 Task: Look for space in Savona, Italy from 6th September, 2023 to 15th September, 2023 for 6 adults in price range Rs.8000 to Rs.12000. Place can be entire place or private room with 6 bedrooms having 6 beds and 6 bathrooms. Property type can be house, flat, guest house. Amenities needed are: wifi, TV, free parkinig on premises, gym, breakfast. Booking option can be shelf check-in. Required host language is English.
Action: Mouse moved to (508, 124)
Screenshot: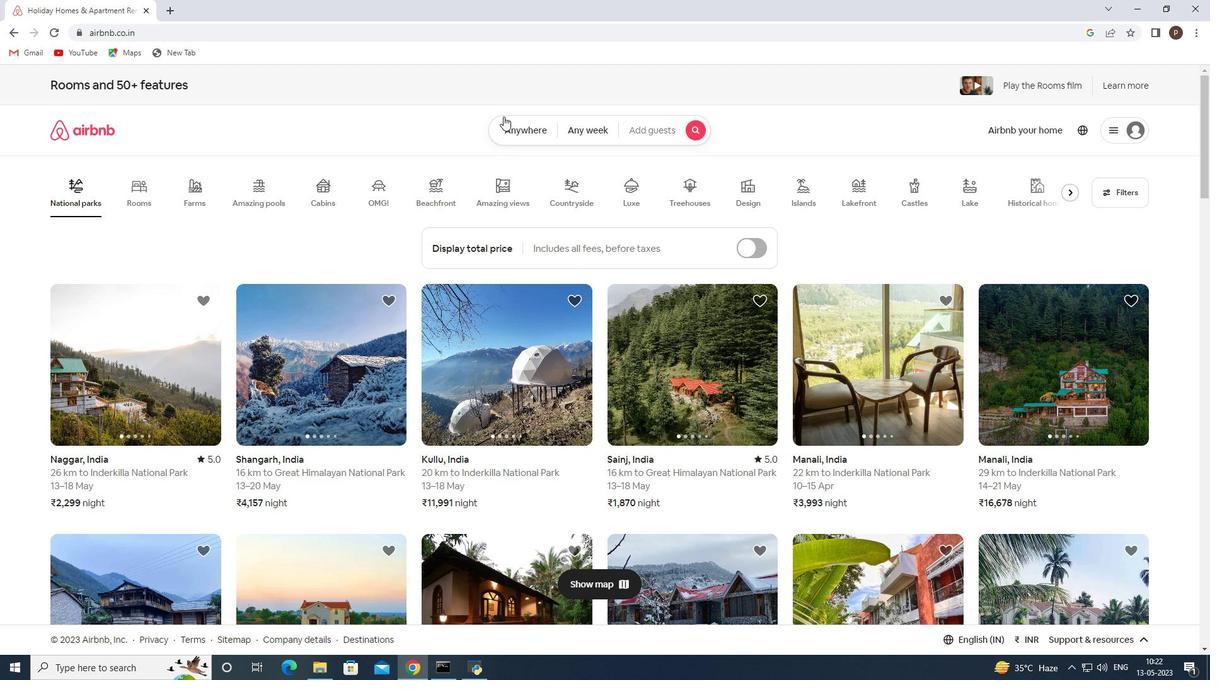 
Action: Mouse pressed left at (508, 124)
Screenshot: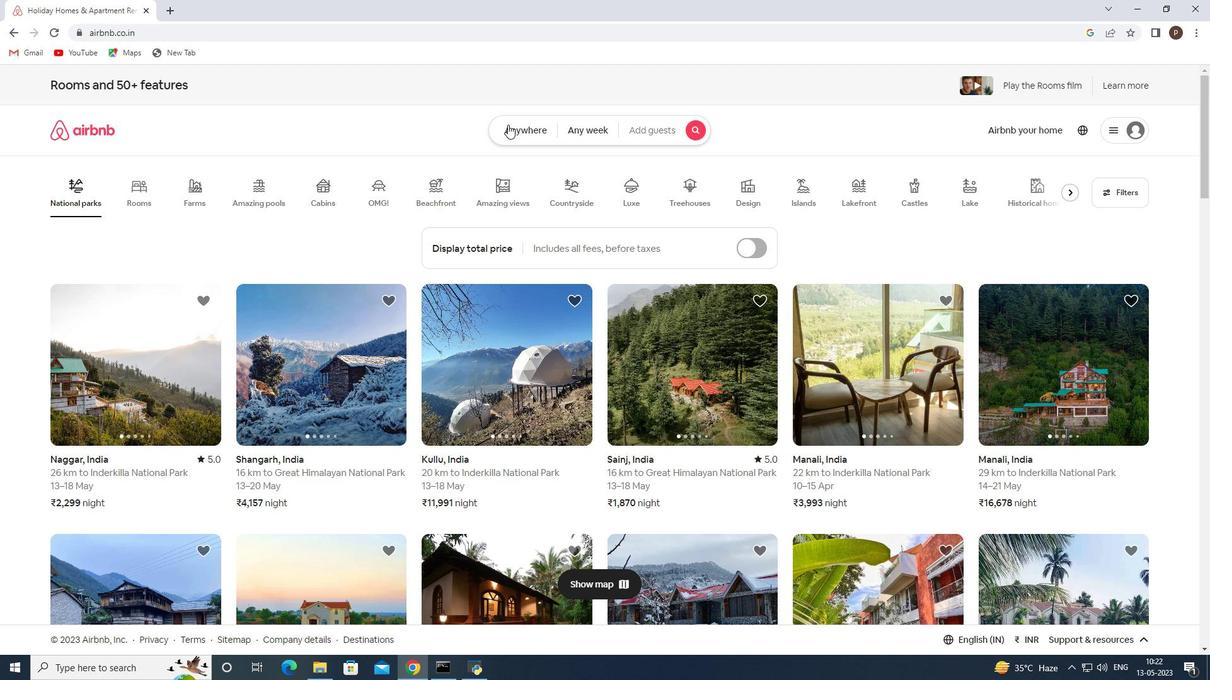 
Action: Mouse moved to (407, 179)
Screenshot: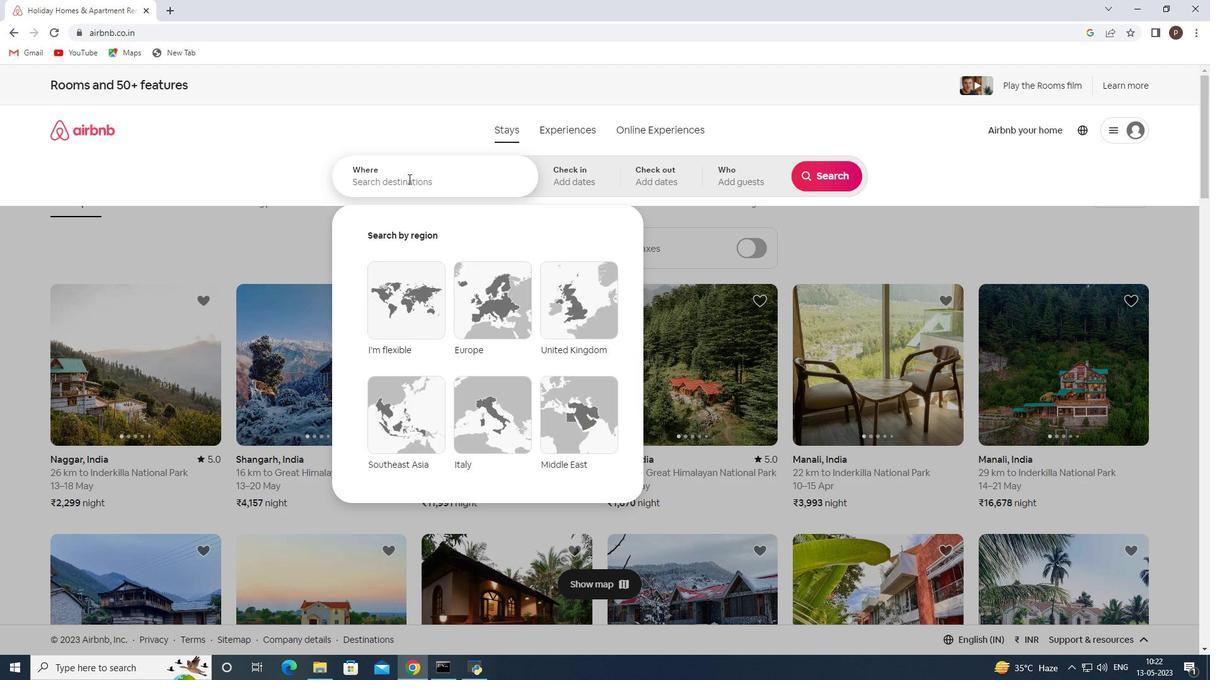 
Action: Mouse pressed left at (407, 179)
Screenshot: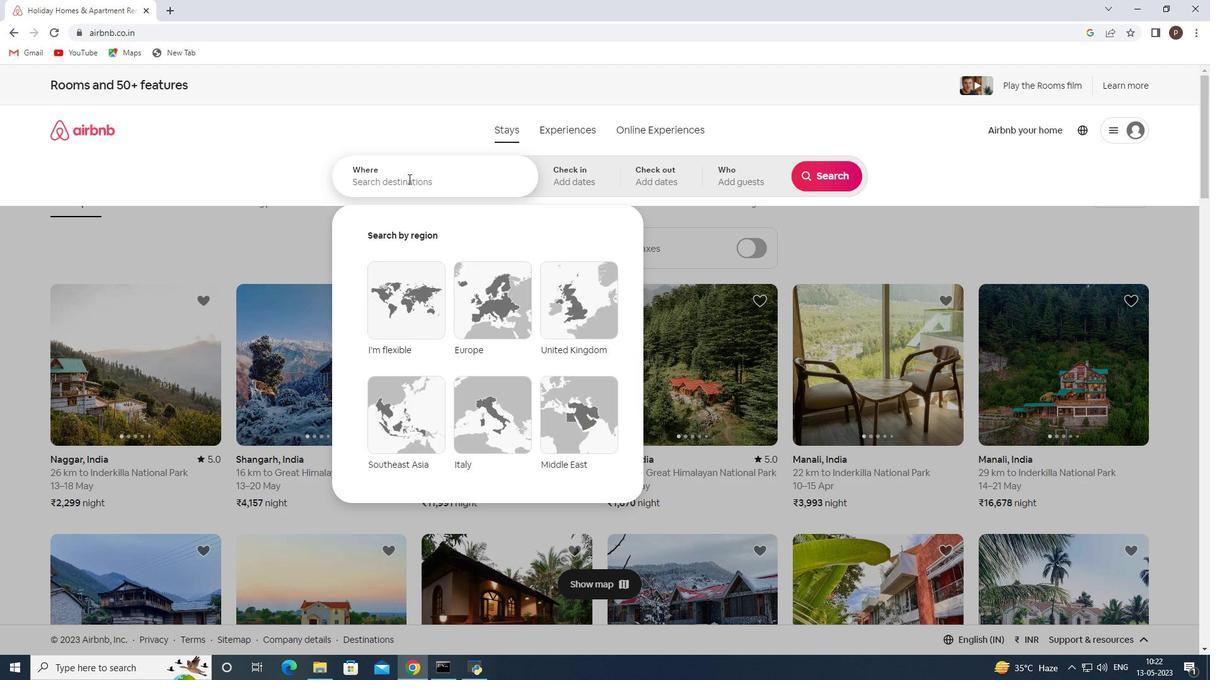 
Action: Key pressed <Key.caps_lock>S<Key.caps_lock>avona,<Key.space><Key.caps_lock>I<Key.caps_lock>taly
Screenshot: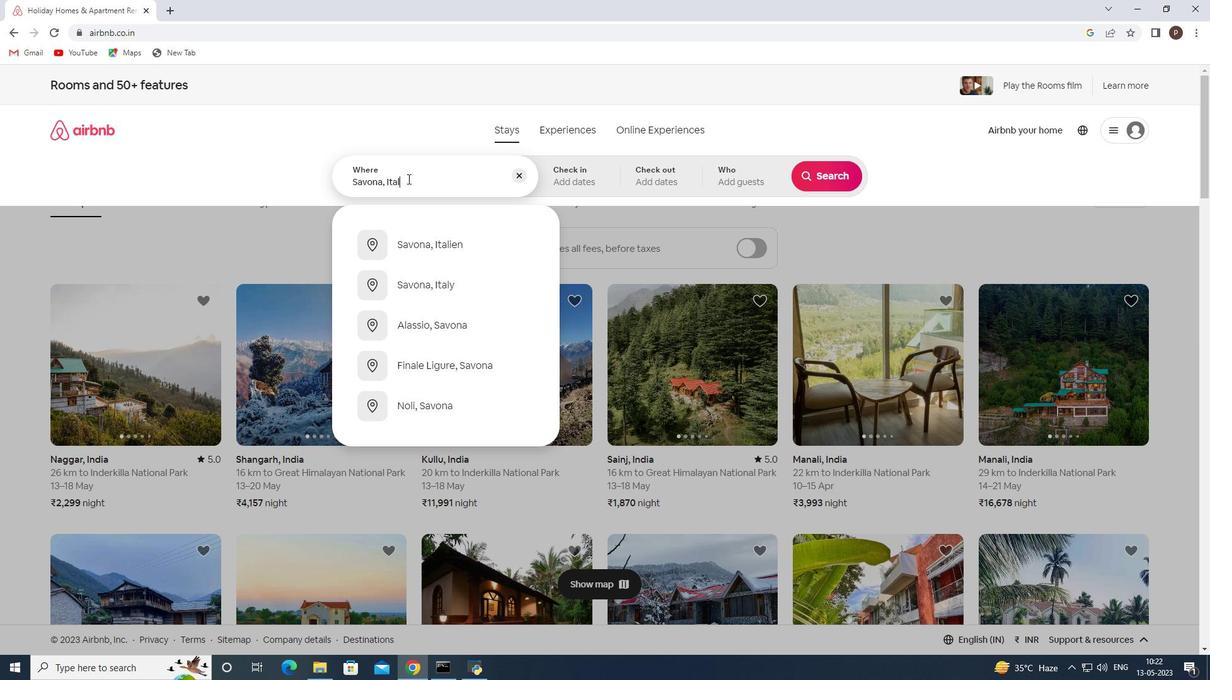 
Action: Mouse moved to (430, 242)
Screenshot: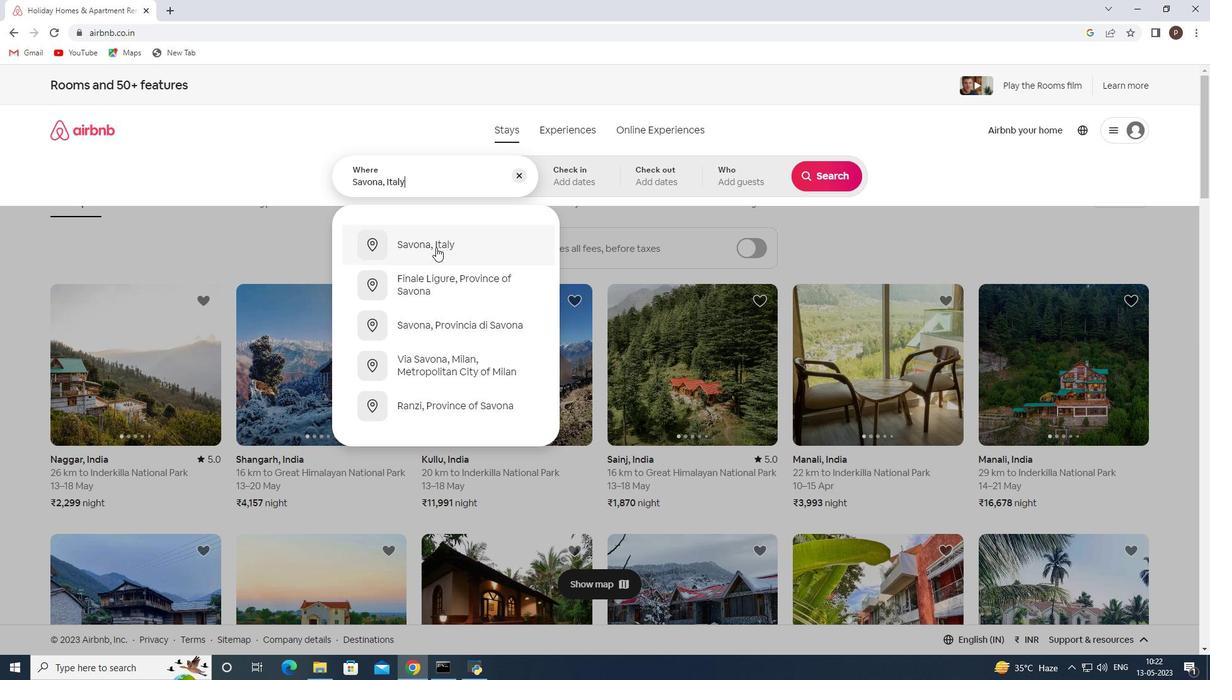 
Action: Mouse pressed left at (430, 242)
Screenshot: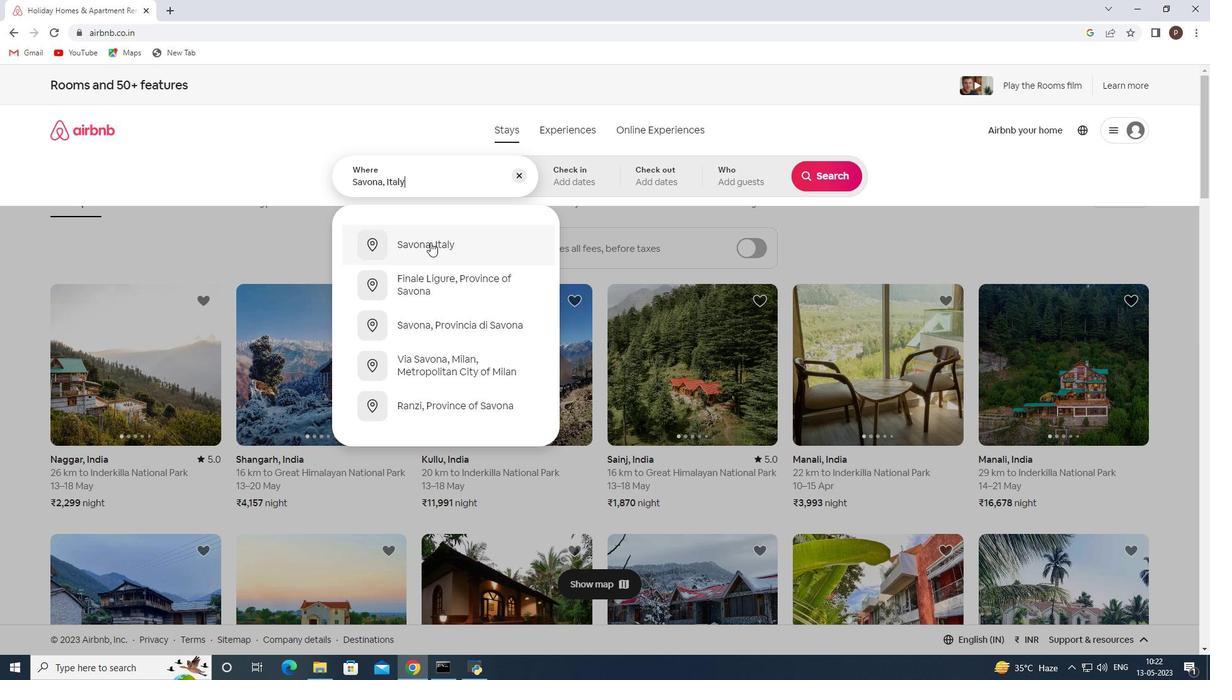 
Action: Mouse moved to (818, 273)
Screenshot: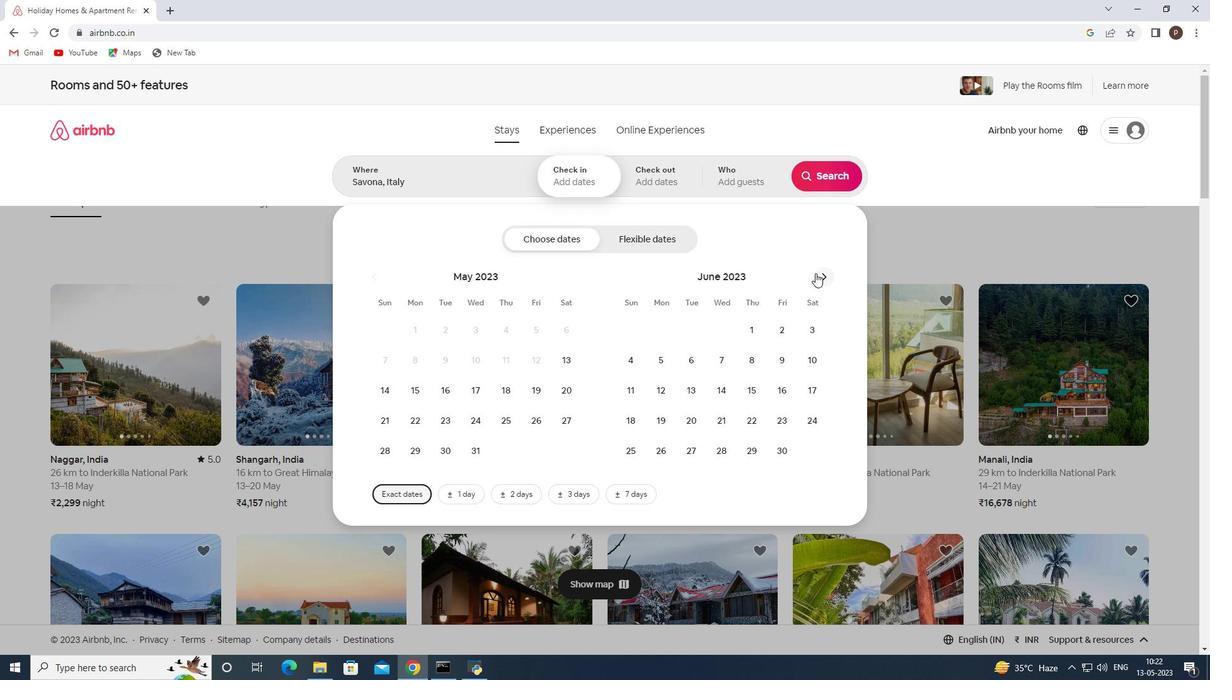 
Action: Mouse pressed left at (818, 273)
Screenshot: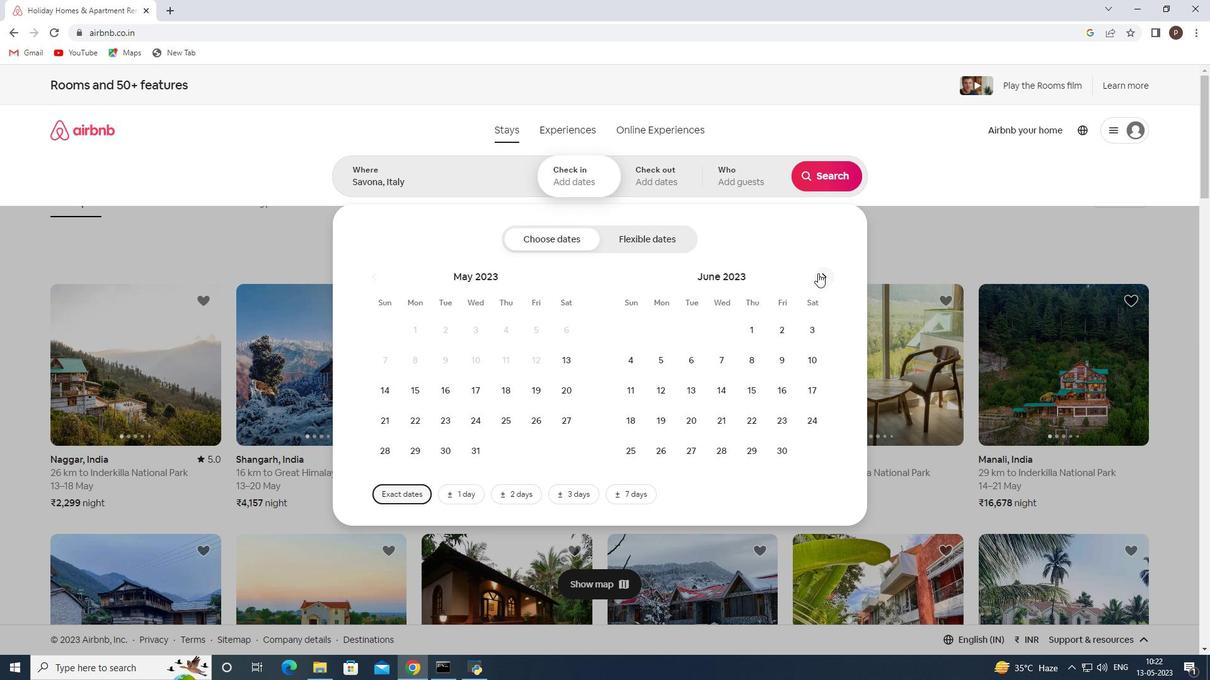 
Action: Mouse pressed left at (818, 273)
Screenshot: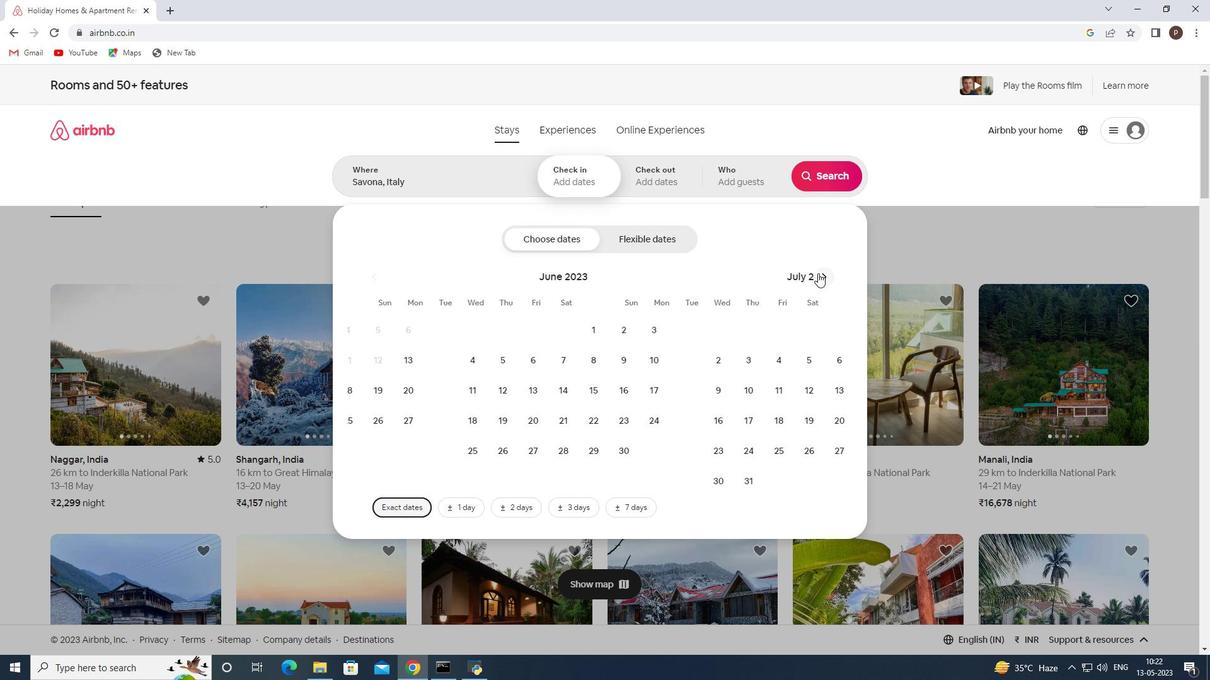 
Action: Mouse pressed left at (818, 273)
Screenshot: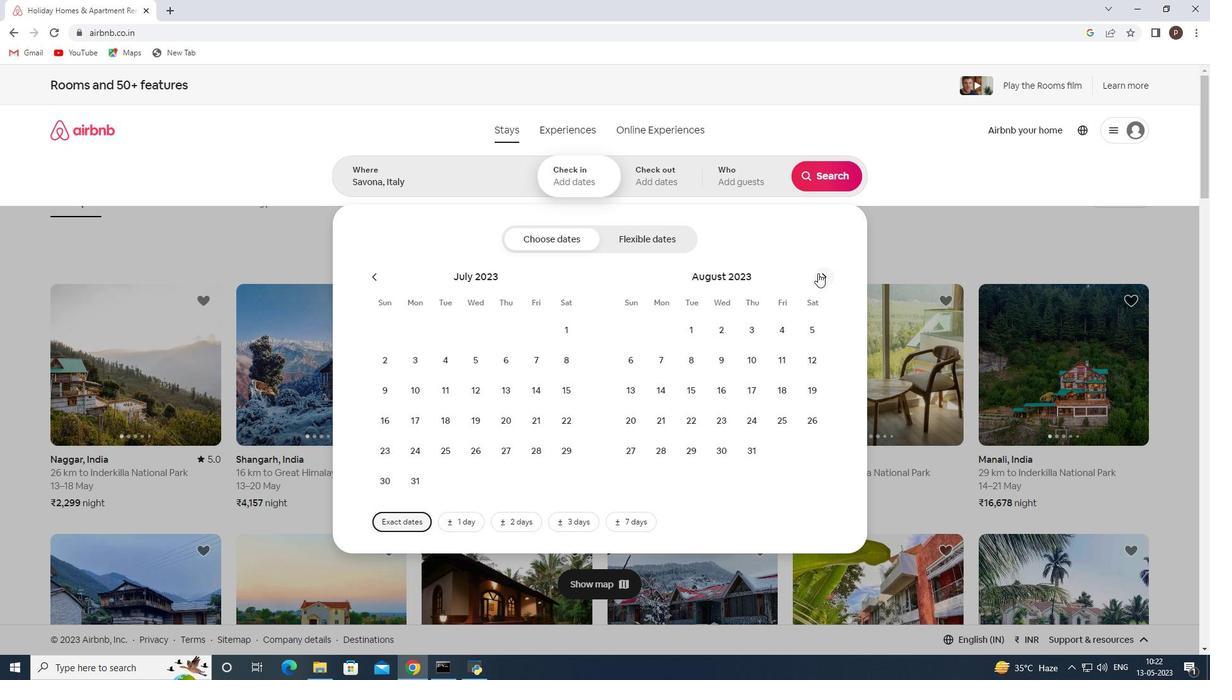 
Action: Mouse moved to (729, 358)
Screenshot: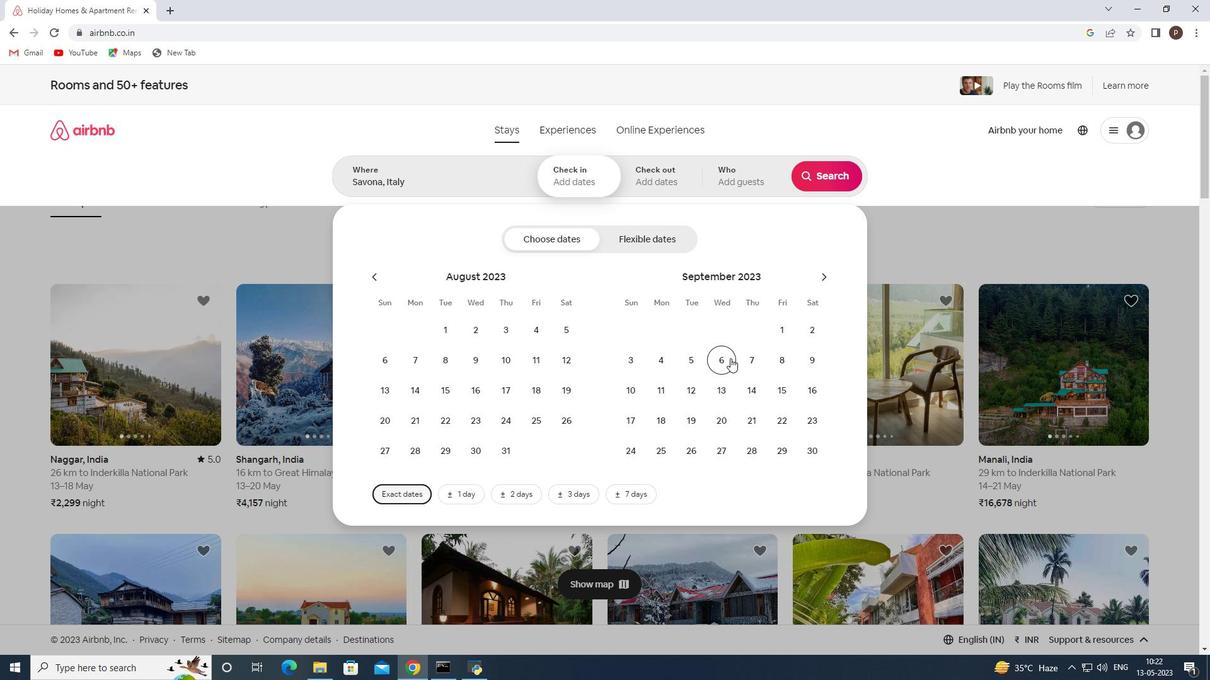 
Action: Mouse pressed left at (729, 358)
Screenshot: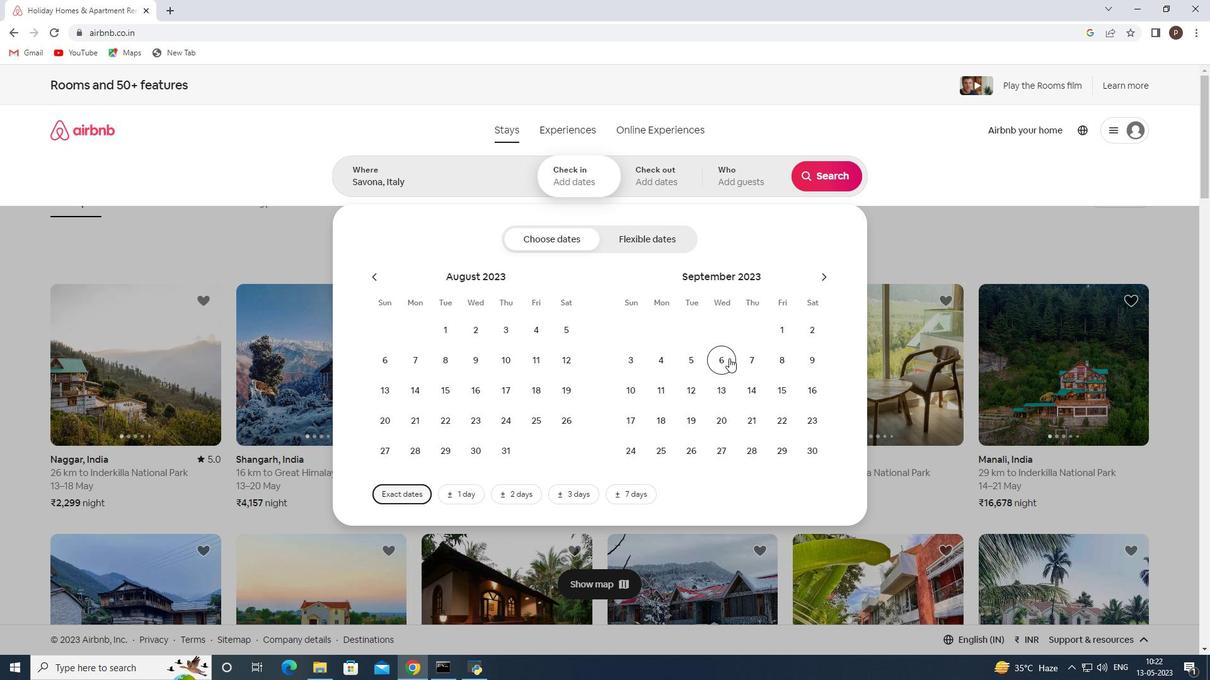
Action: Mouse moved to (787, 390)
Screenshot: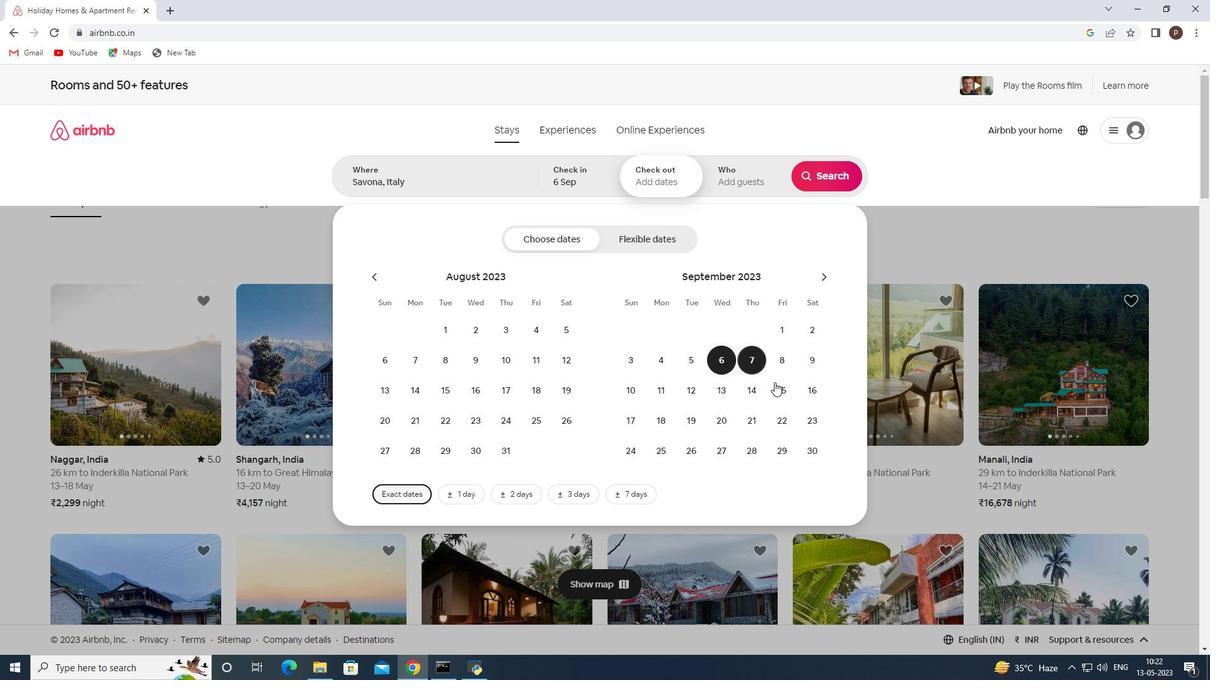 
Action: Mouse pressed left at (787, 390)
Screenshot: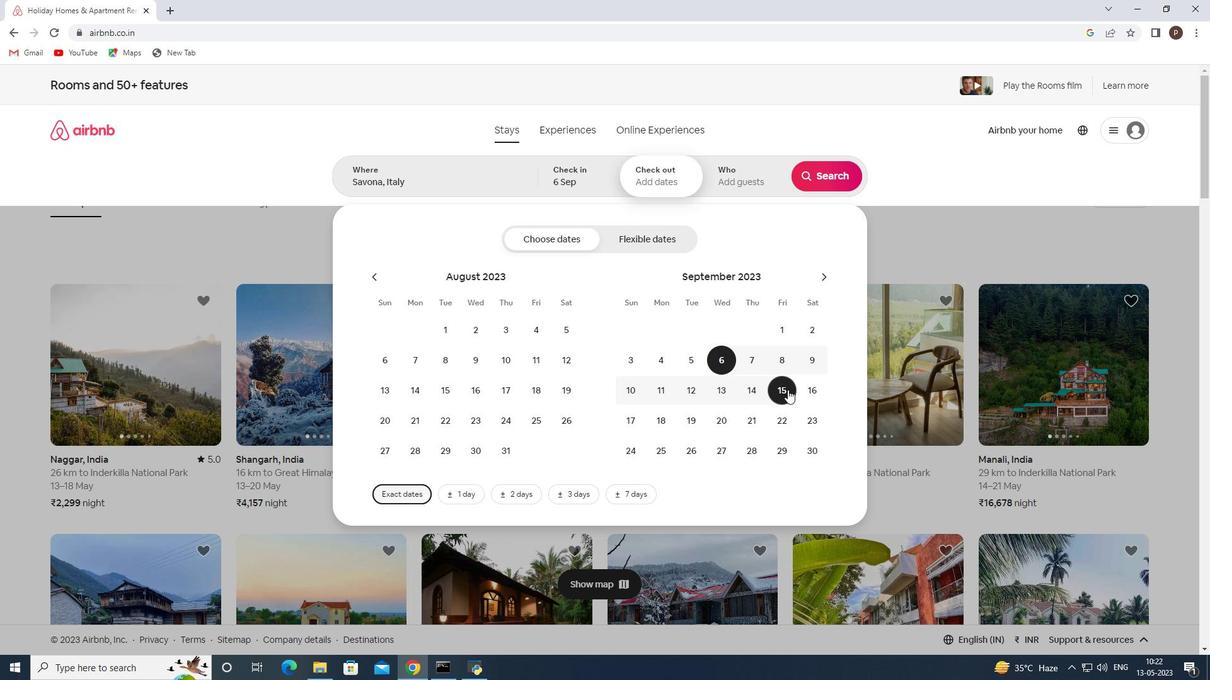 
Action: Mouse moved to (739, 180)
Screenshot: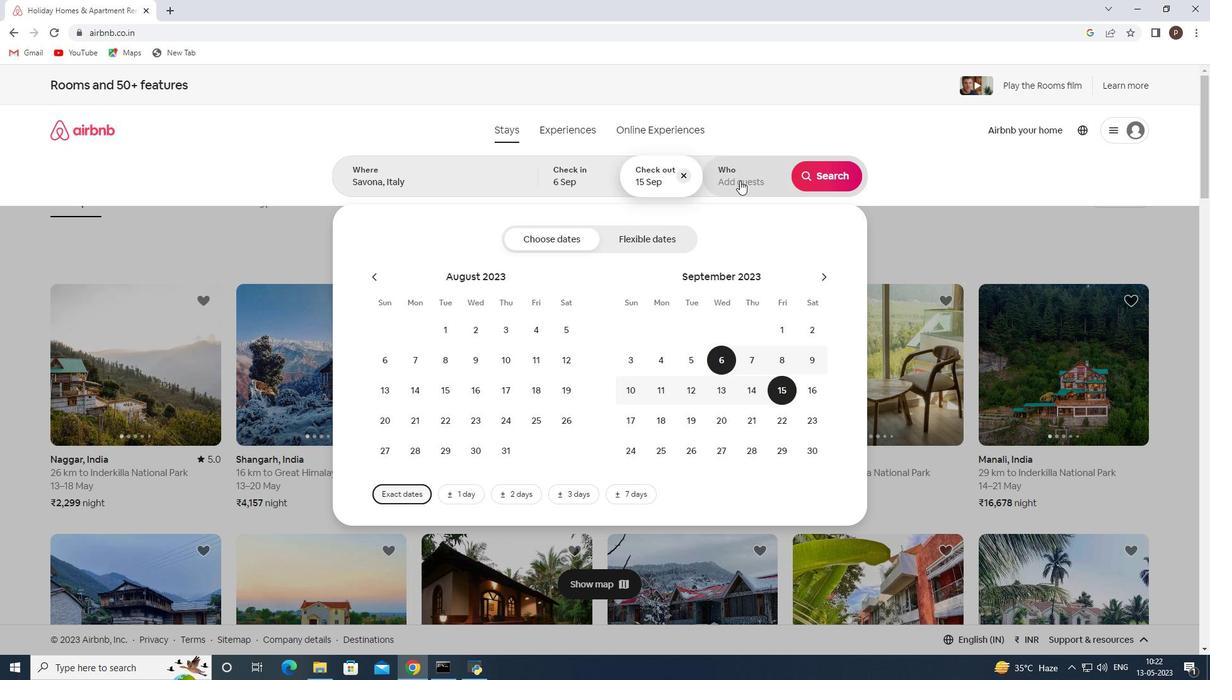 
Action: Mouse pressed left at (739, 180)
Screenshot: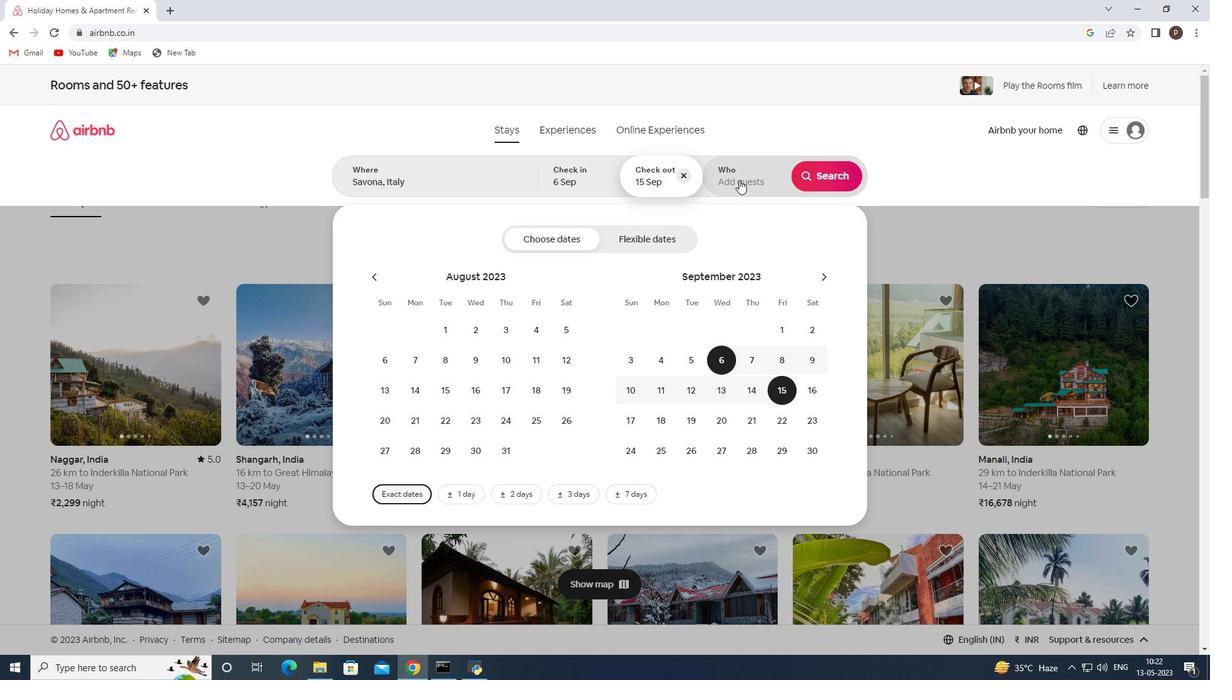 
Action: Mouse moved to (826, 248)
Screenshot: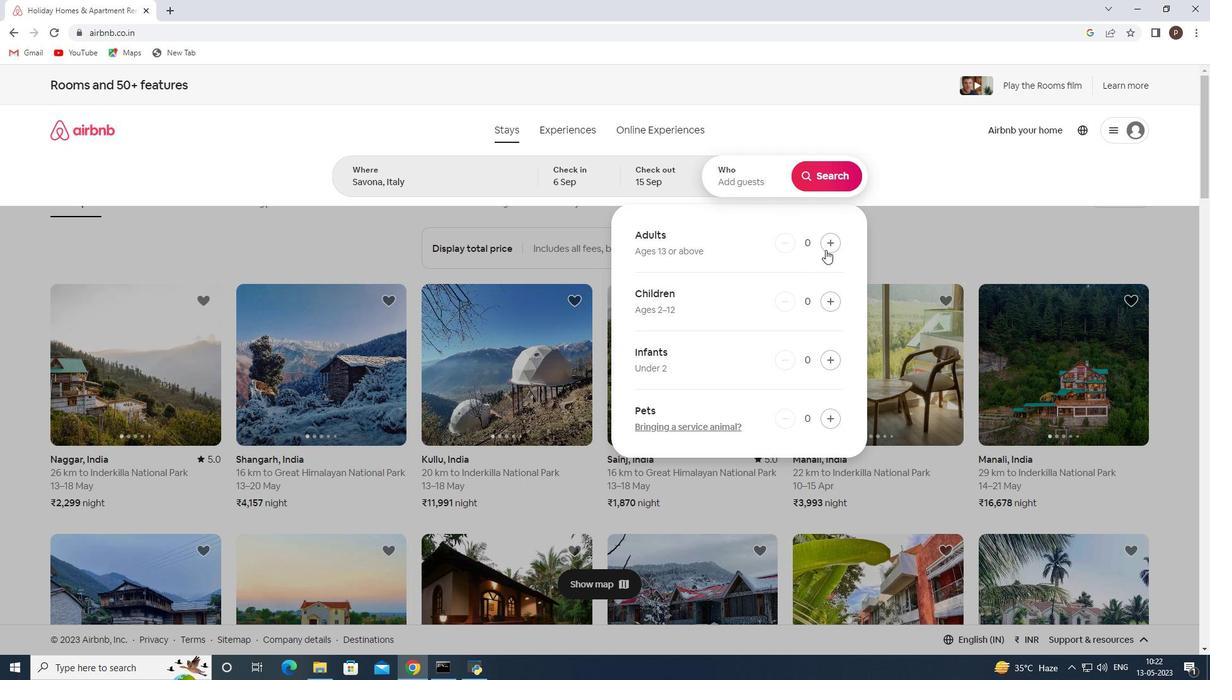 
Action: Mouse pressed left at (826, 248)
Screenshot: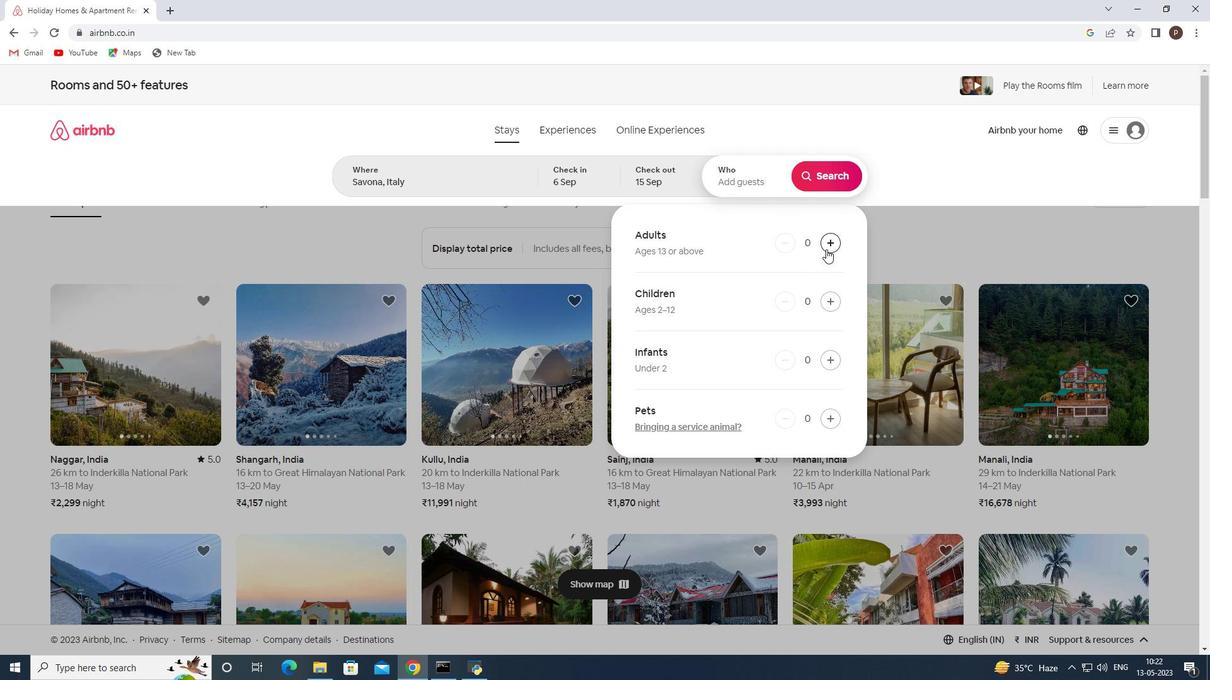 
Action: Mouse pressed left at (826, 248)
Screenshot: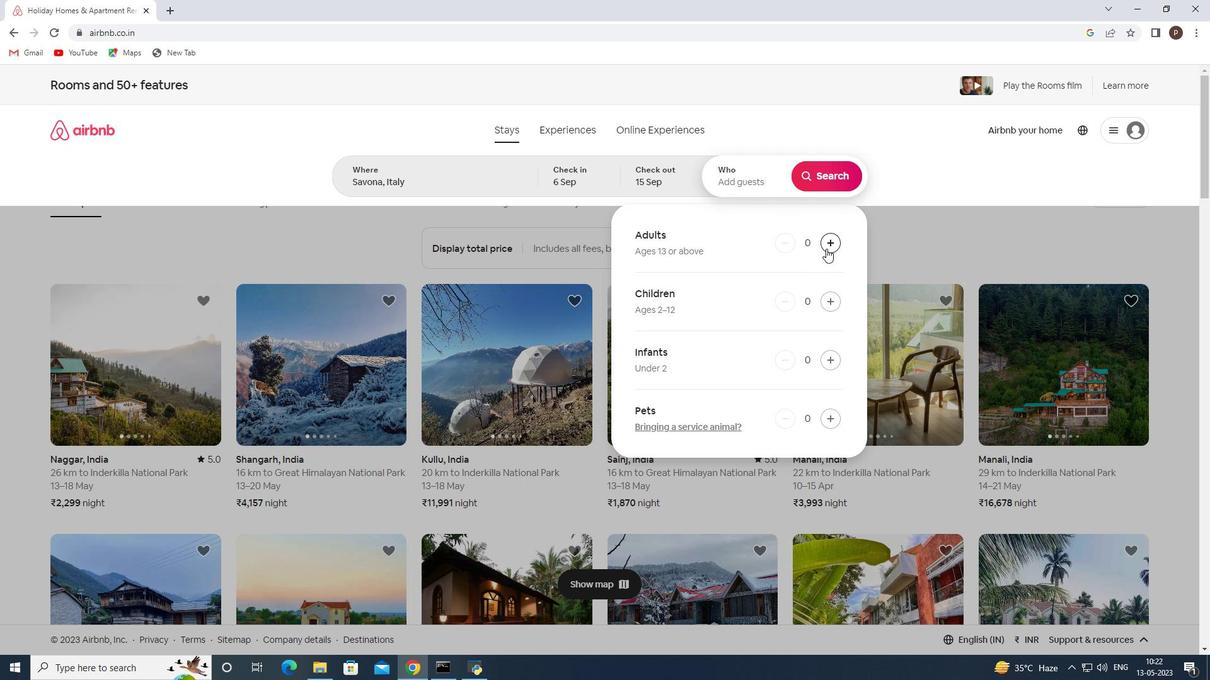 
Action: Mouse pressed left at (826, 248)
Screenshot: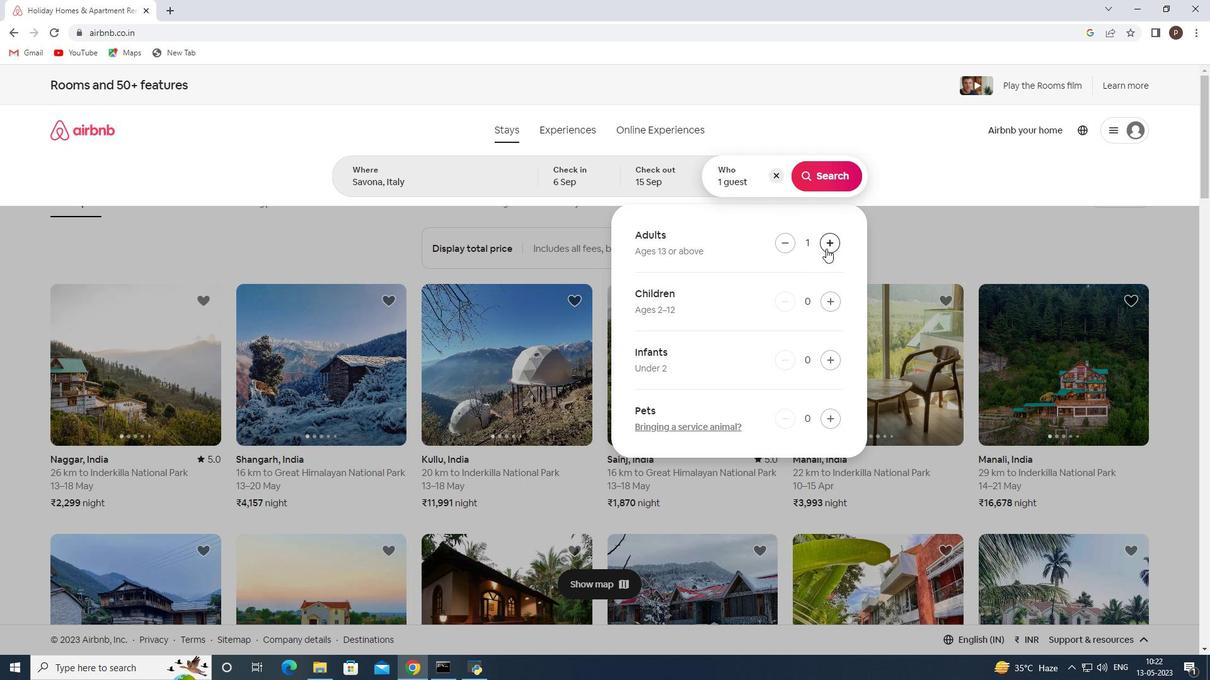 
Action: Mouse pressed left at (826, 248)
Screenshot: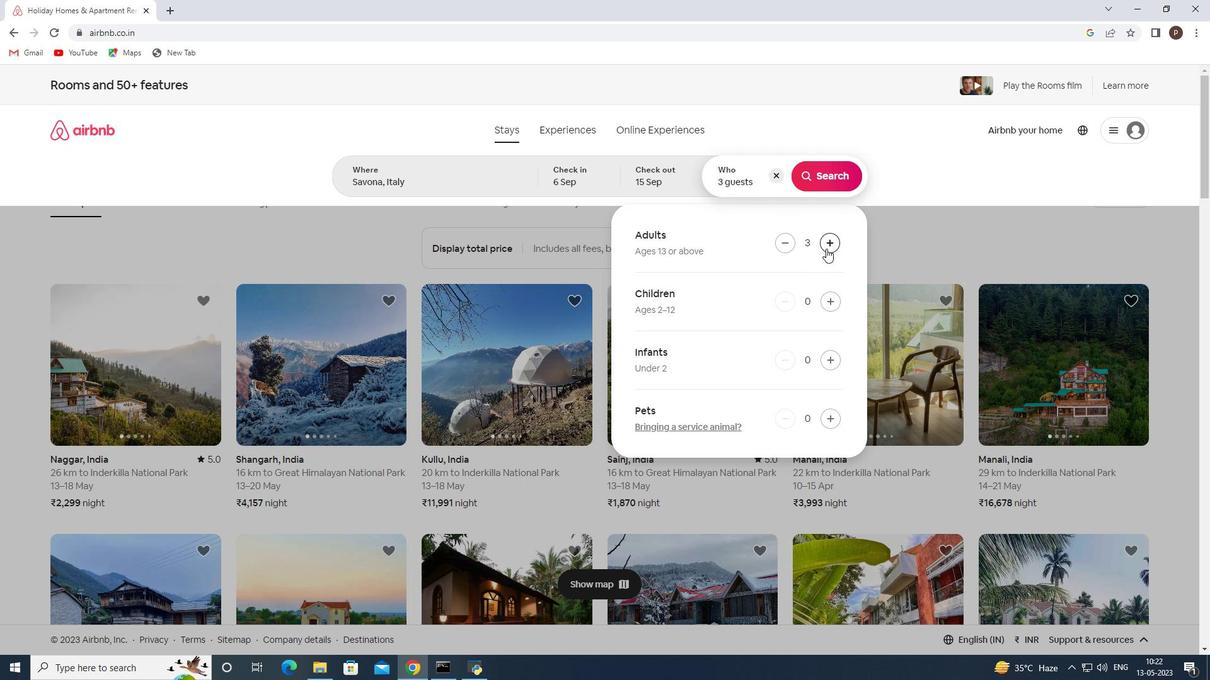 
Action: Mouse pressed left at (826, 248)
Screenshot: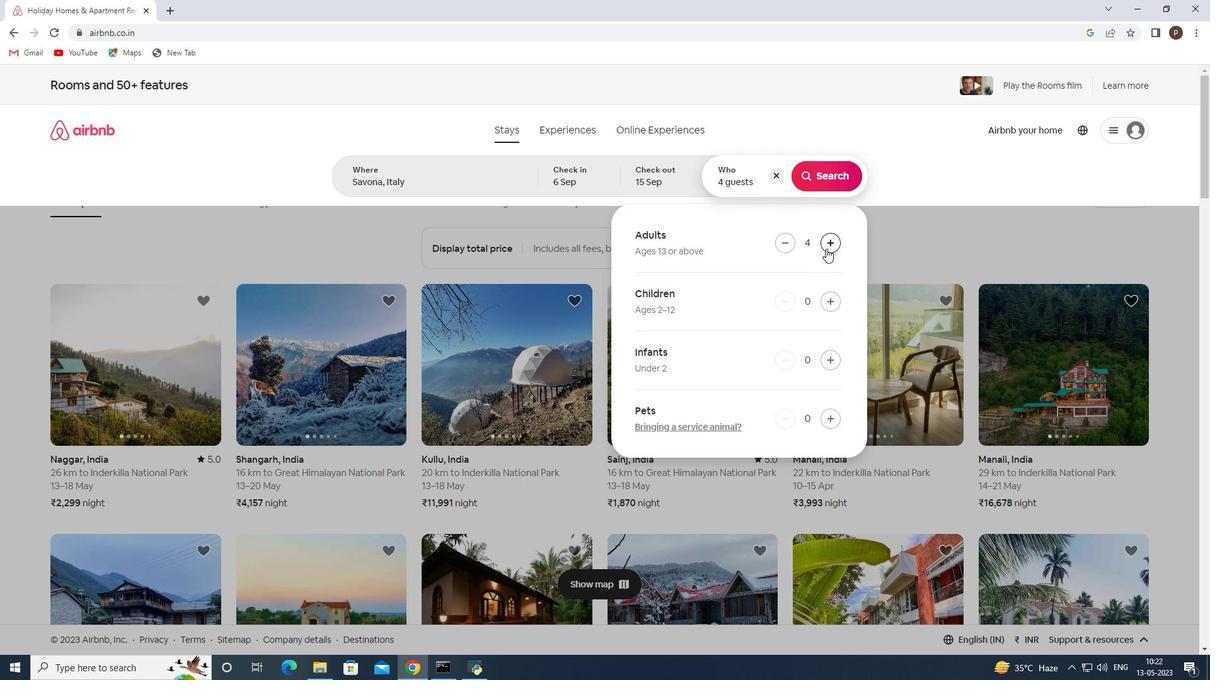 
Action: Mouse pressed left at (826, 248)
Screenshot: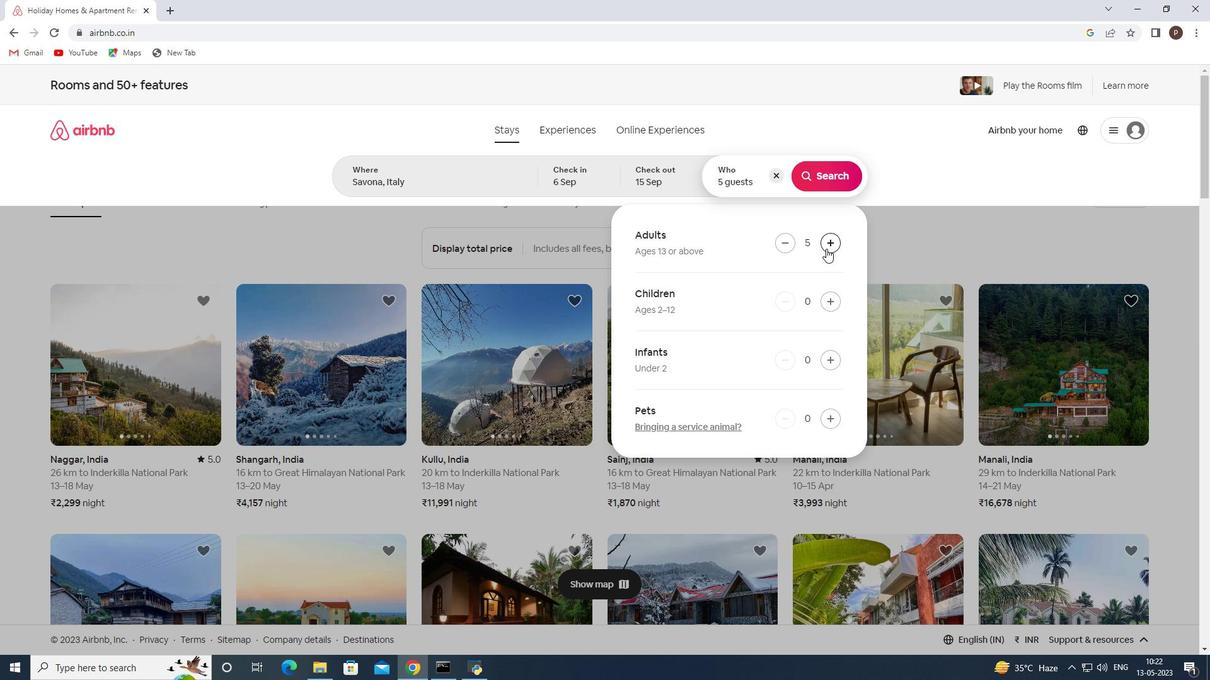 
Action: Mouse moved to (827, 174)
Screenshot: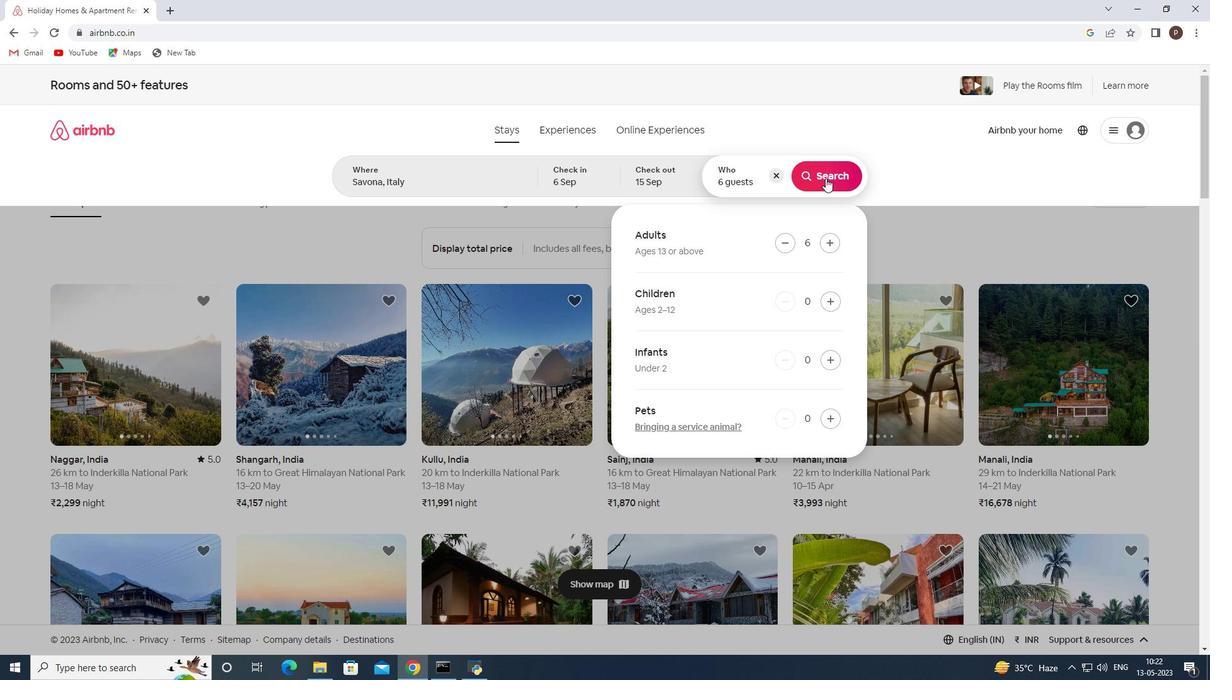 
Action: Mouse pressed left at (827, 174)
Screenshot: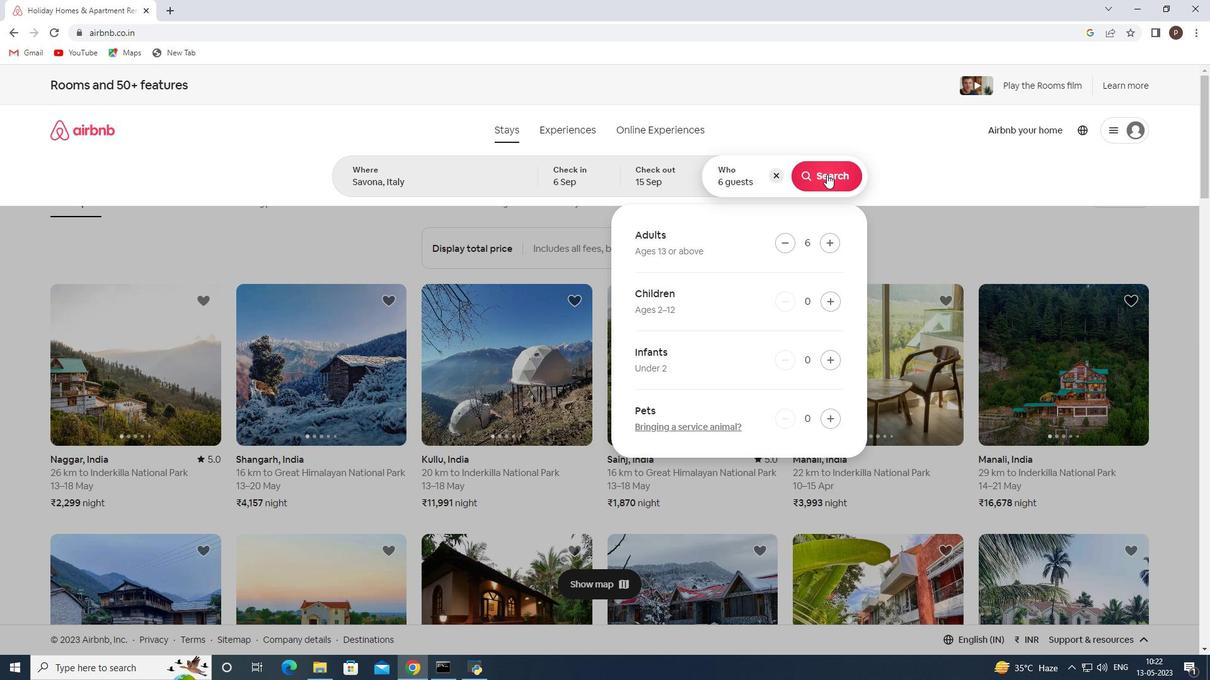
Action: Mouse moved to (1140, 139)
Screenshot: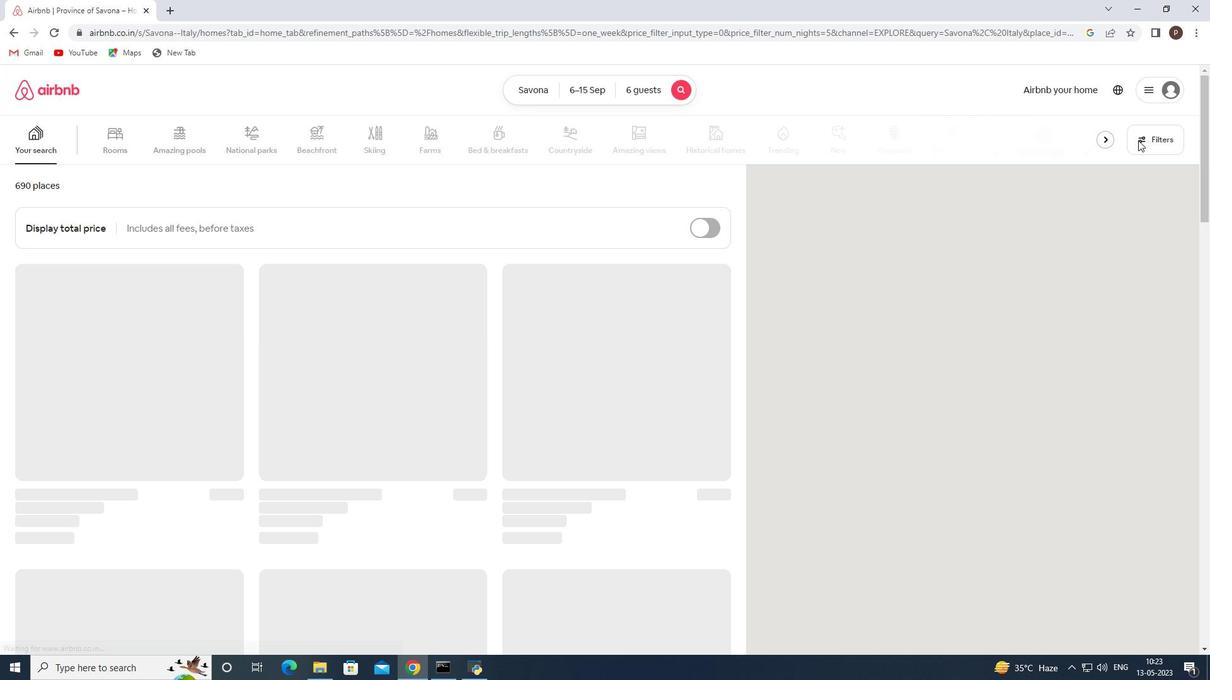 
Action: Mouse pressed left at (1140, 139)
Screenshot: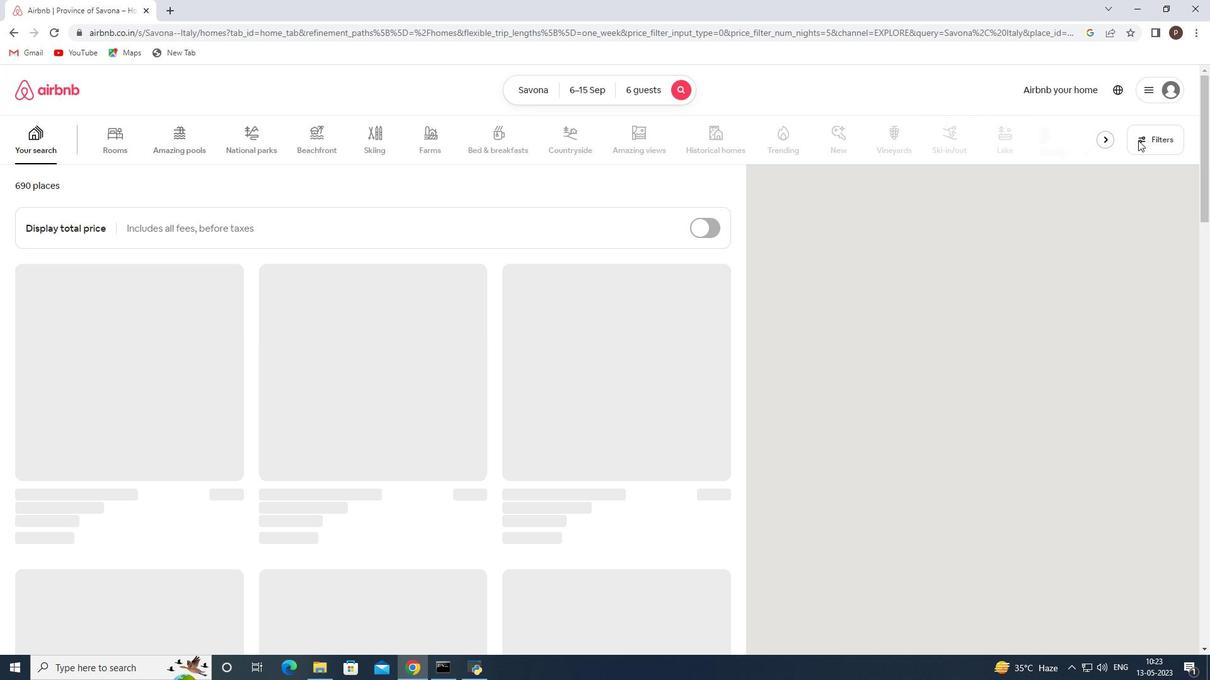 
Action: Mouse moved to (421, 446)
Screenshot: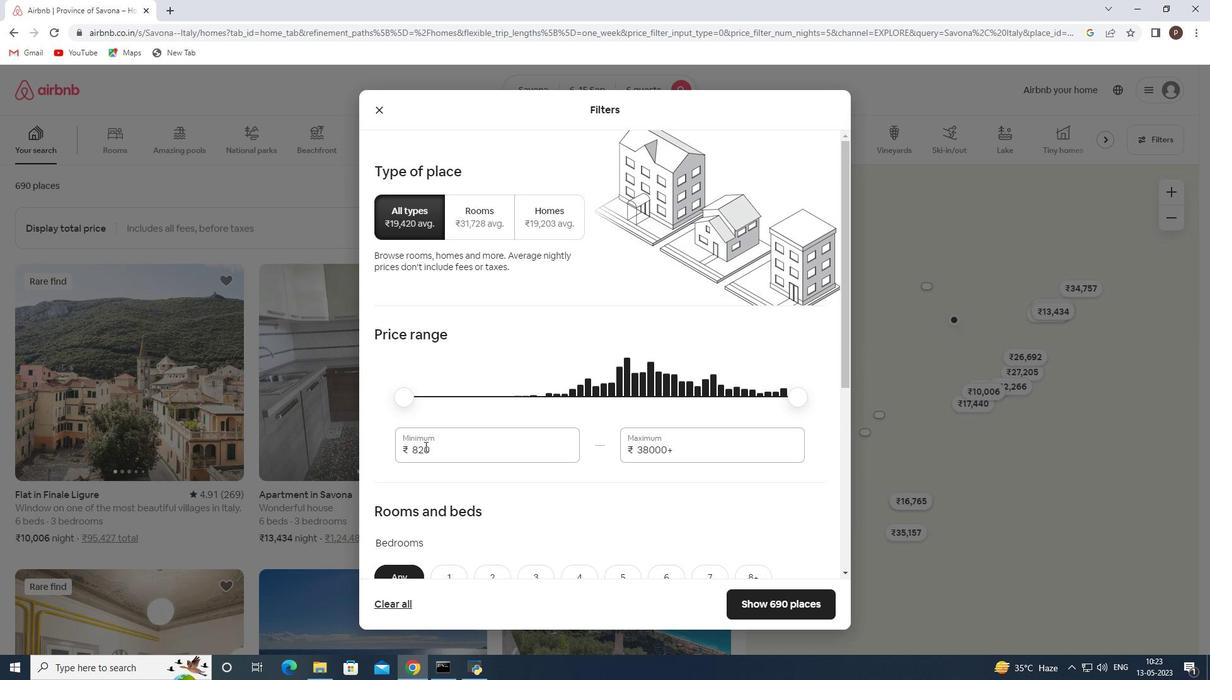 
Action: Mouse pressed left at (421, 446)
Screenshot: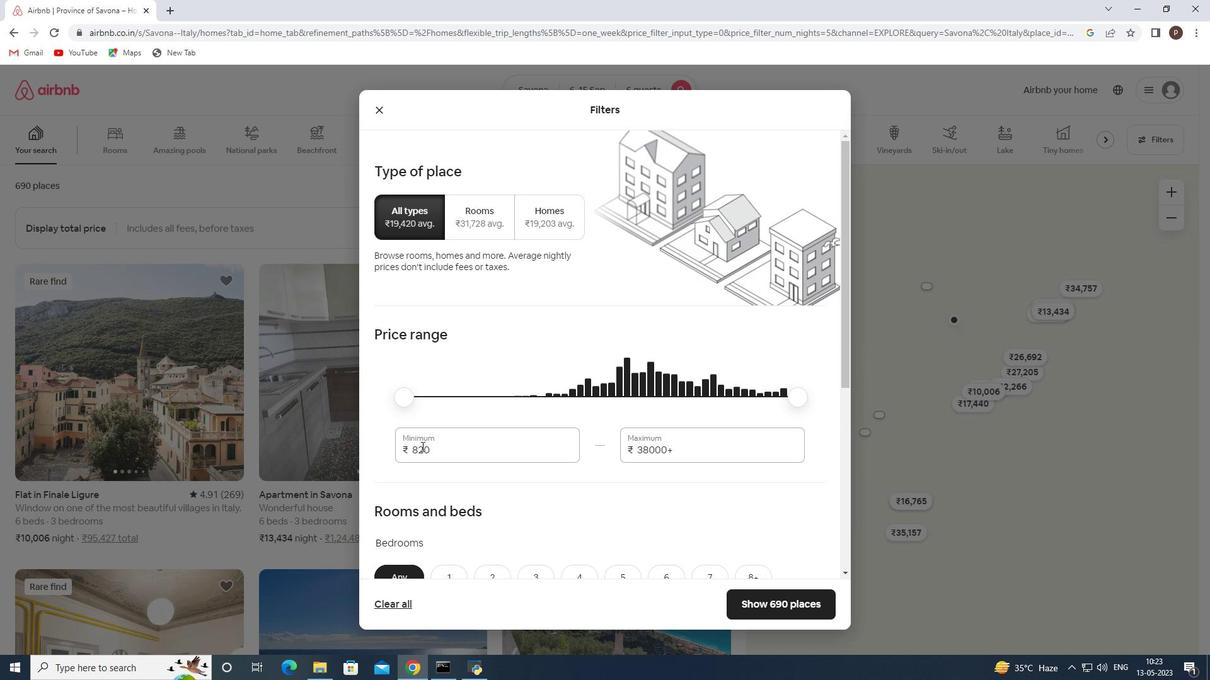 
Action: Mouse pressed left at (421, 446)
Screenshot: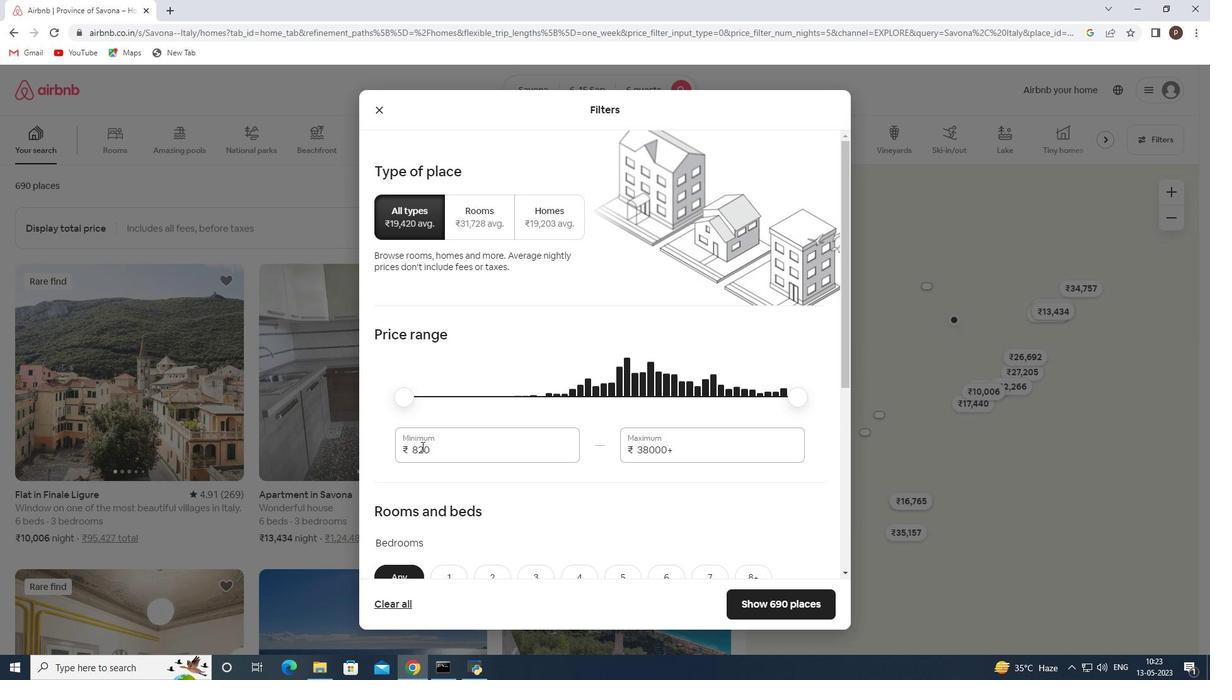 
Action: Key pressed 8000<Key.tab>12000
Screenshot: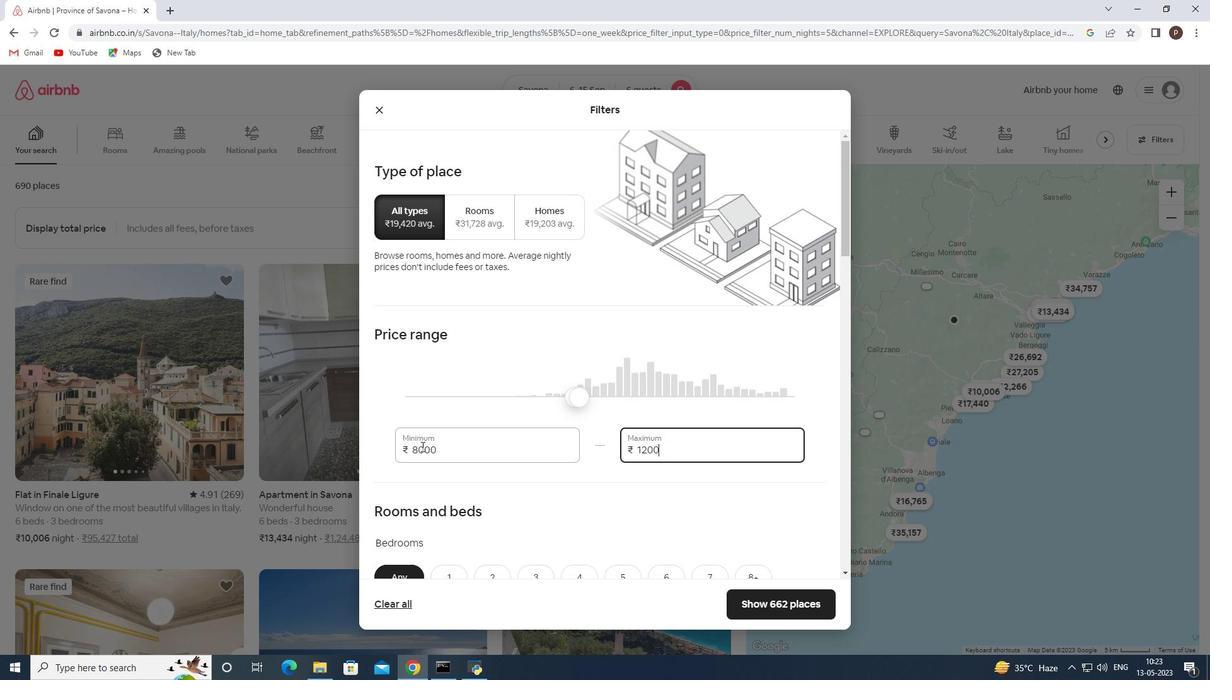 
Action: Mouse scrolled (421, 446) with delta (0, 0)
Screenshot: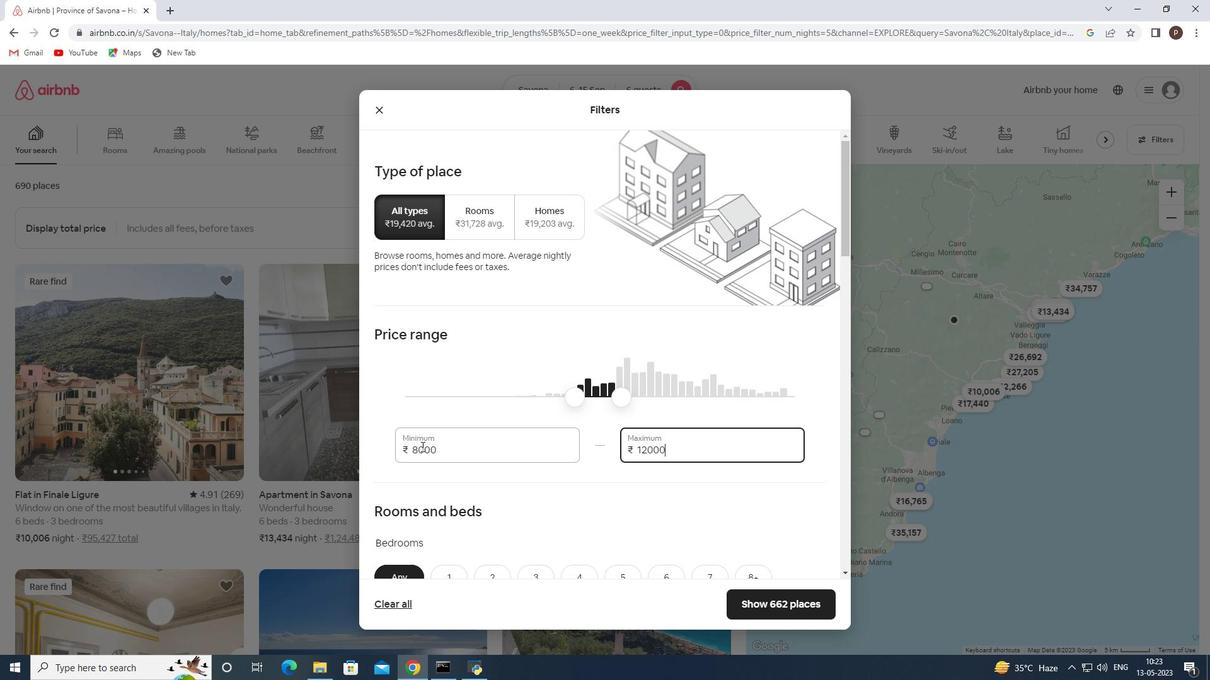 
Action: Mouse scrolled (421, 446) with delta (0, 0)
Screenshot: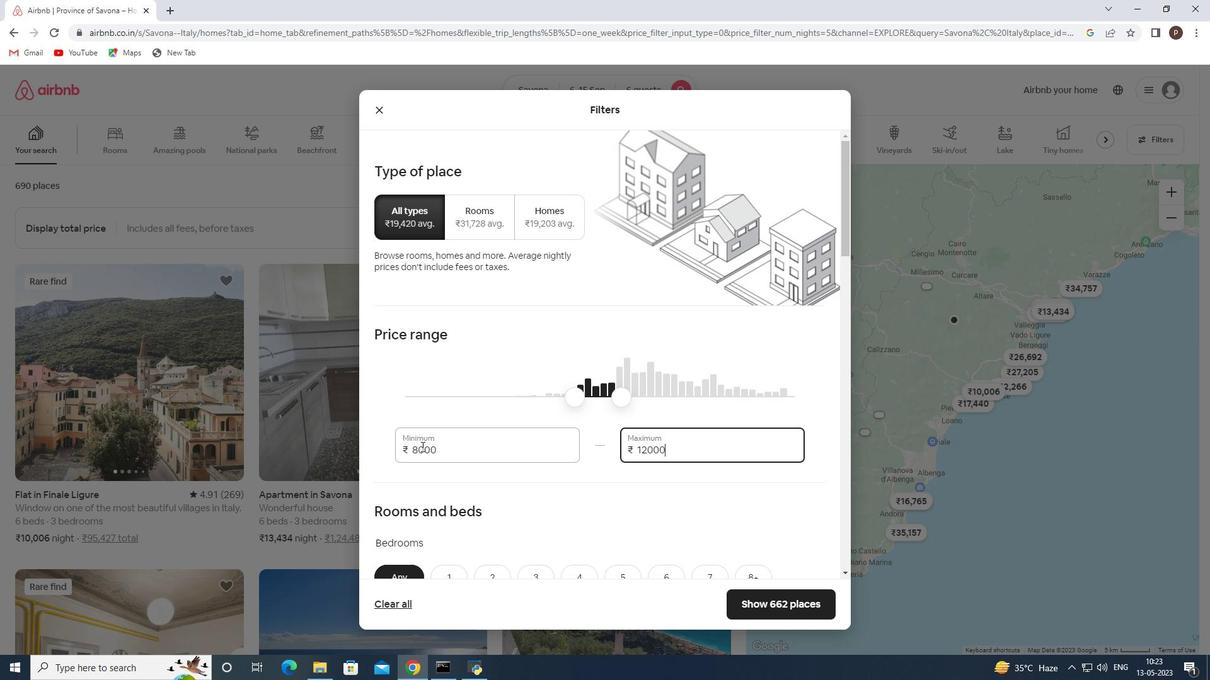 
Action: Mouse moved to (459, 395)
Screenshot: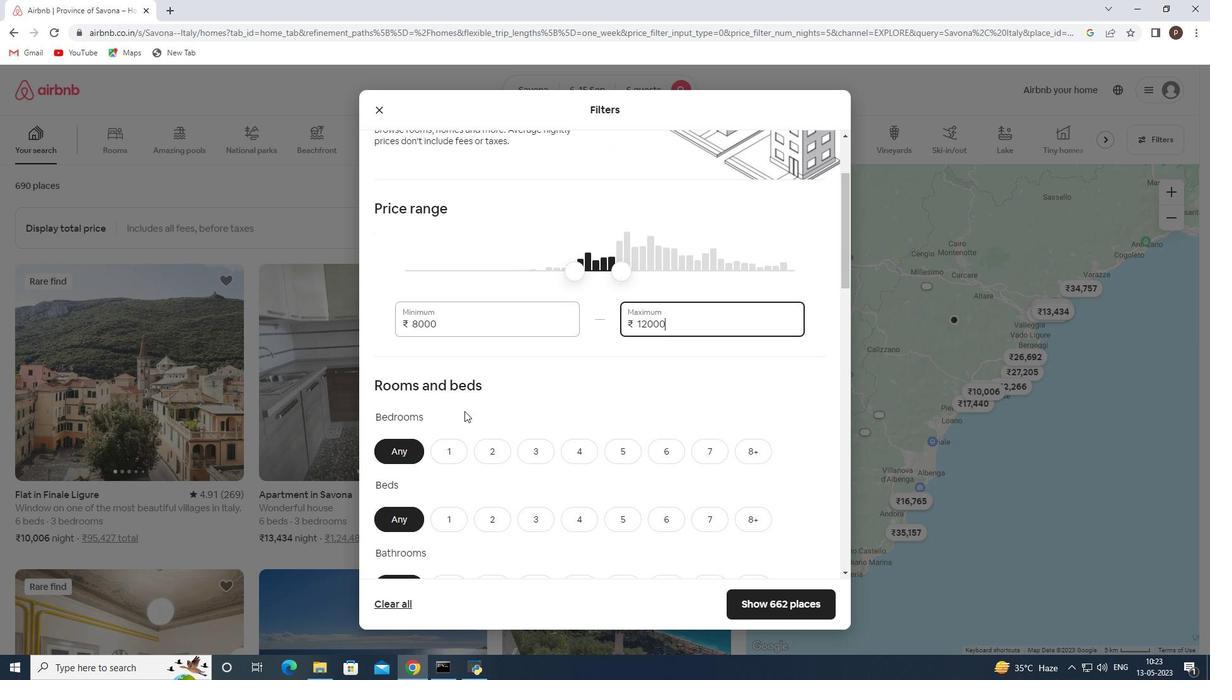 
Action: Mouse scrolled (459, 394) with delta (0, 0)
Screenshot: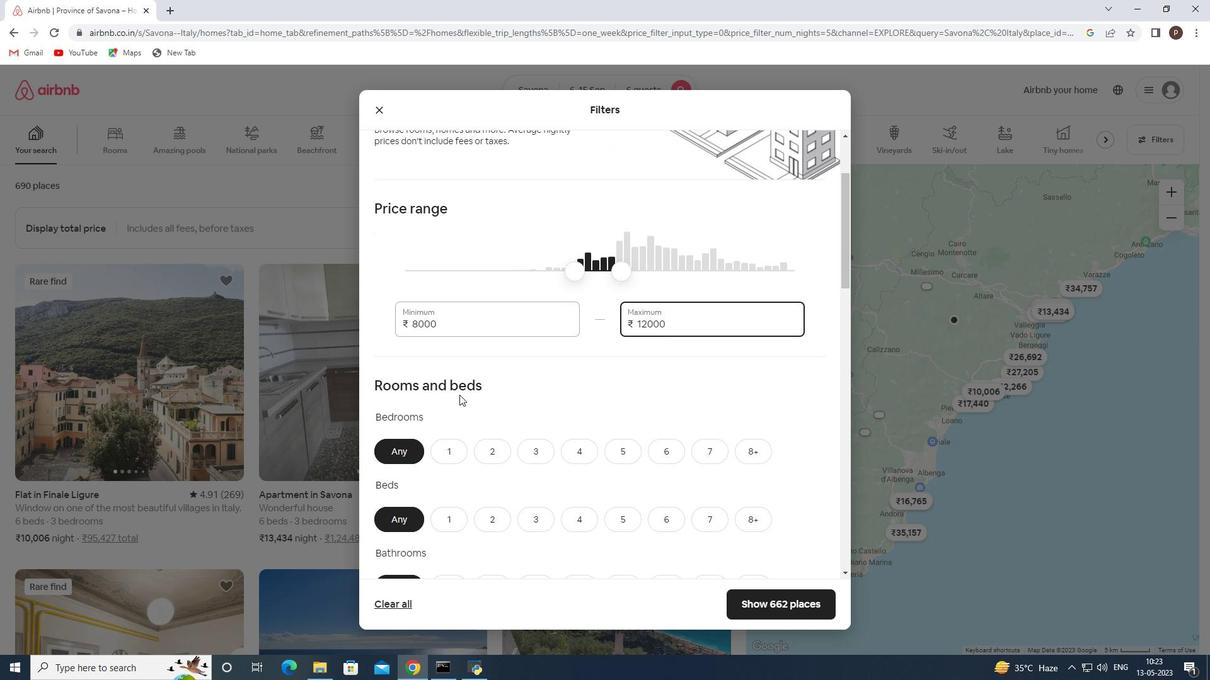 
Action: Mouse moved to (675, 385)
Screenshot: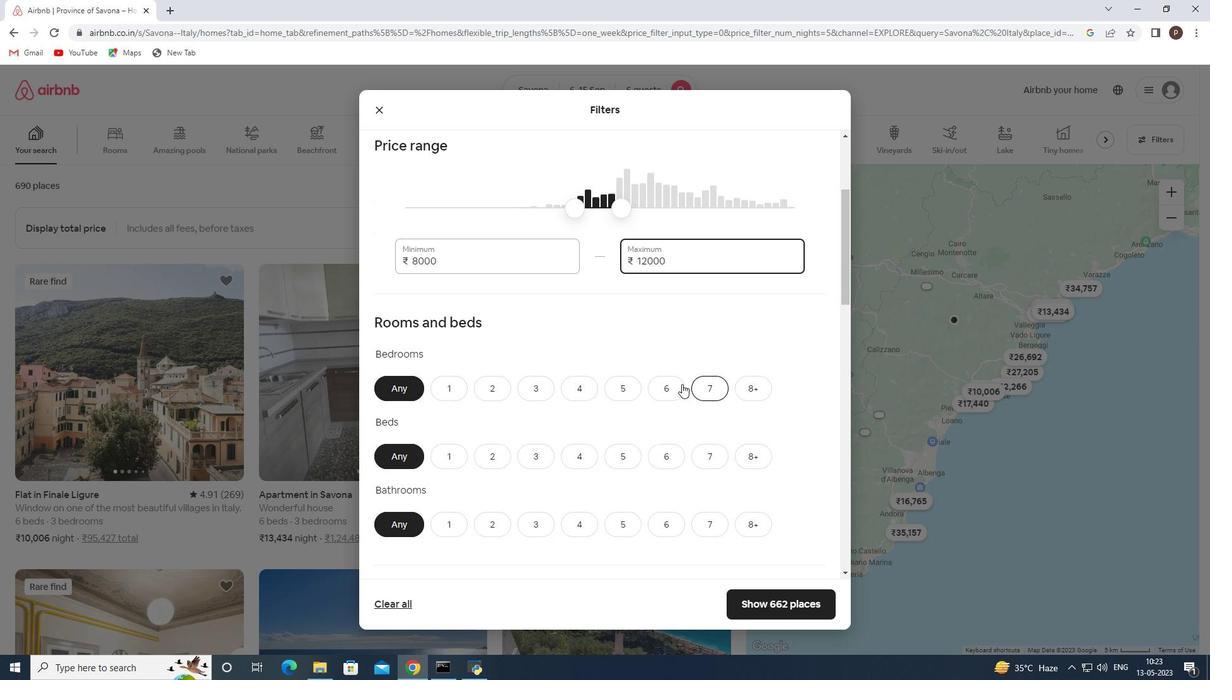 
Action: Mouse pressed left at (675, 385)
Screenshot: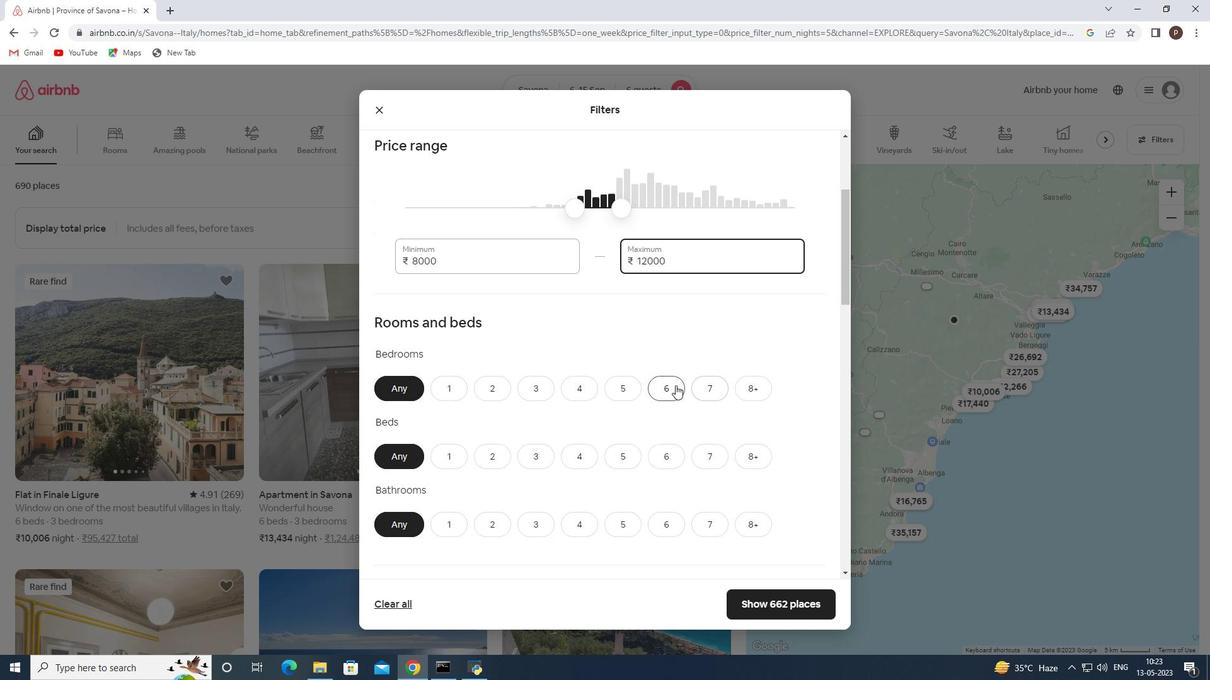 
Action: Mouse moved to (665, 454)
Screenshot: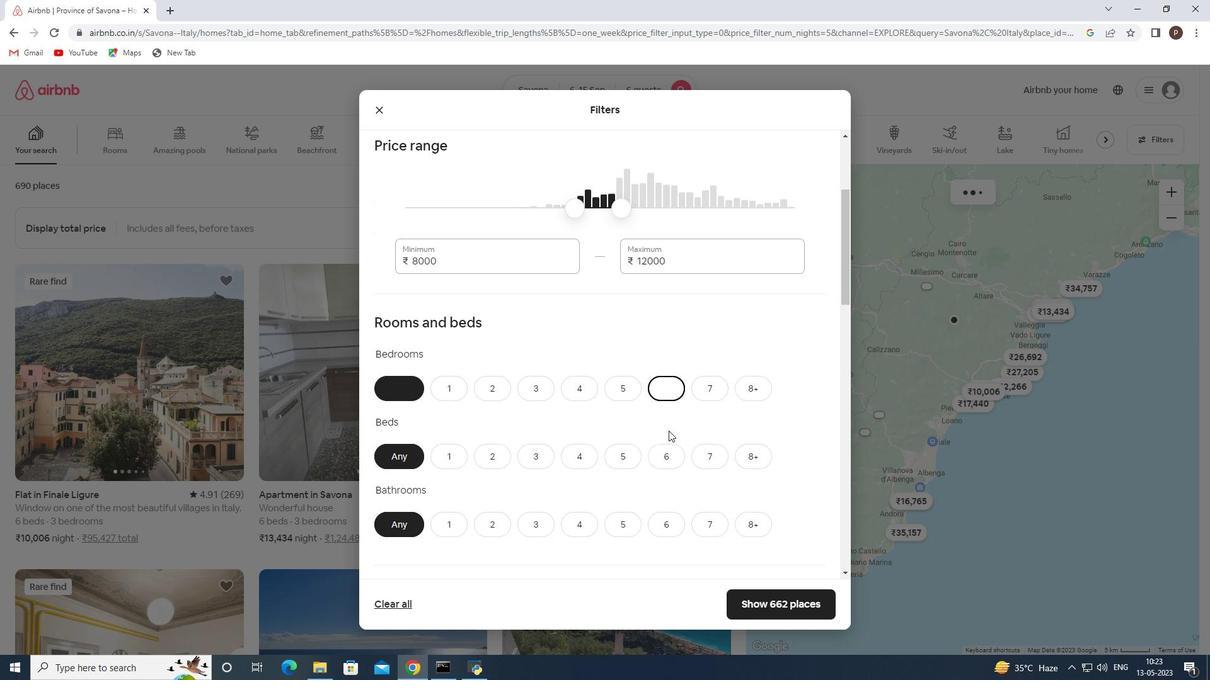 
Action: Mouse pressed left at (665, 454)
Screenshot: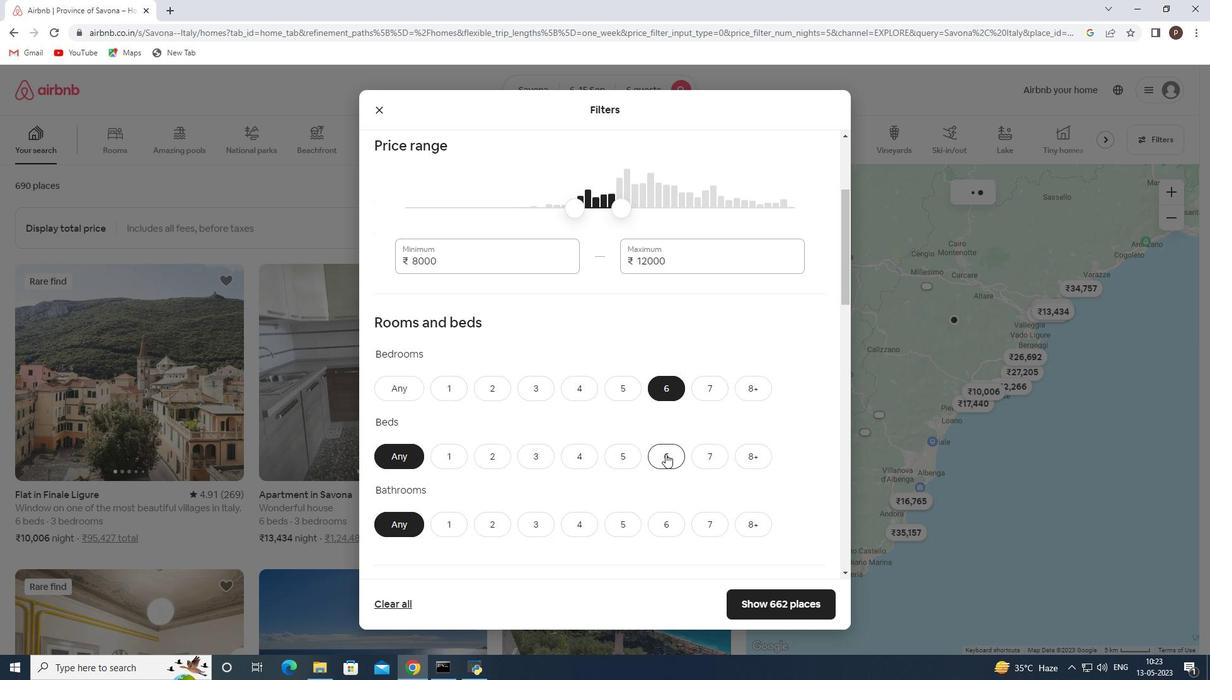 
Action: Mouse moved to (661, 516)
Screenshot: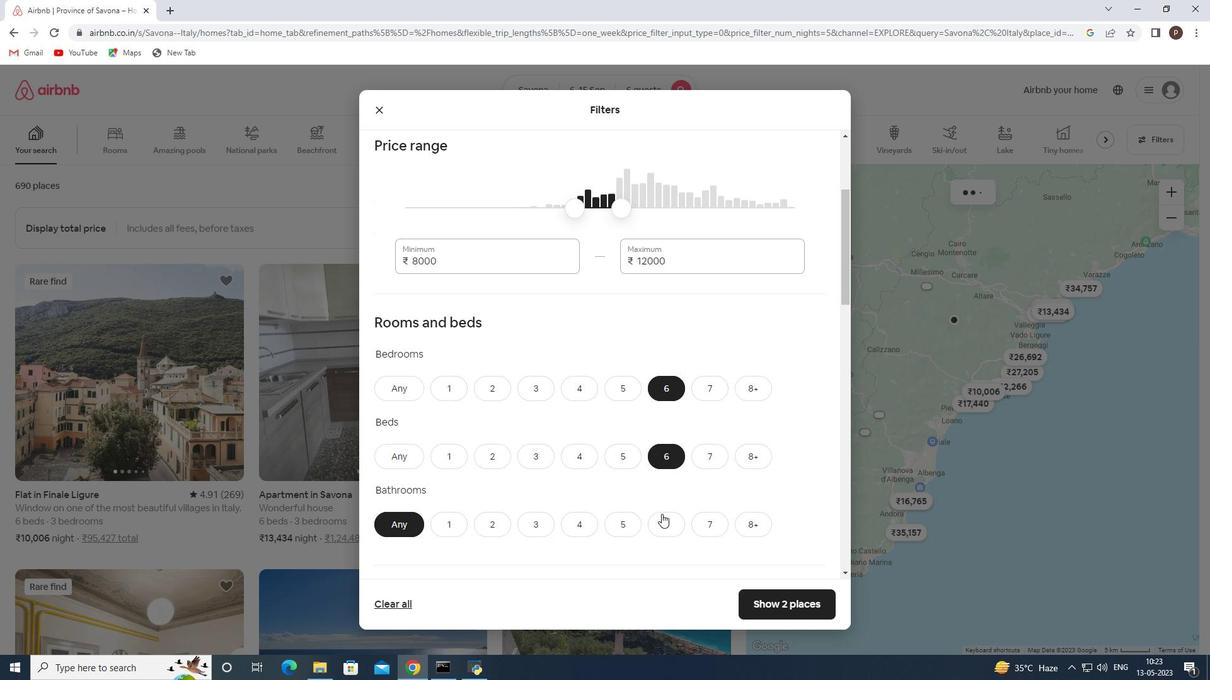 
Action: Mouse pressed left at (661, 516)
Screenshot: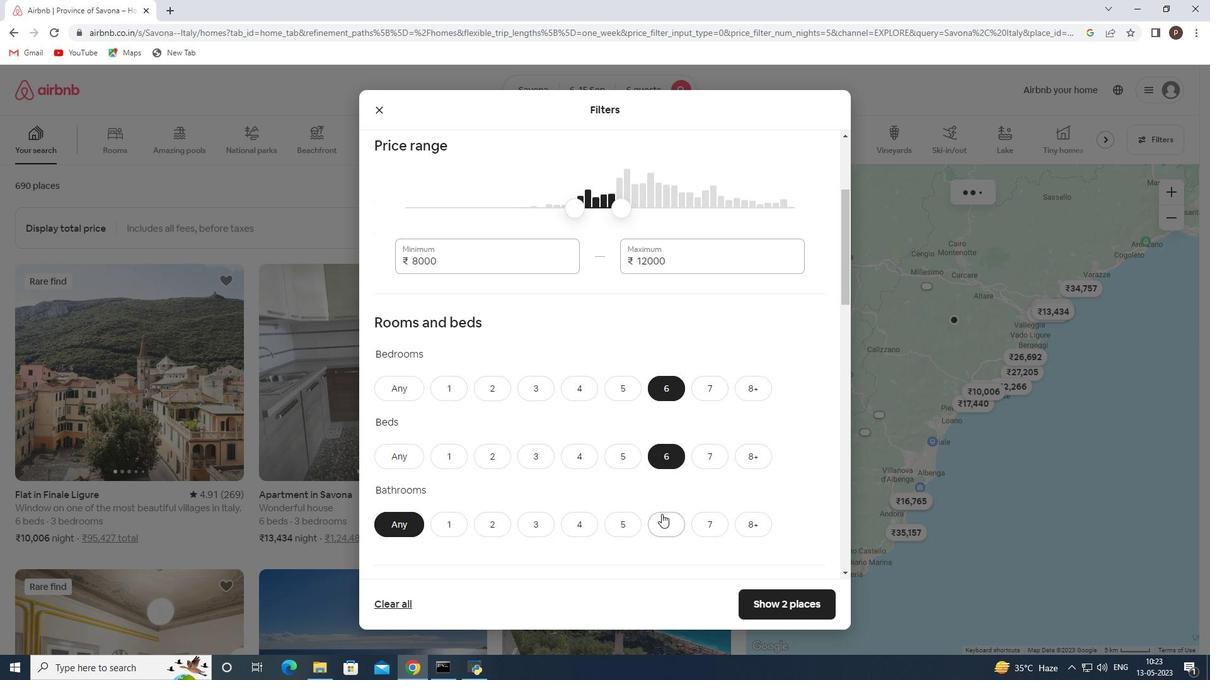 
Action: Mouse scrolled (661, 515) with delta (0, 0)
Screenshot: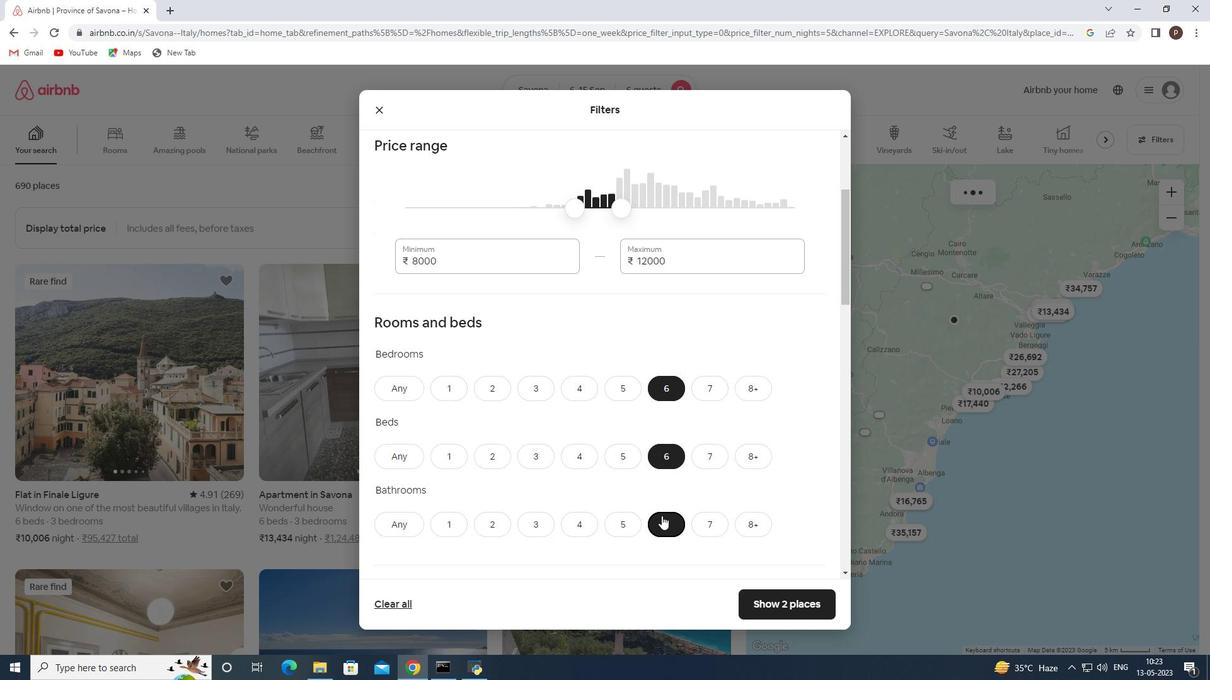 
Action: Mouse scrolled (661, 515) with delta (0, 0)
Screenshot: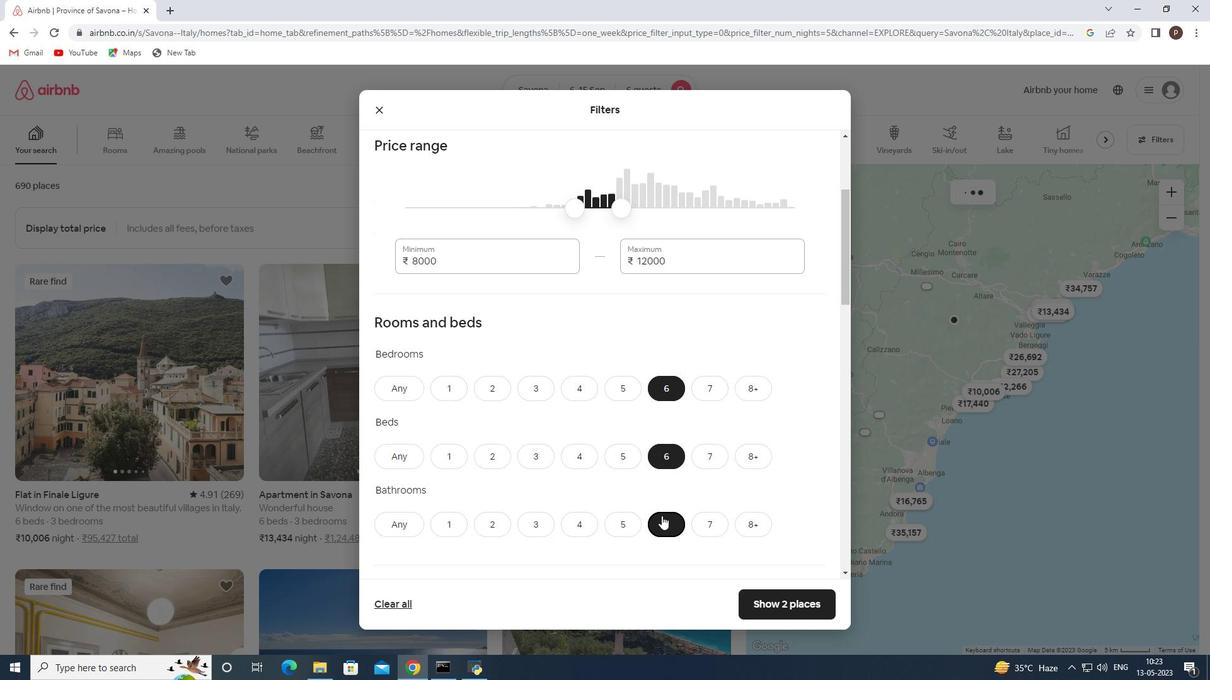 
Action: Mouse scrolled (661, 515) with delta (0, 0)
Screenshot: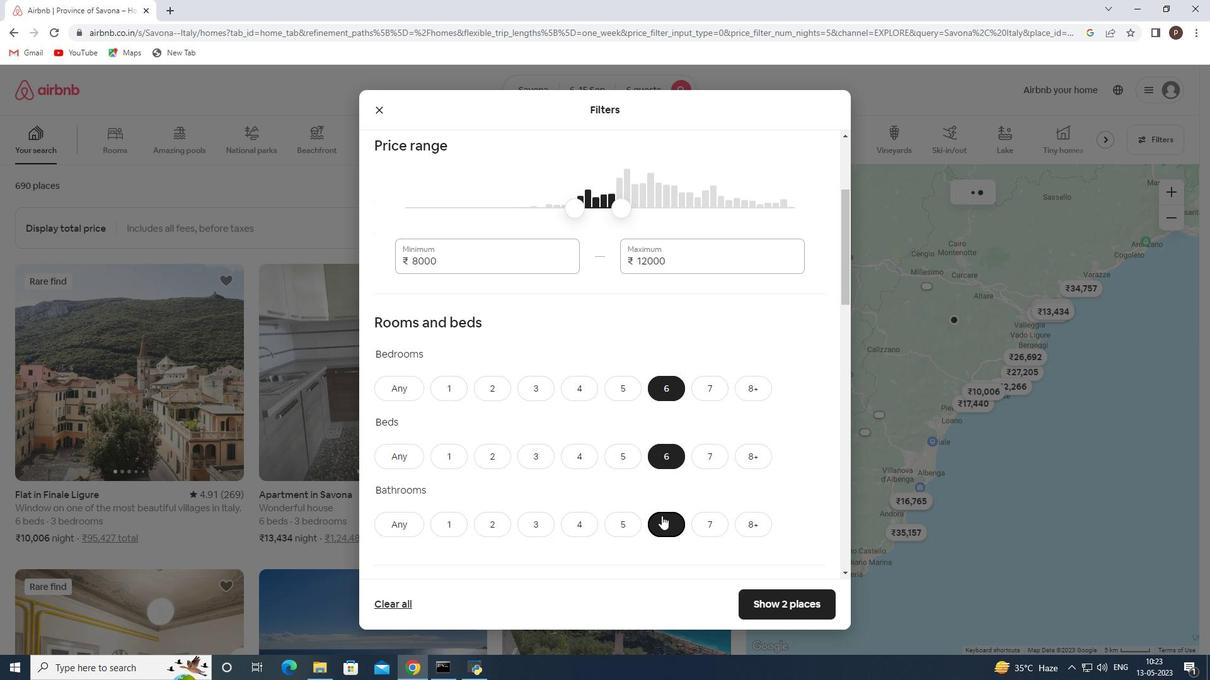 
Action: Mouse moved to (516, 390)
Screenshot: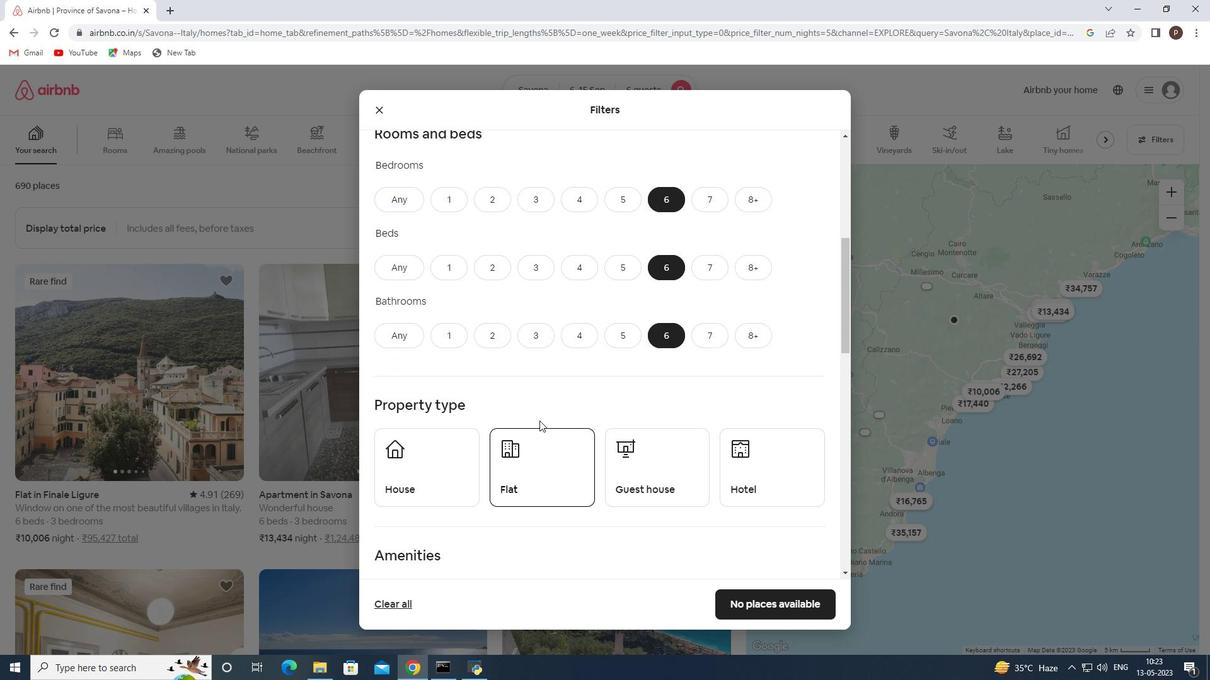 
Action: Mouse scrolled (516, 390) with delta (0, 0)
Screenshot: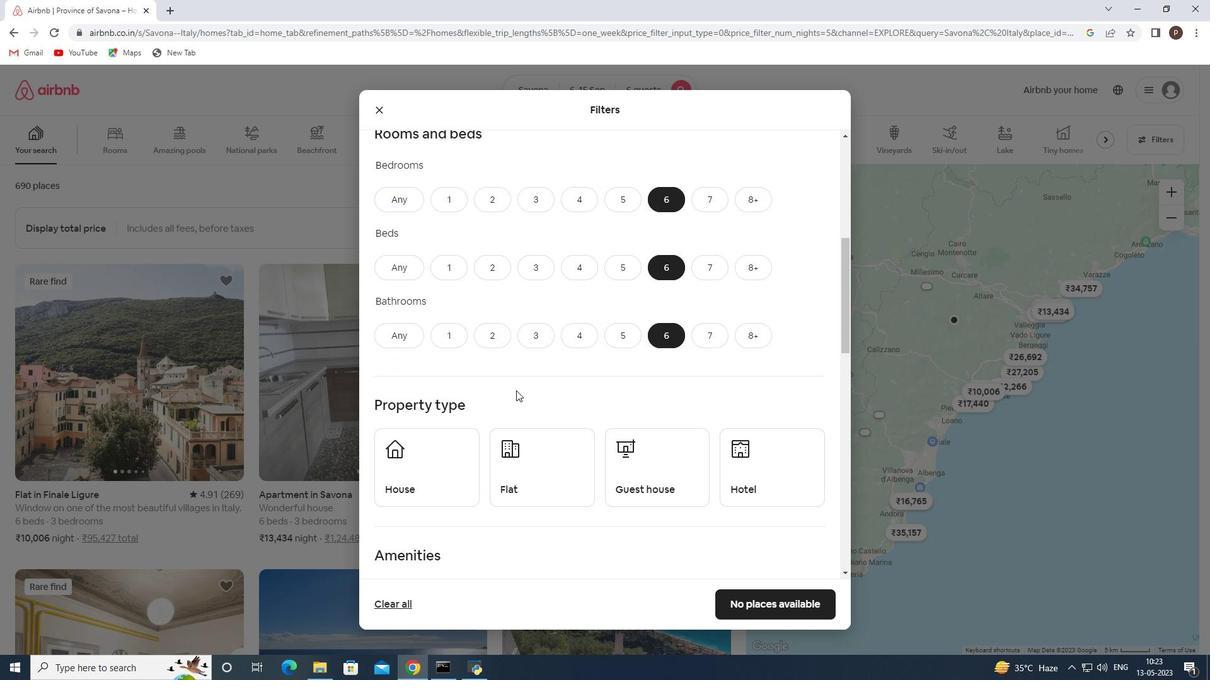 
Action: Mouse moved to (428, 406)
Screenshot: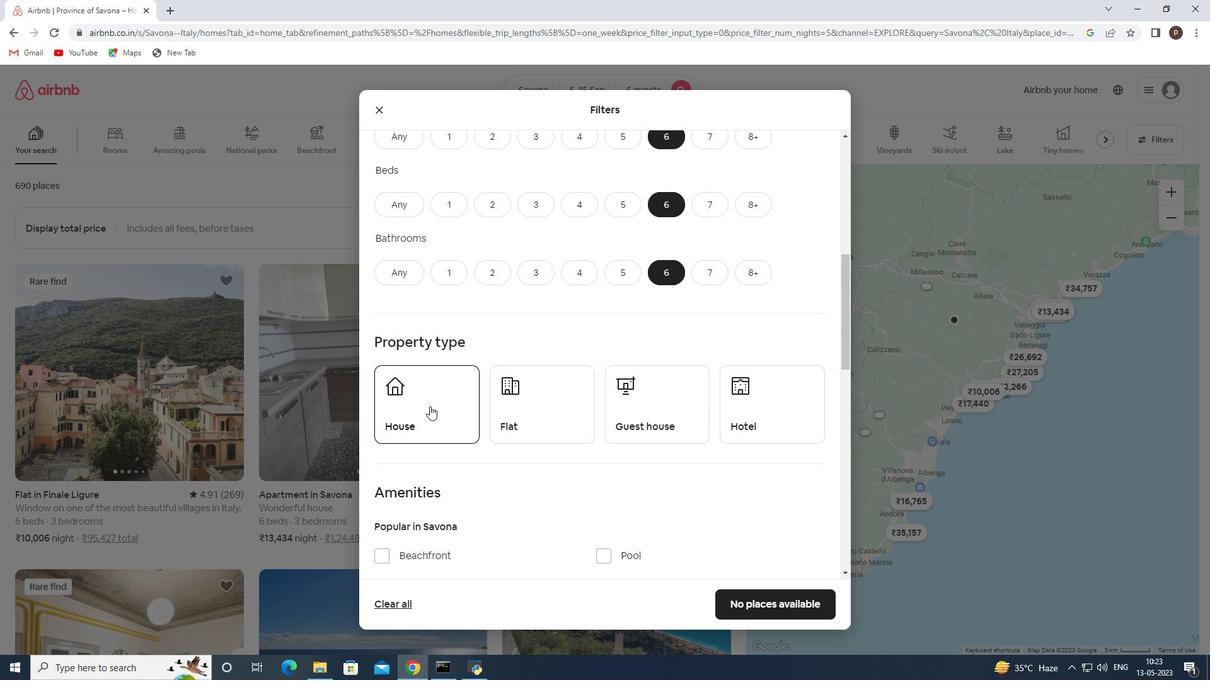 
Action: Mouse pressed left at (428, 406)
Screenshot: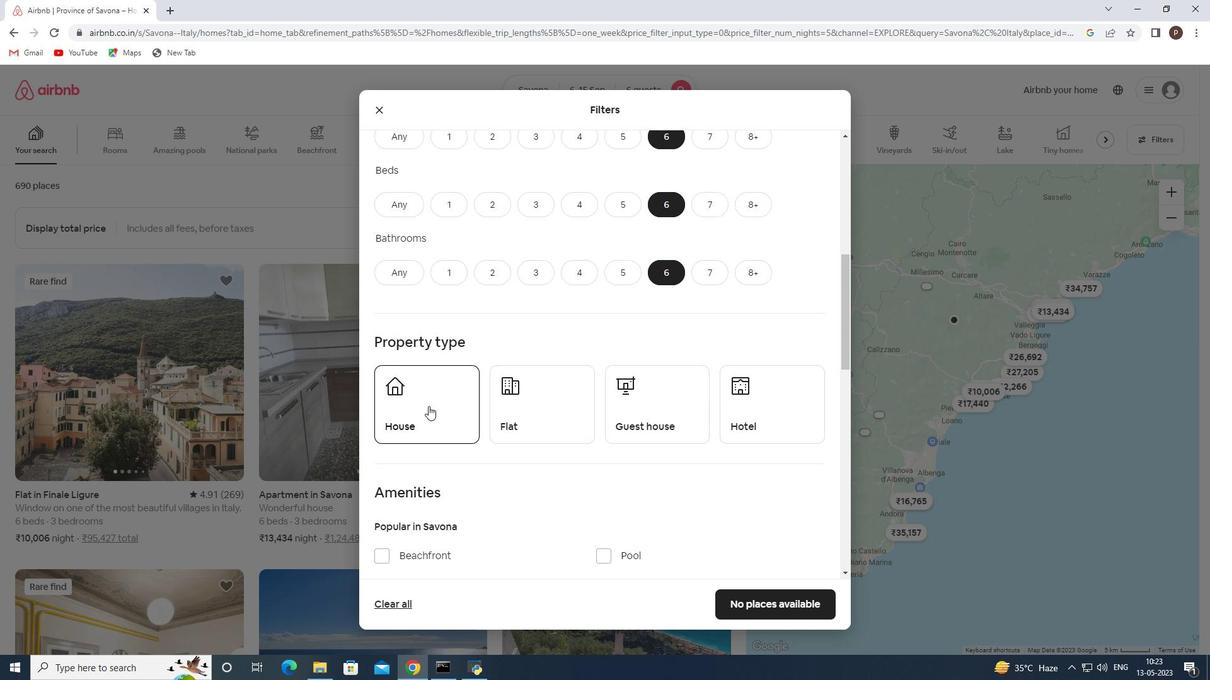 
Action: Mouse moved to (543, 422)
Screenshot: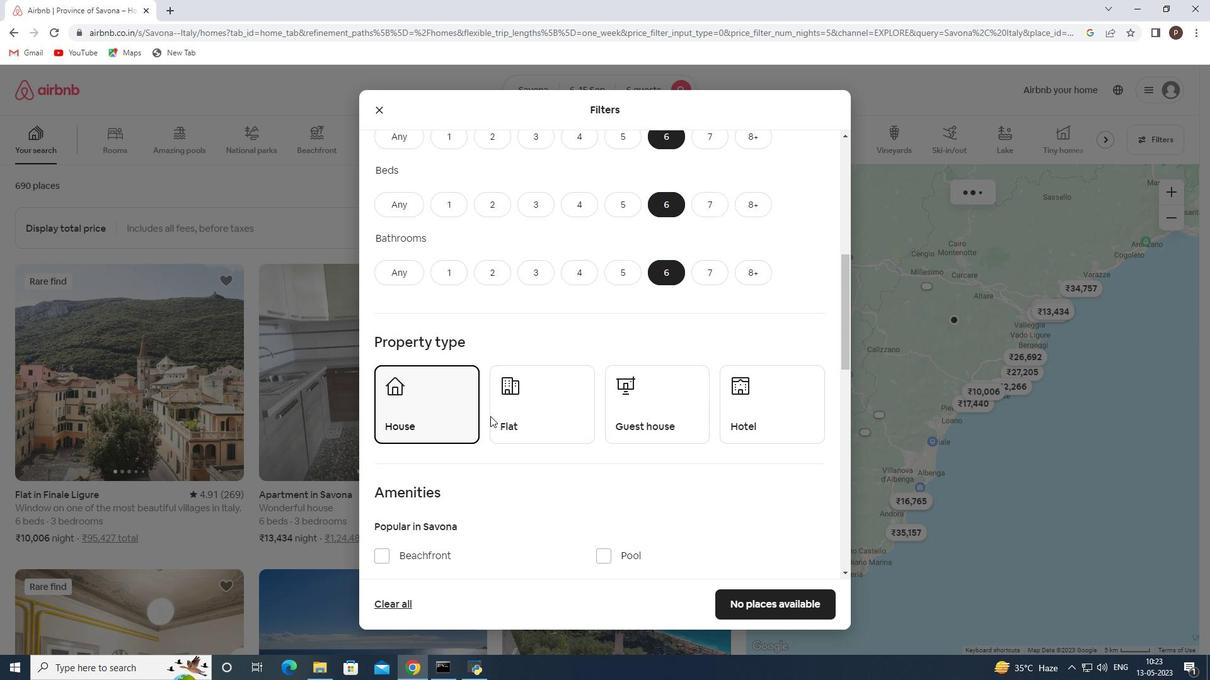 
Action: Mouse pressed left at (543, 422)
Screenshot: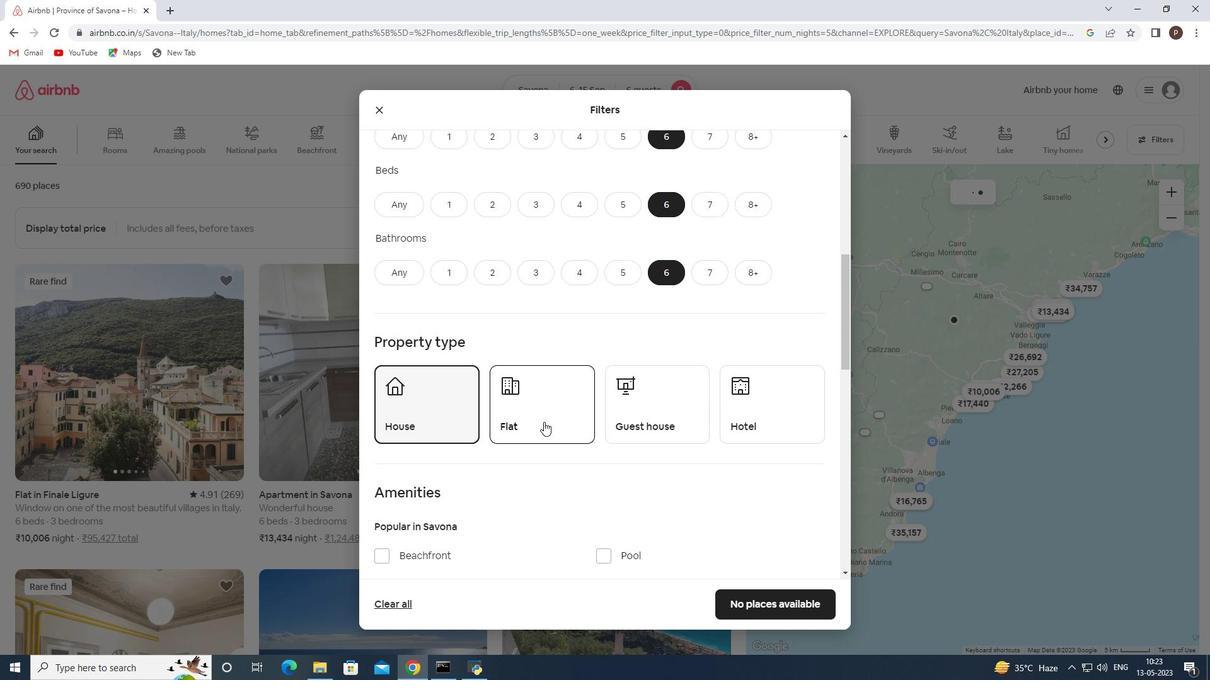 
Action: Mouse moved to (649, 416)
Screenshot: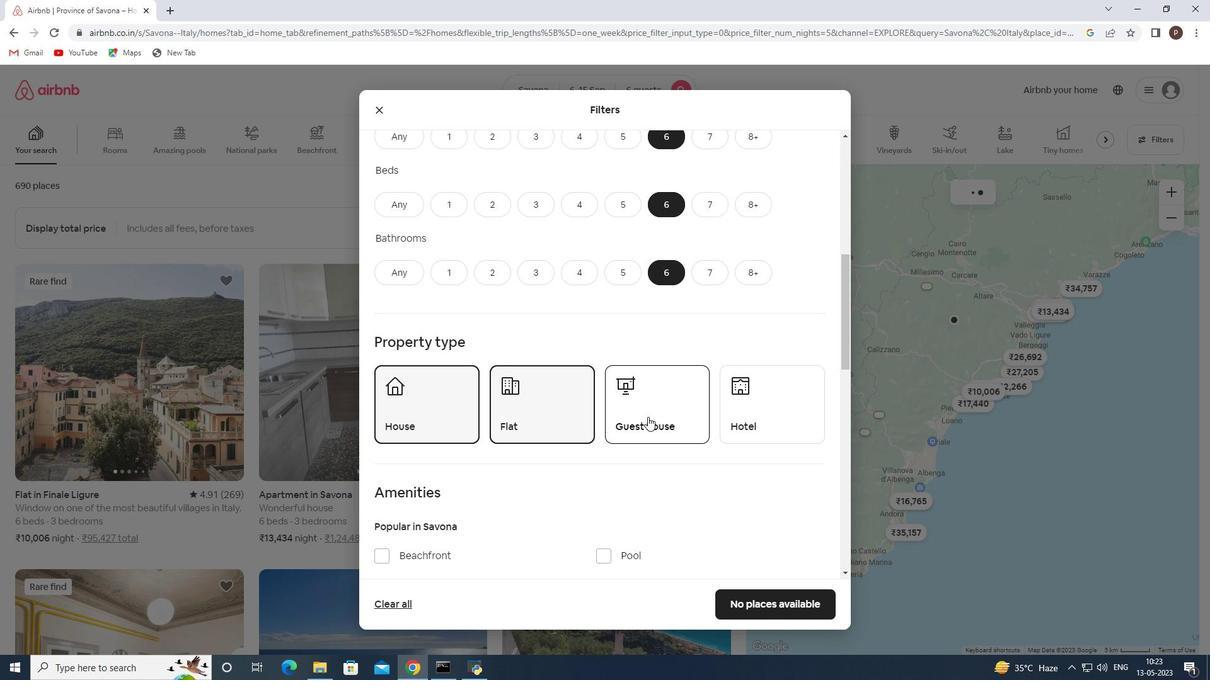 
Action: Mouse pressed left at (649, 416)
Screenshot: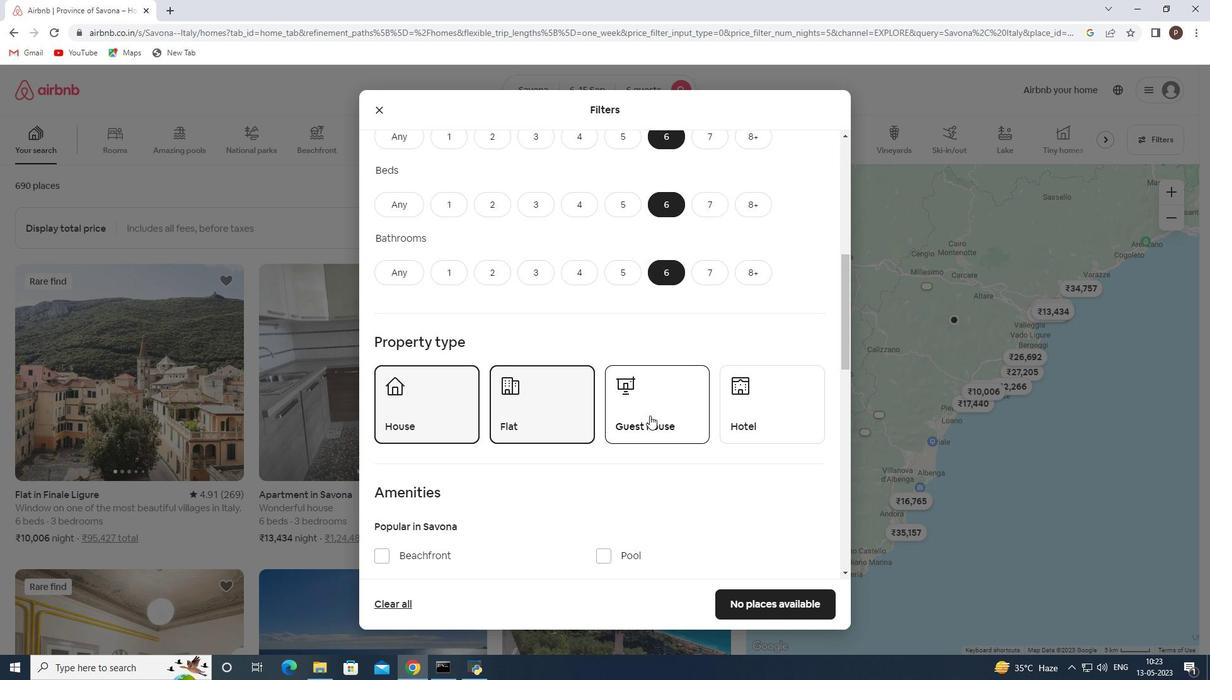 
Action: Mouse scrolled (649, 415) with delta (0, 0)
Screenshot: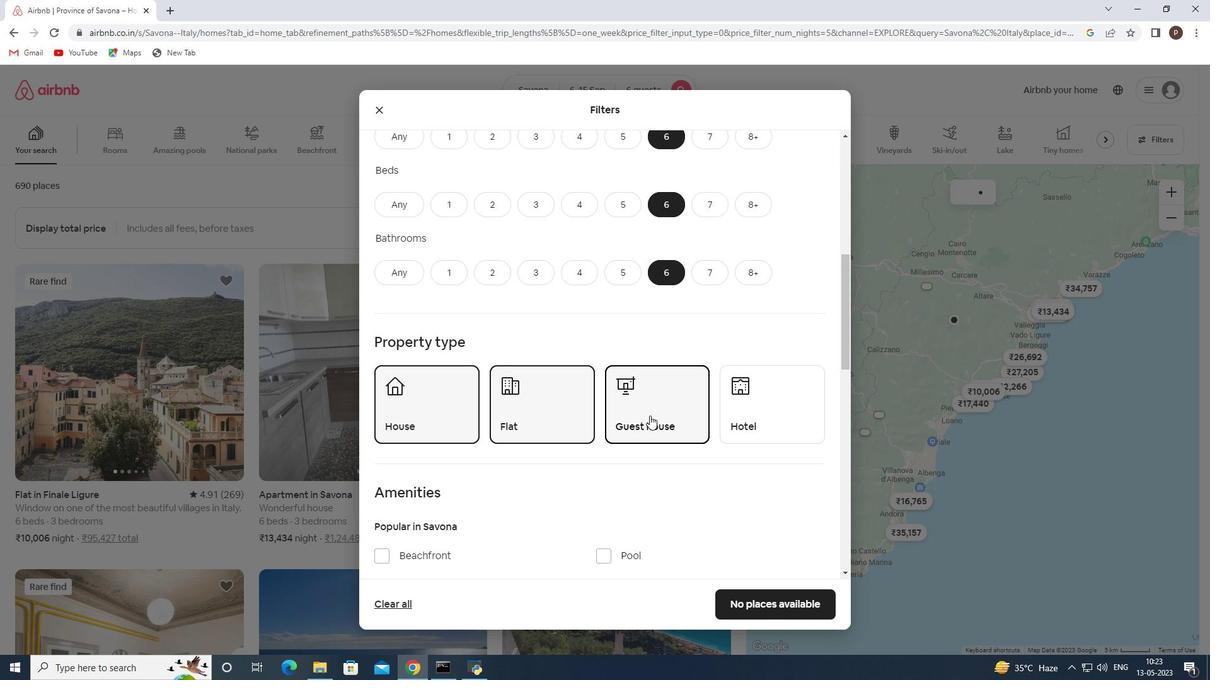 
Action: Mouse scrolled (649, 415) with delta (0, 0)
Screenshot: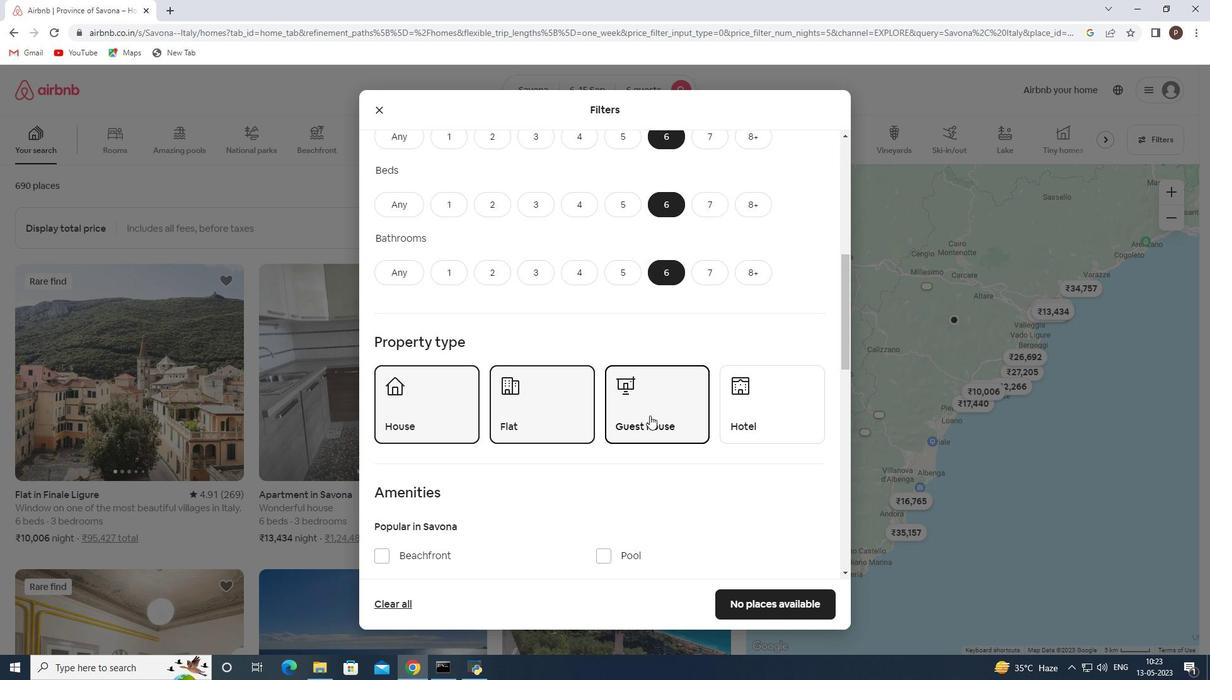 
Action: Mouse moved to (602, 422)
Screenshot: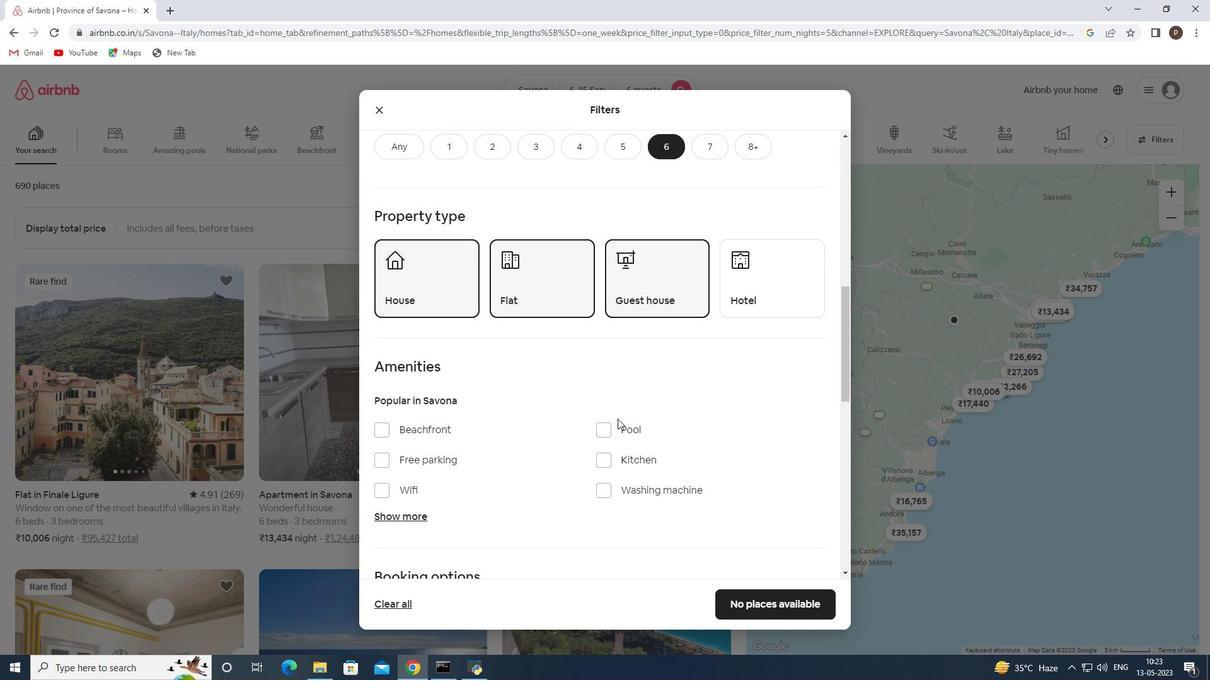 
Action: Mouse scrolled (602, 422) with delta (0, 0)
Screenshot: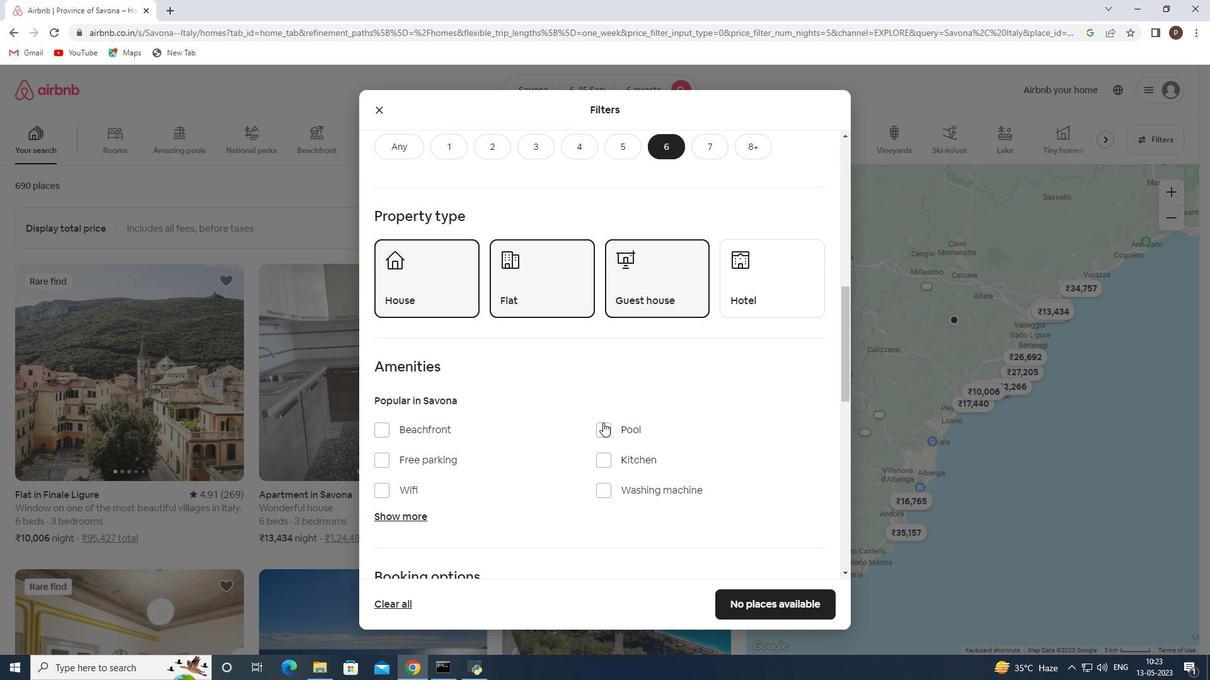 
Action: Mouse moved to (380, 428)
Screenshot: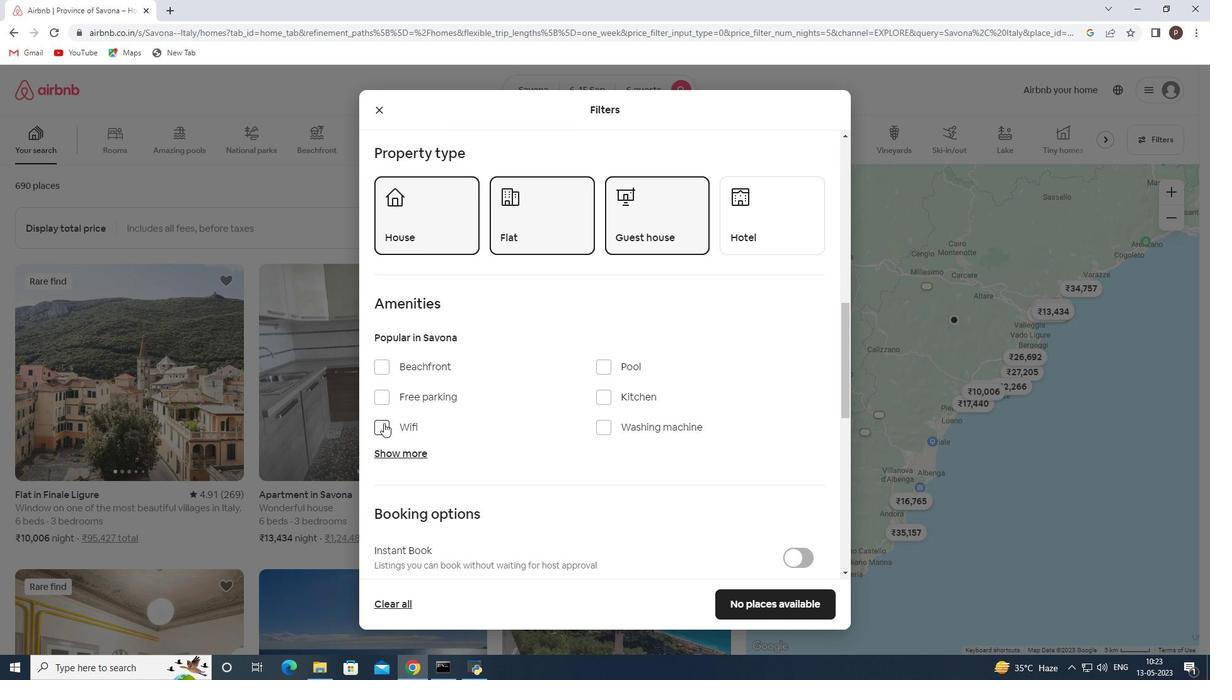 
Action: Mouse pressed left at (380, 428)
Screenshot: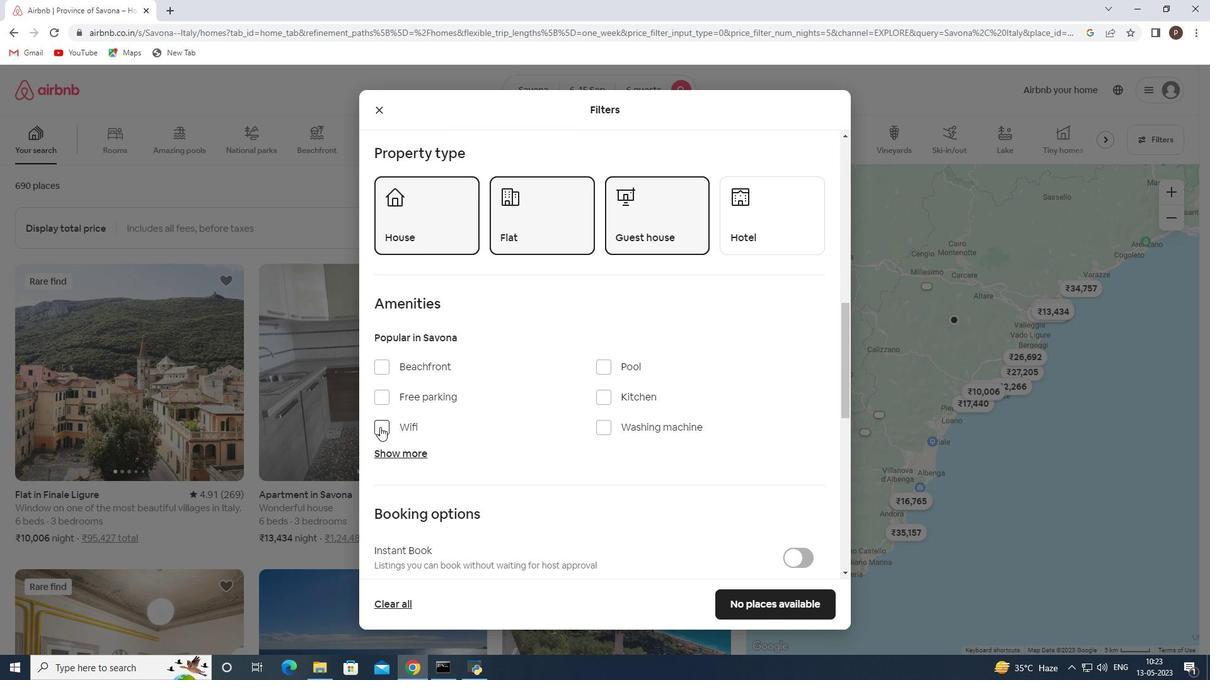 
Action: Mouse moved to (426, 450)
Screenshot: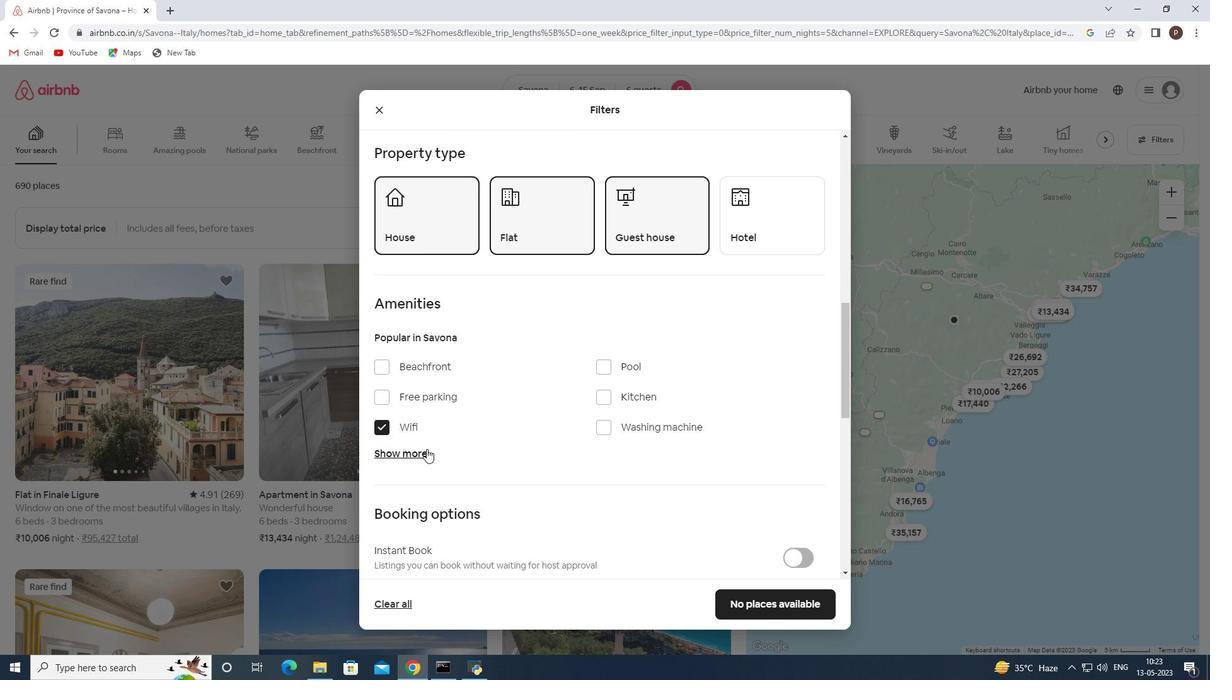 
Action: Mouse pressed left at (426, 450)
Screenshot: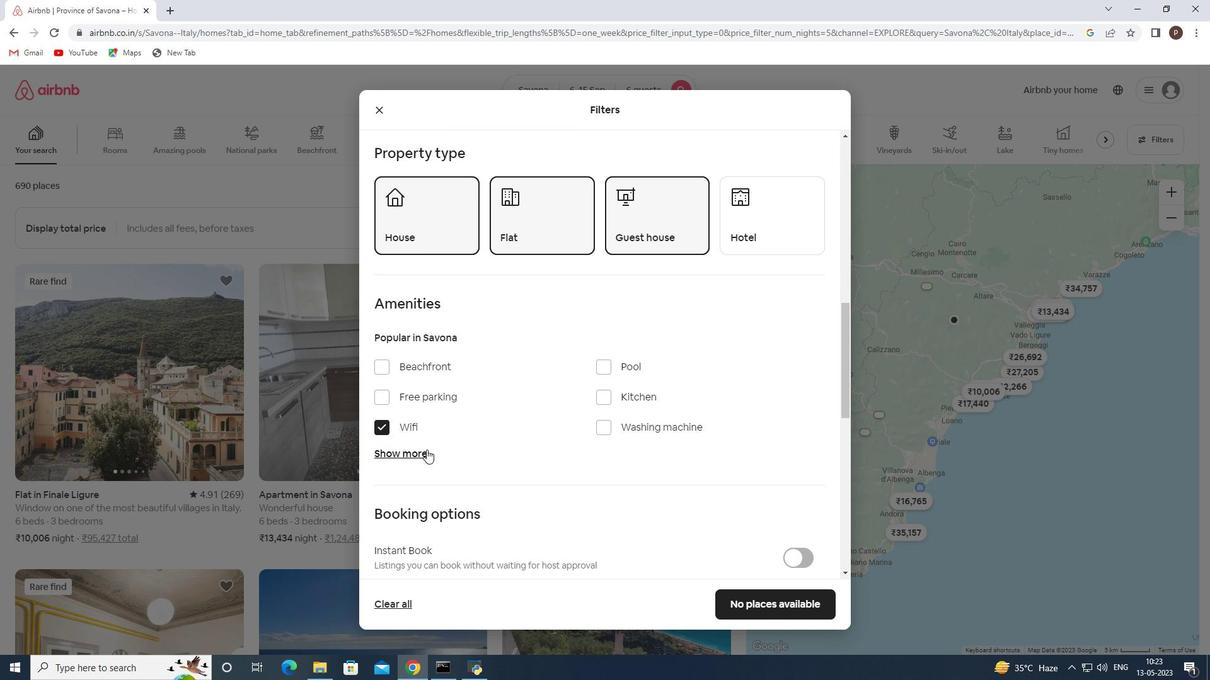 
Action: Mouse moved to (389, 399)
Screenshot: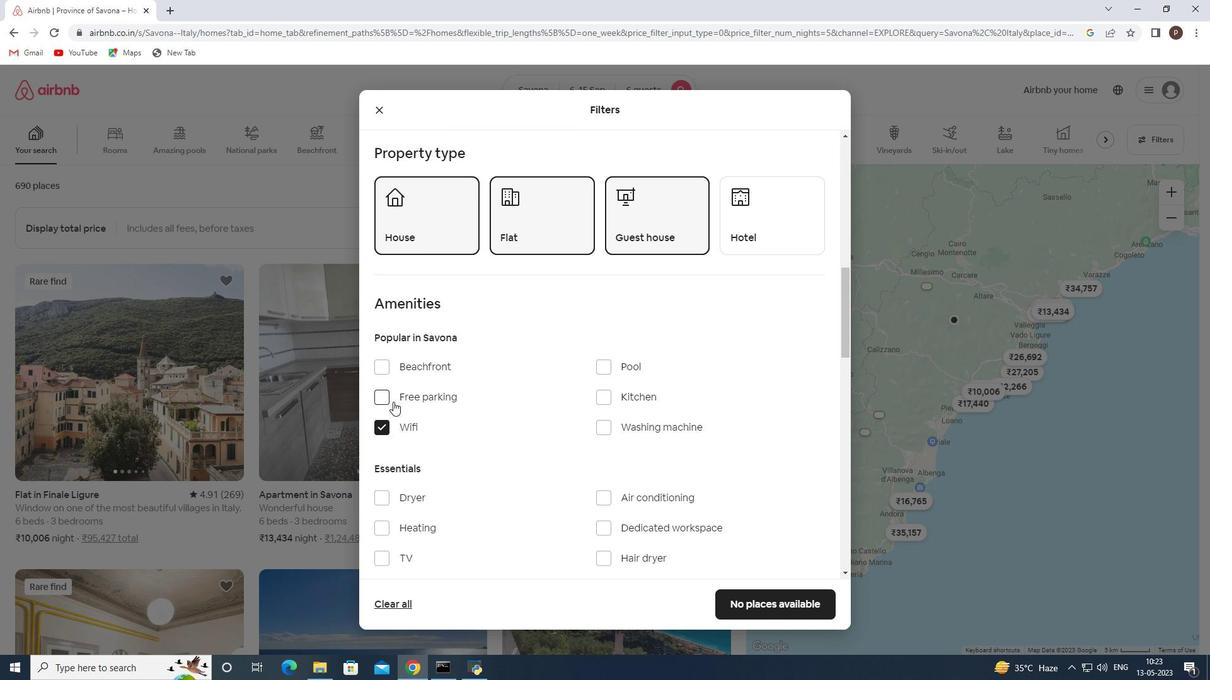 
Action: Mouse pressed left at (389, 399)
Screenshot: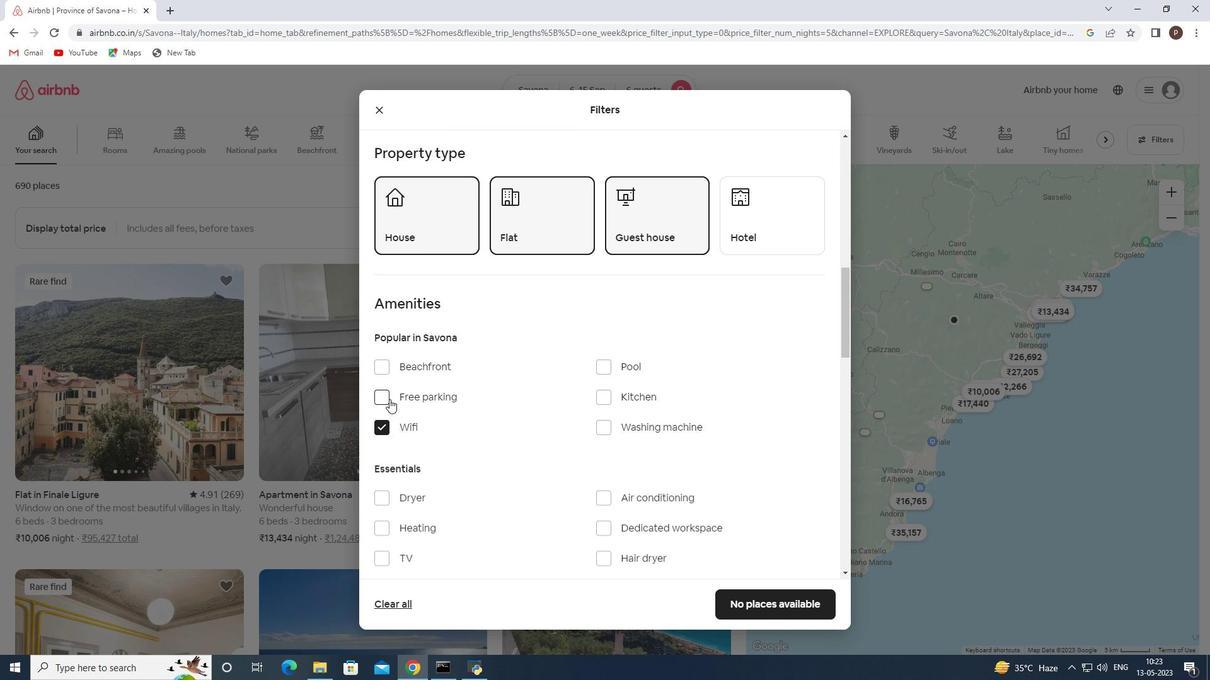
Action: Mouse moved to (425, 463)
Screenshot: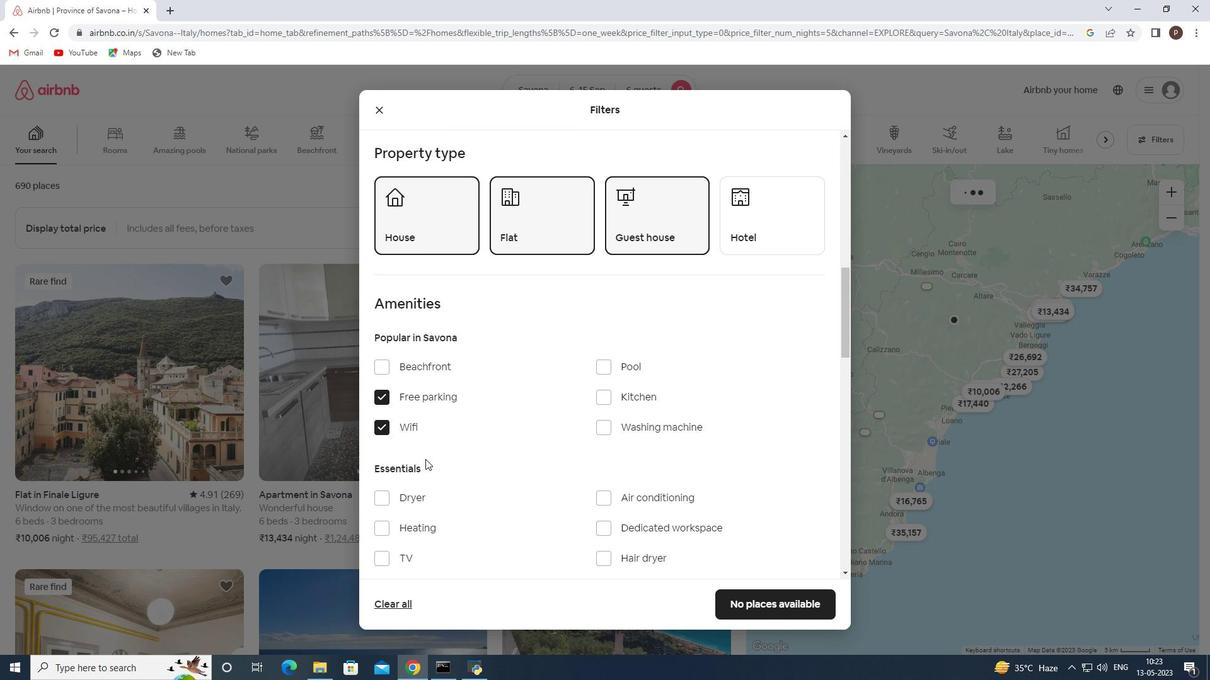 
Action: Mouse scrolled (425, 462) with delta (0, 0)
Screenshot: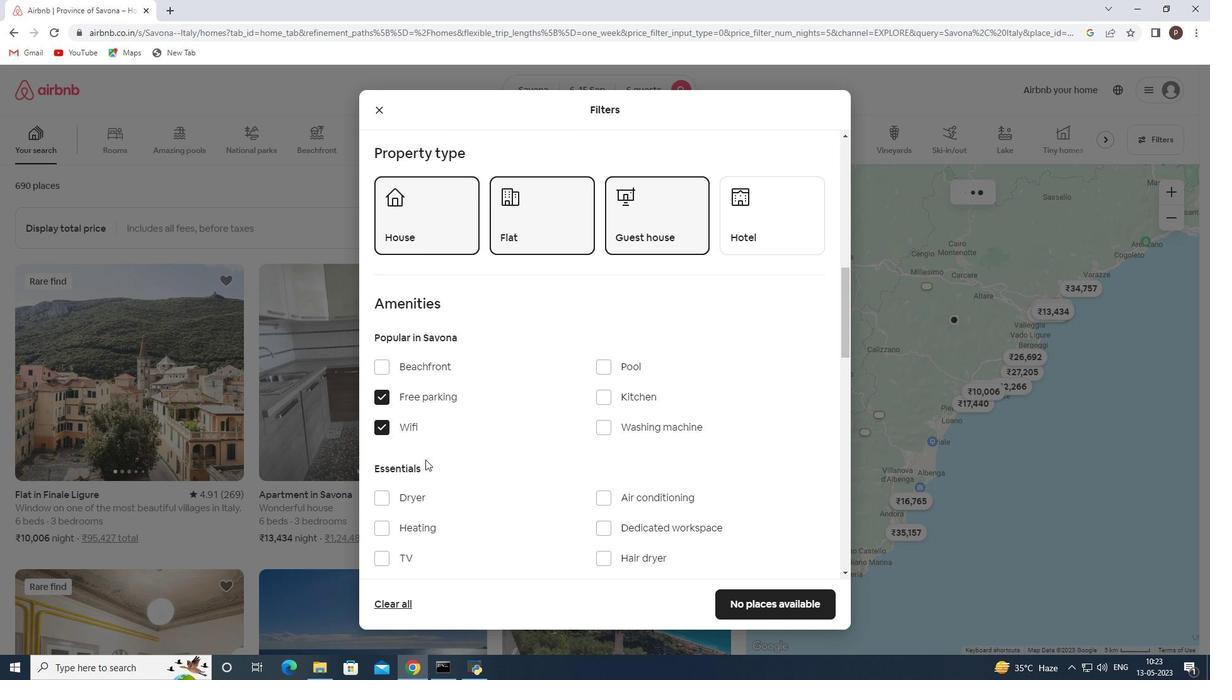 
Action: Mouse scrolled (425, 462) with delta (0, 0)
Screenshot: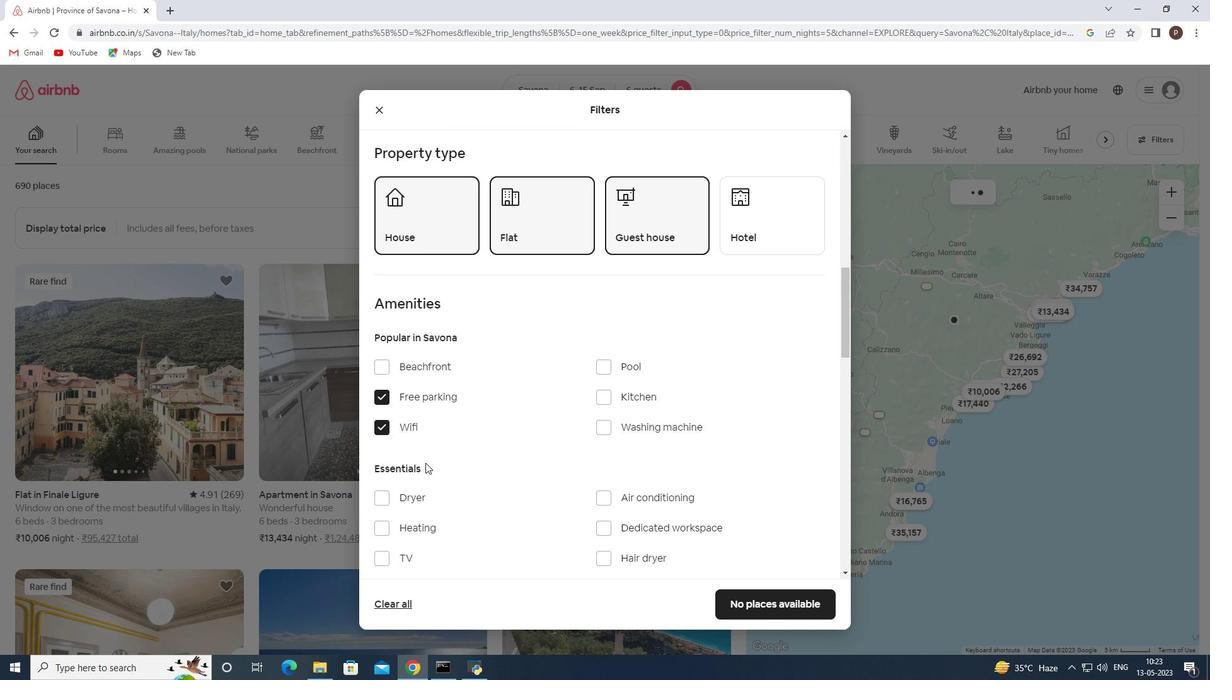 
Action: Mouse moved to (382, 434)
Screenshot: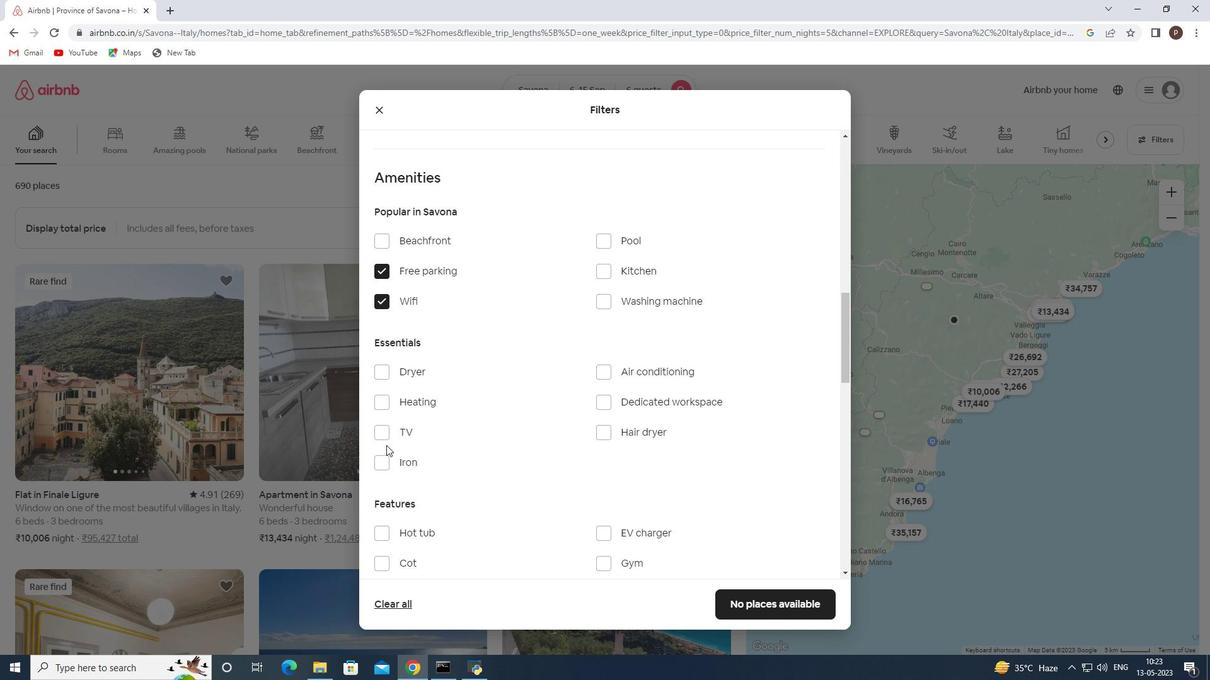 
Action: Mouse pressed left at (382, 434)
Screenshot: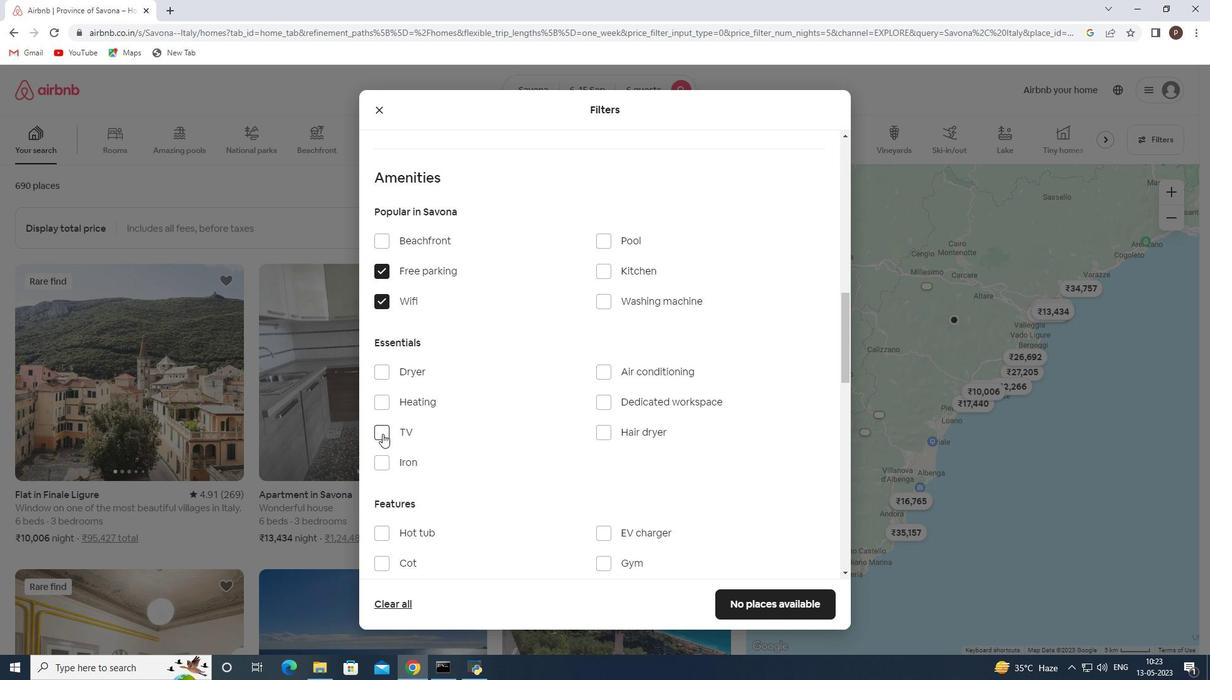
Action: Mouse moved to (452, 453)
Screenshot: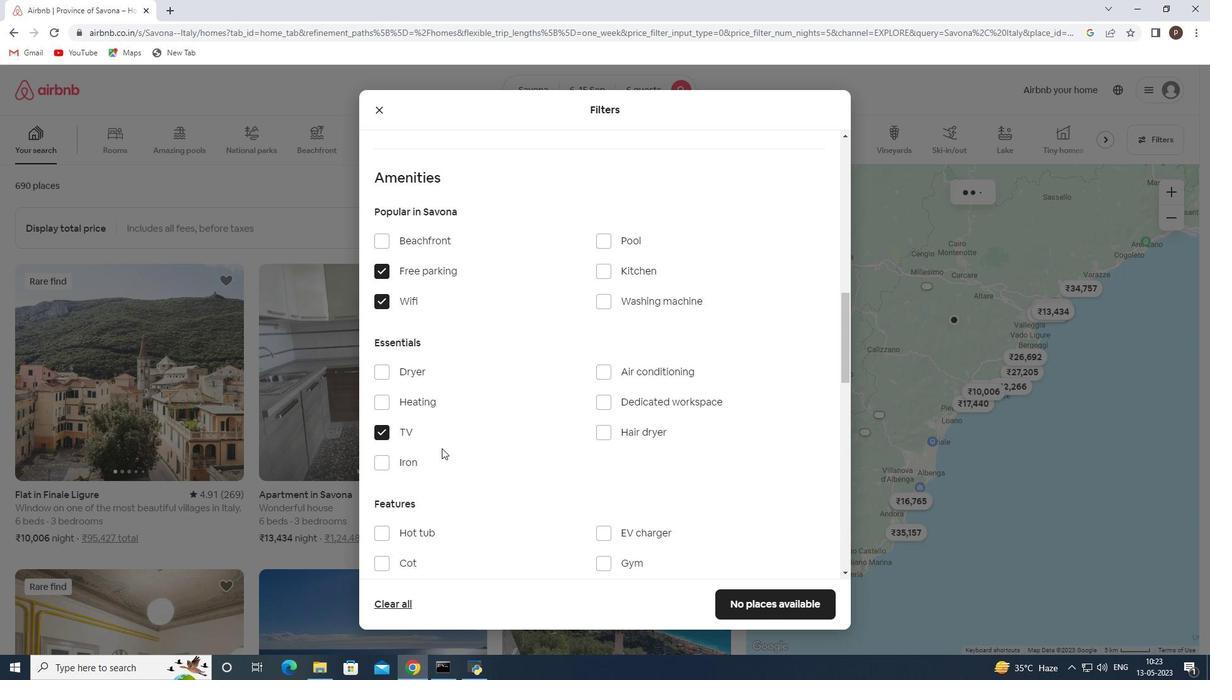 
Action: Mouse scrolled (452, 452) with delta (0, 0)
Screenshot: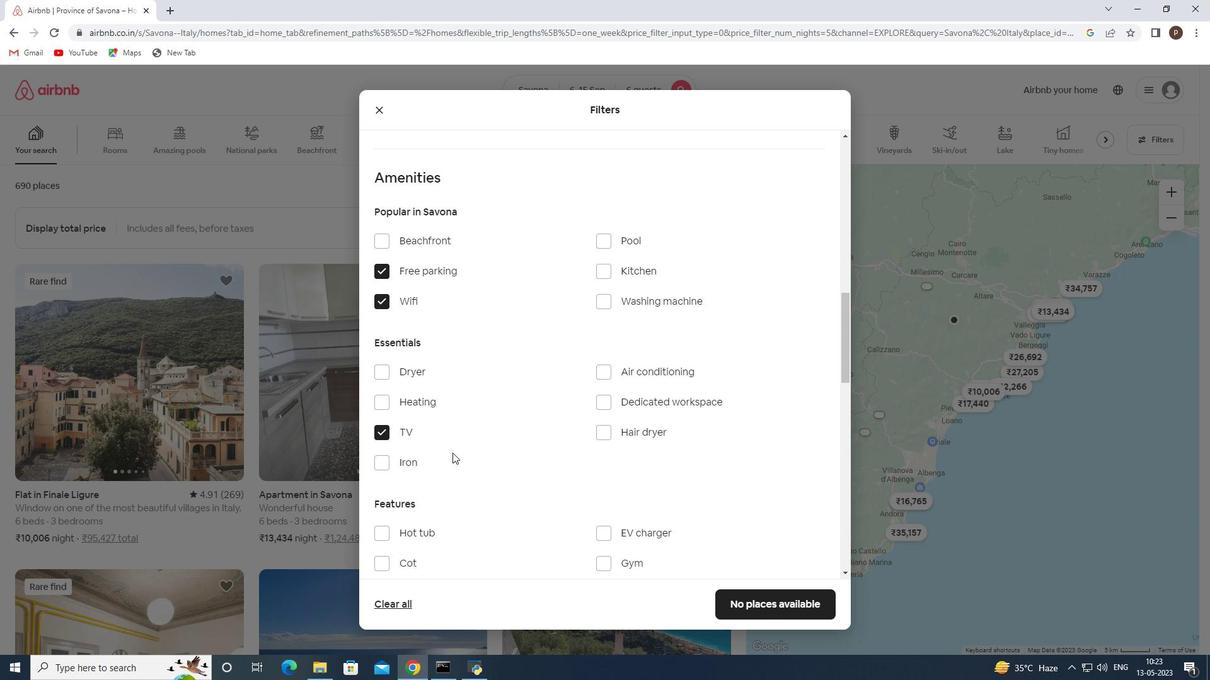 
Action: Mouse scrolled (452, 452) with delta (0, 0)
Screenshot: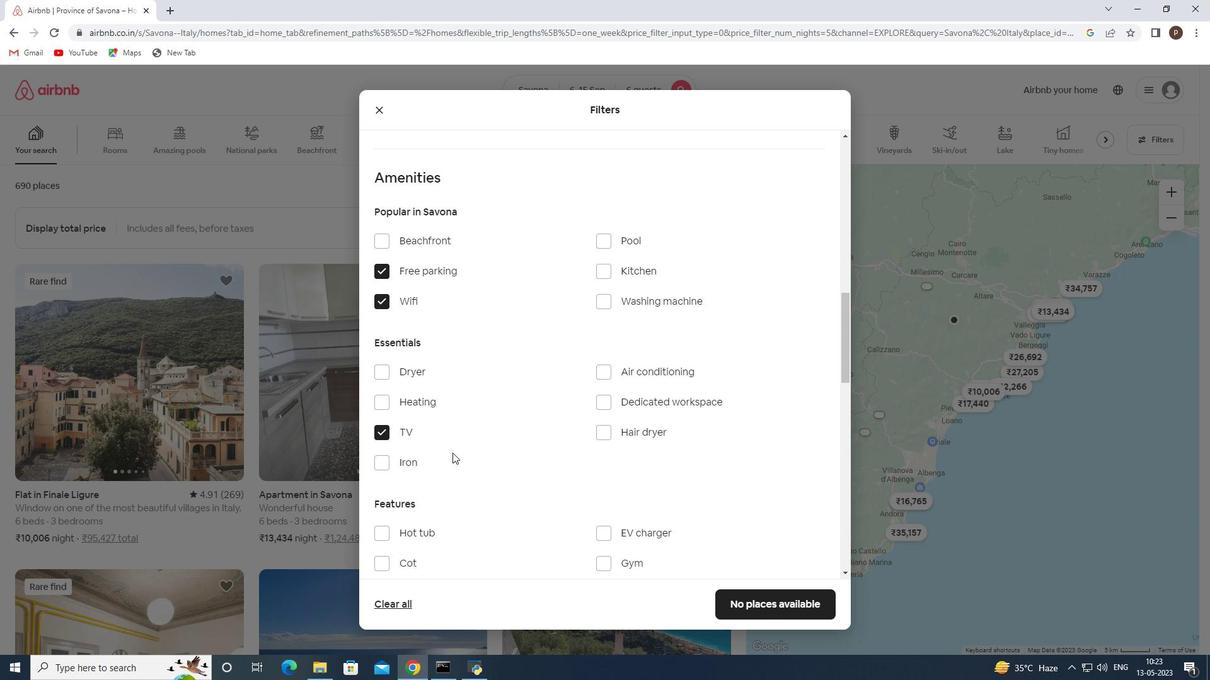 
Action: Mouse moved to (601, 441)
Screenshot: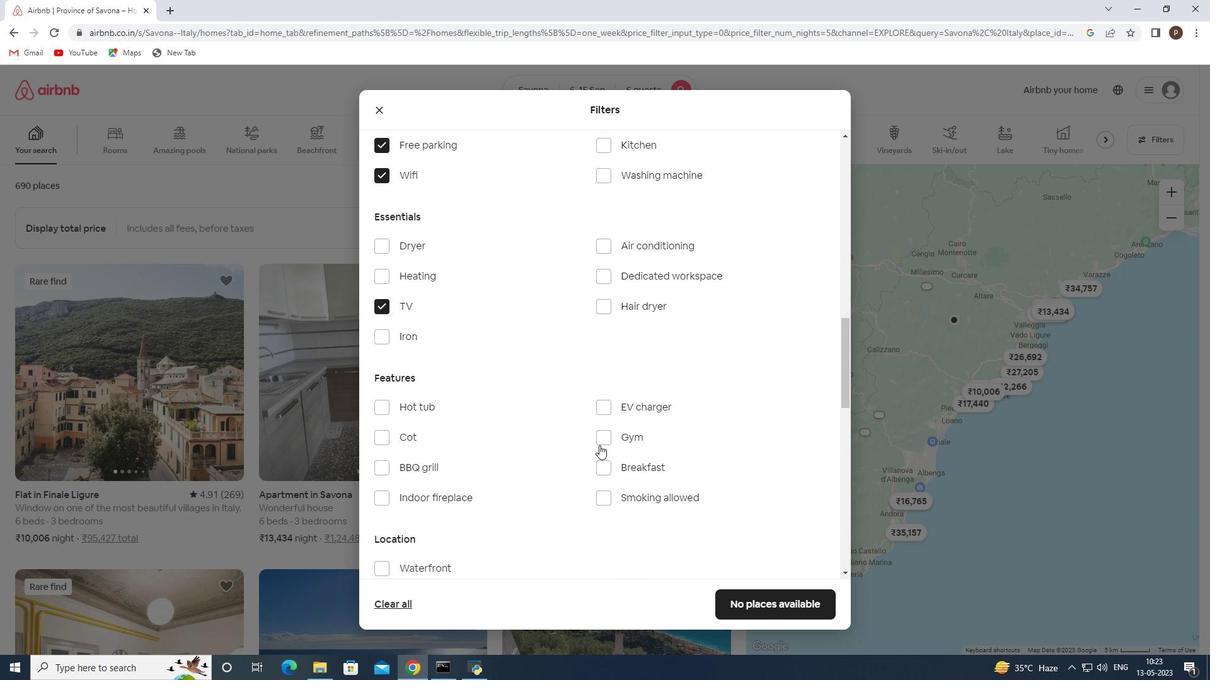 
Action: Mouse pressed left at (601, 441)
Screenshot: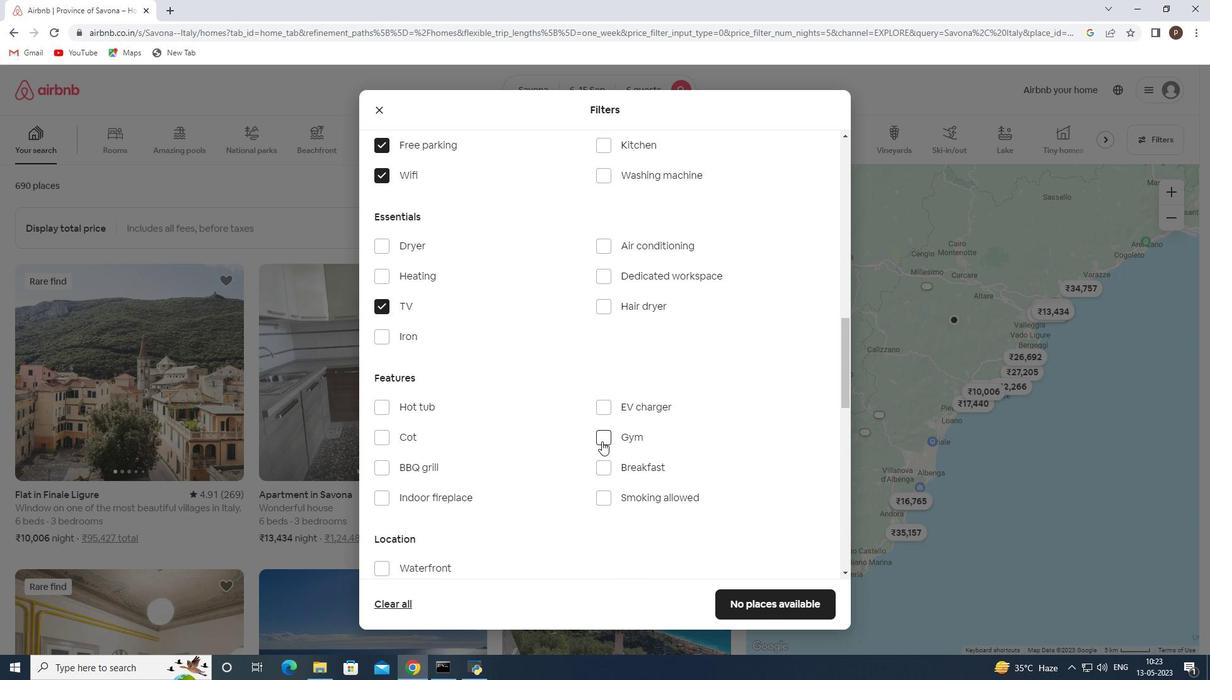 
Action: Mouse moved to (604, 465)
Screenshot: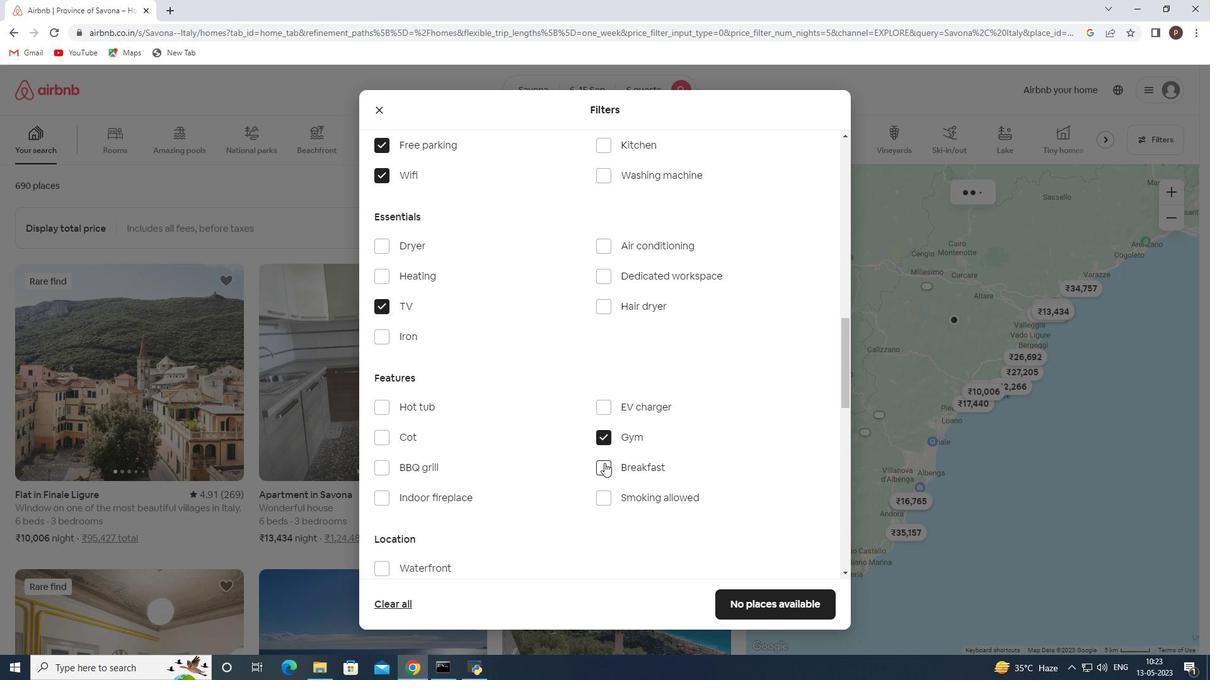 
Action: Mouse pressed left at (604, 465)
Screenshot: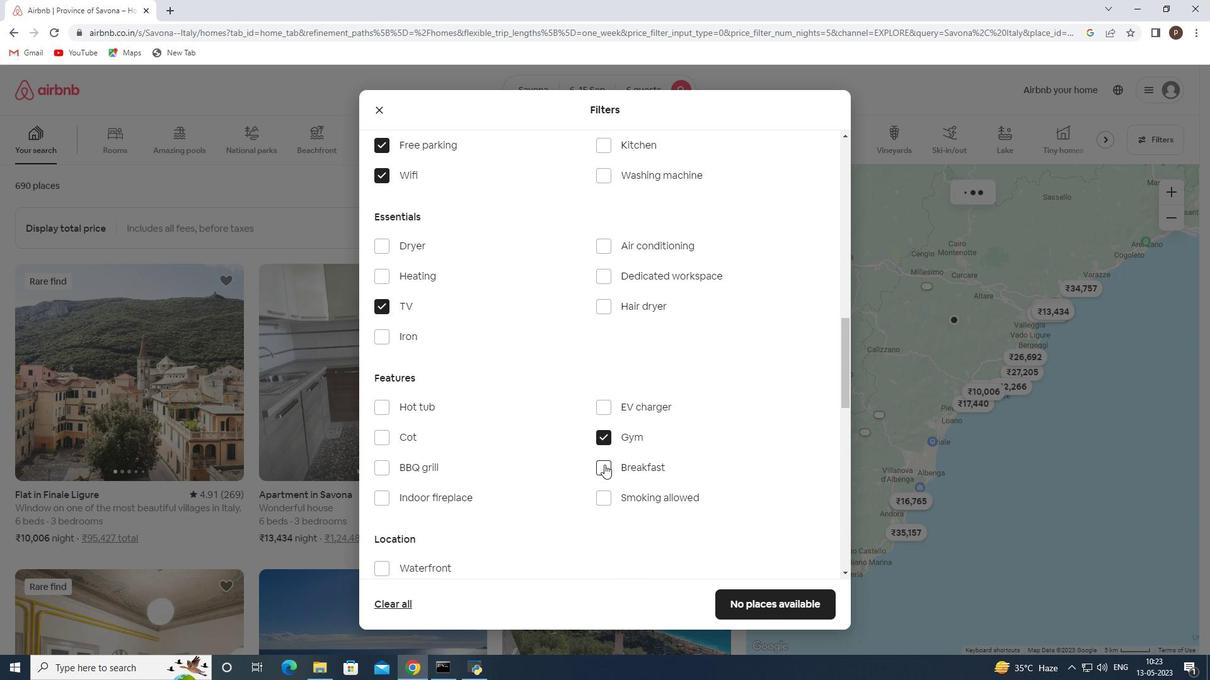 
Action: Mouse moved to (531, 464)
Screenshot: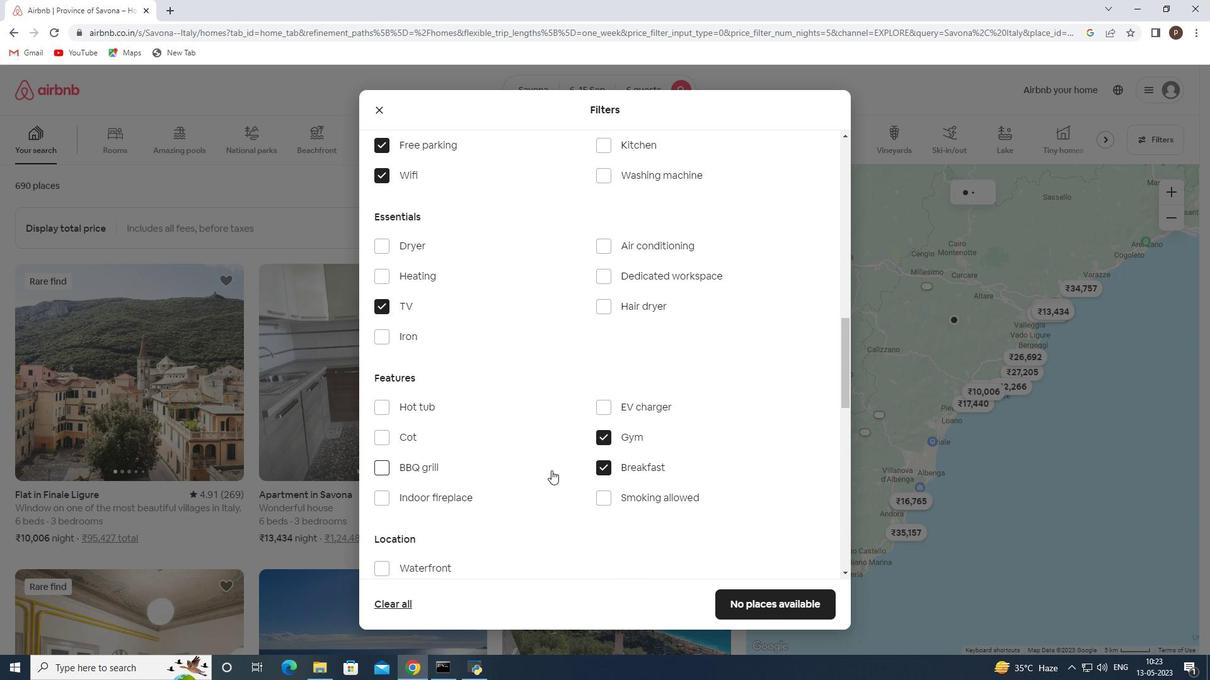 
Action: Mouse scrolled (531, 463) with delta (0, 0)
Screenshot: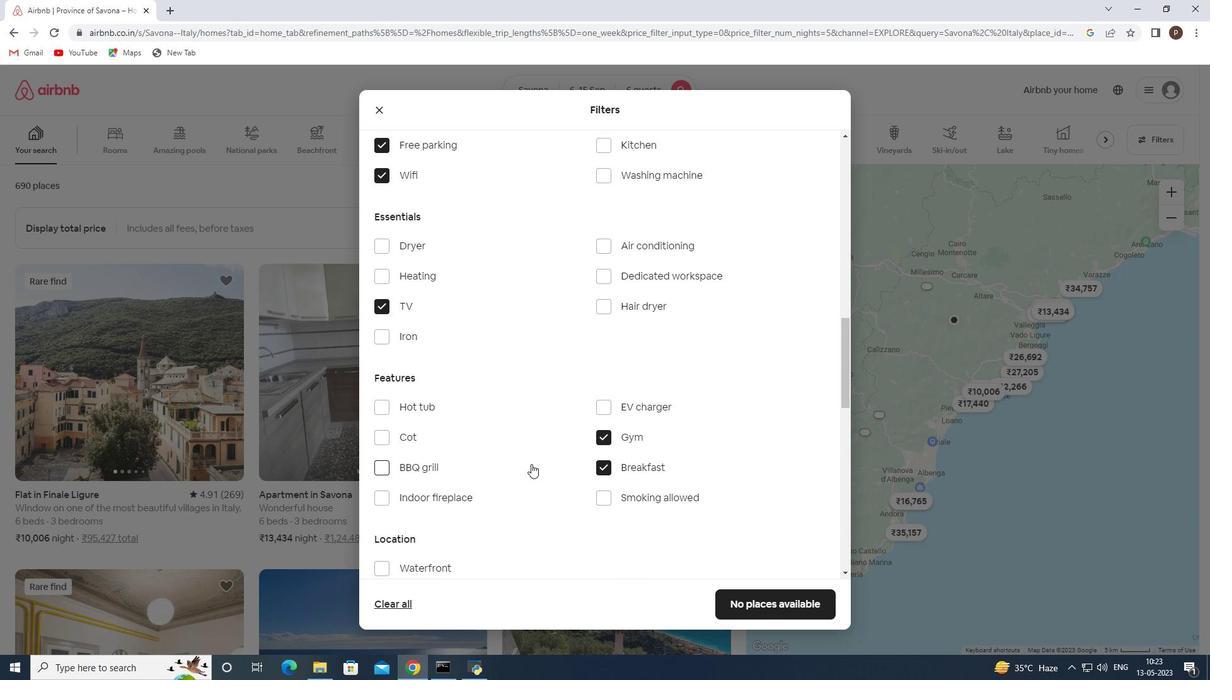 
Action: Mouse scrolled (531, 463) with delta (0, 0)
Screenshot: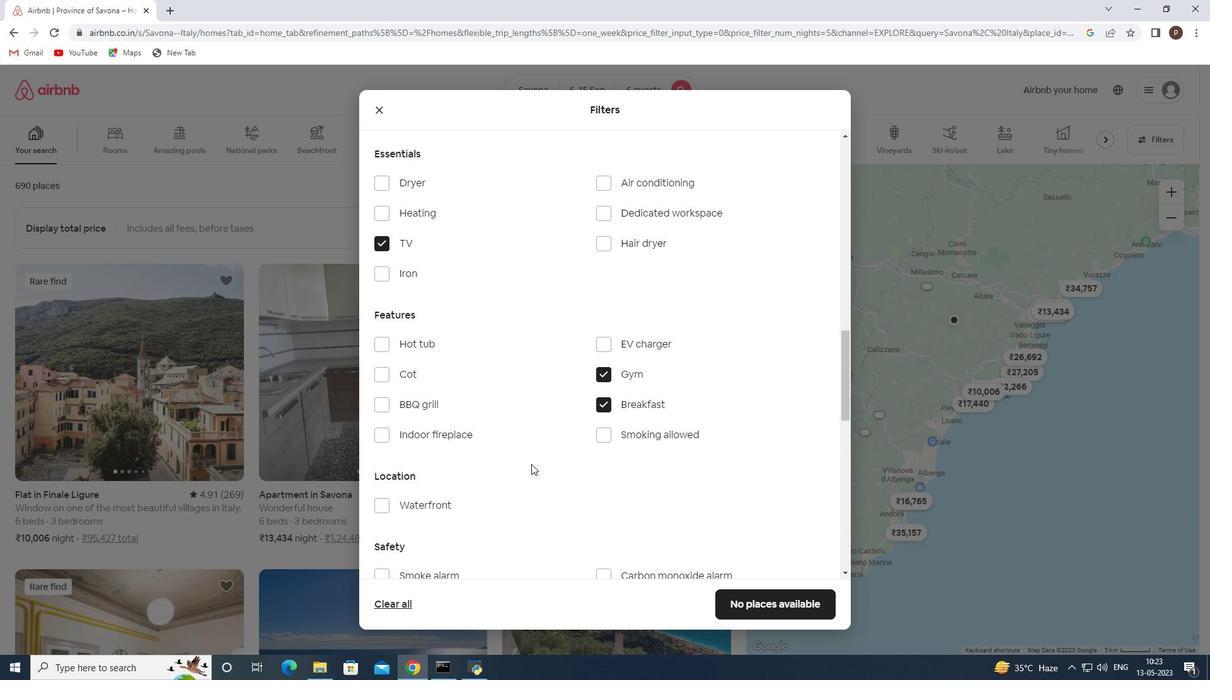 
Action: Mouse scrolled (531, 463) with delta (0, 0)
Screenshot: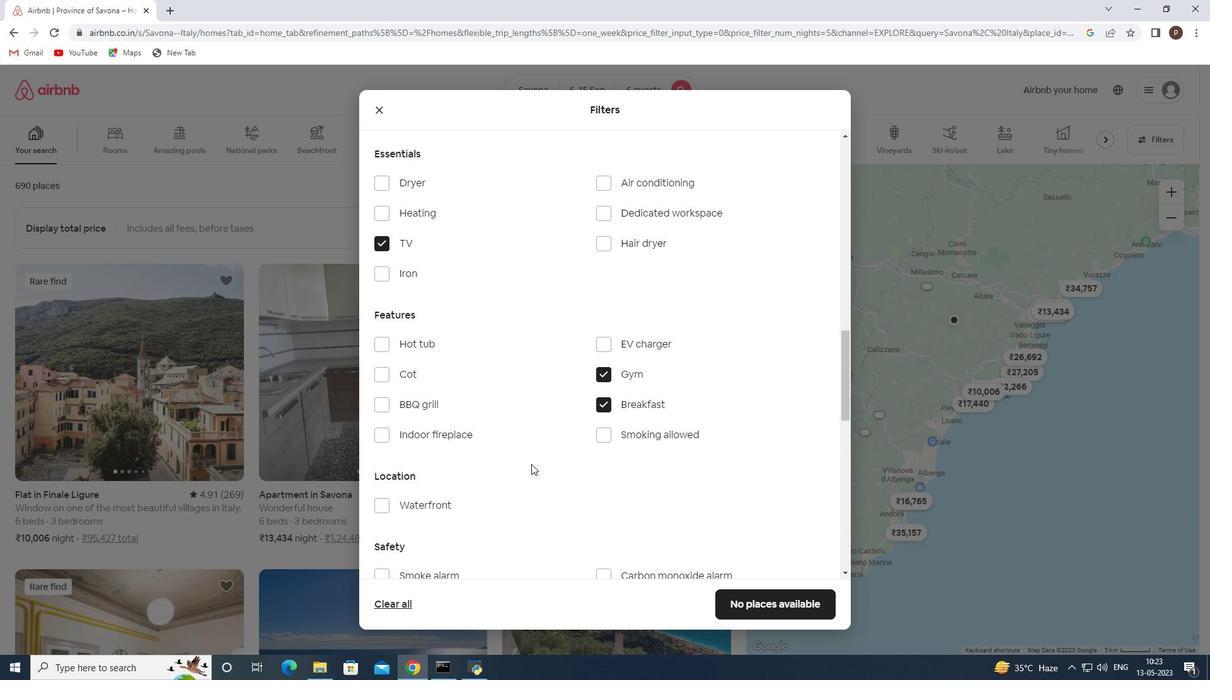 
Action: Mouse scrolled (531, 463) with delta (0, 0)
Screenshot: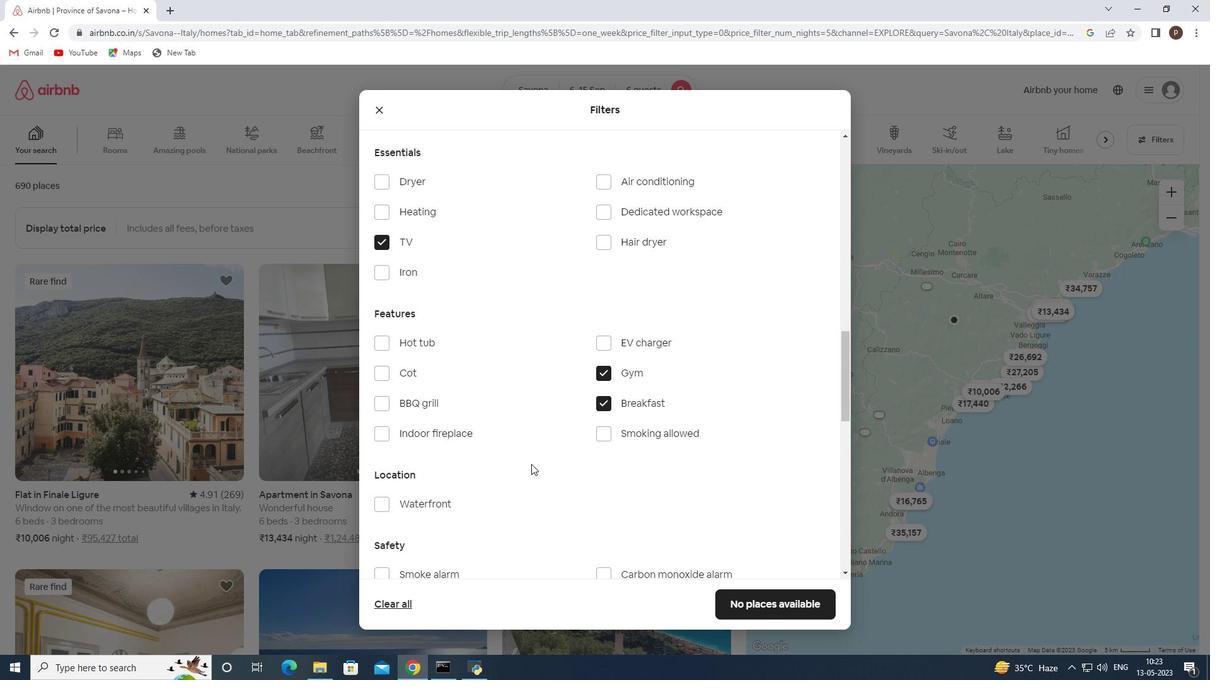 
Action: Mouse scrolled (531, 463) with delta (0, 0)
Screenshot: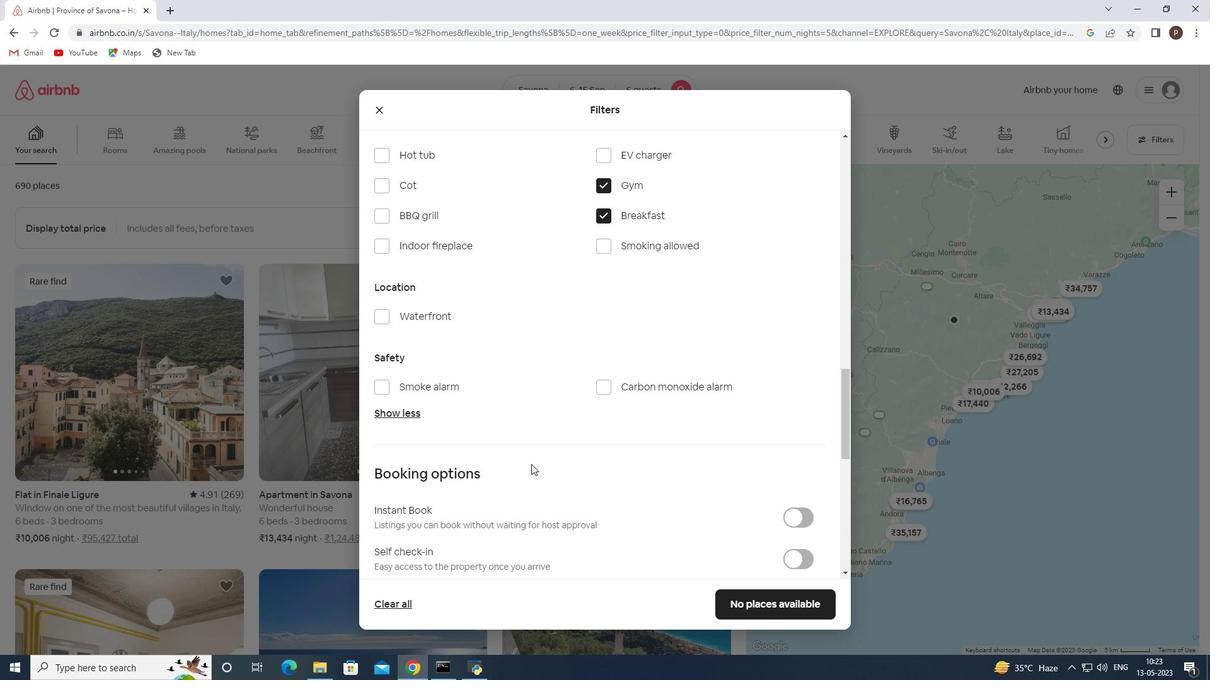 
Action: Mouse scrolled (531, 463) with delta (0, 0)
Screenshot: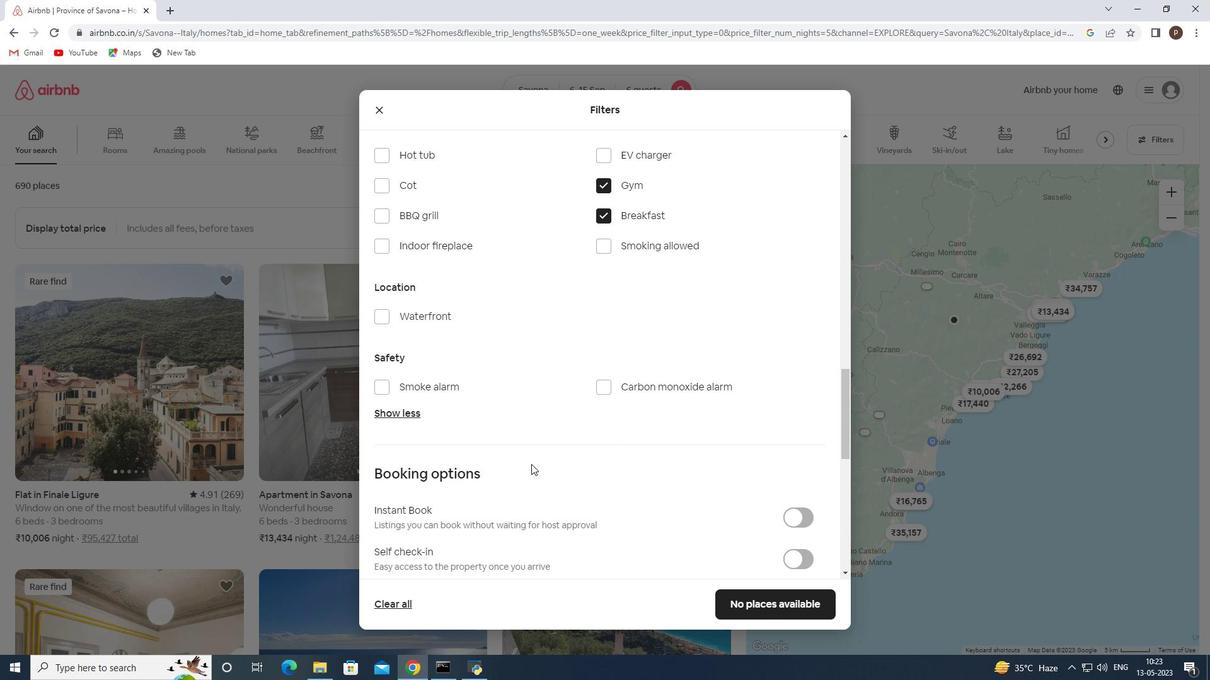 
Action: Mouse scrolled (531, 463) with delta (0, 0)
Screenshot: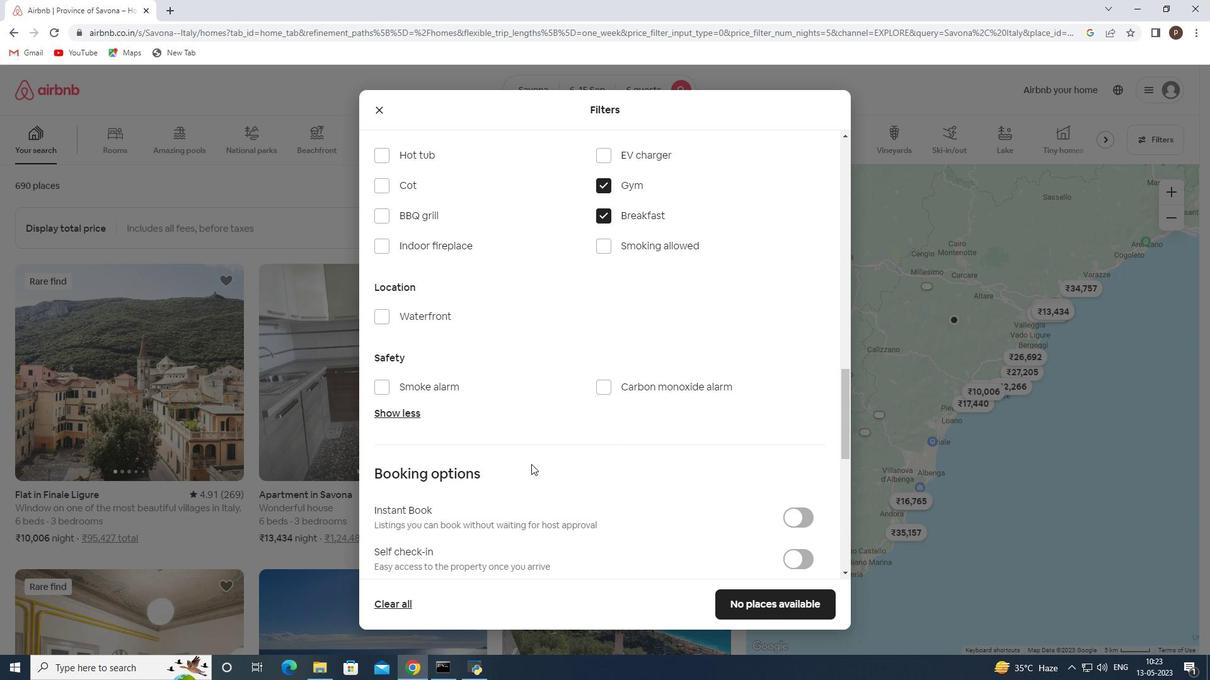
Action: Mouse moved to (785, 371)
Screenshot: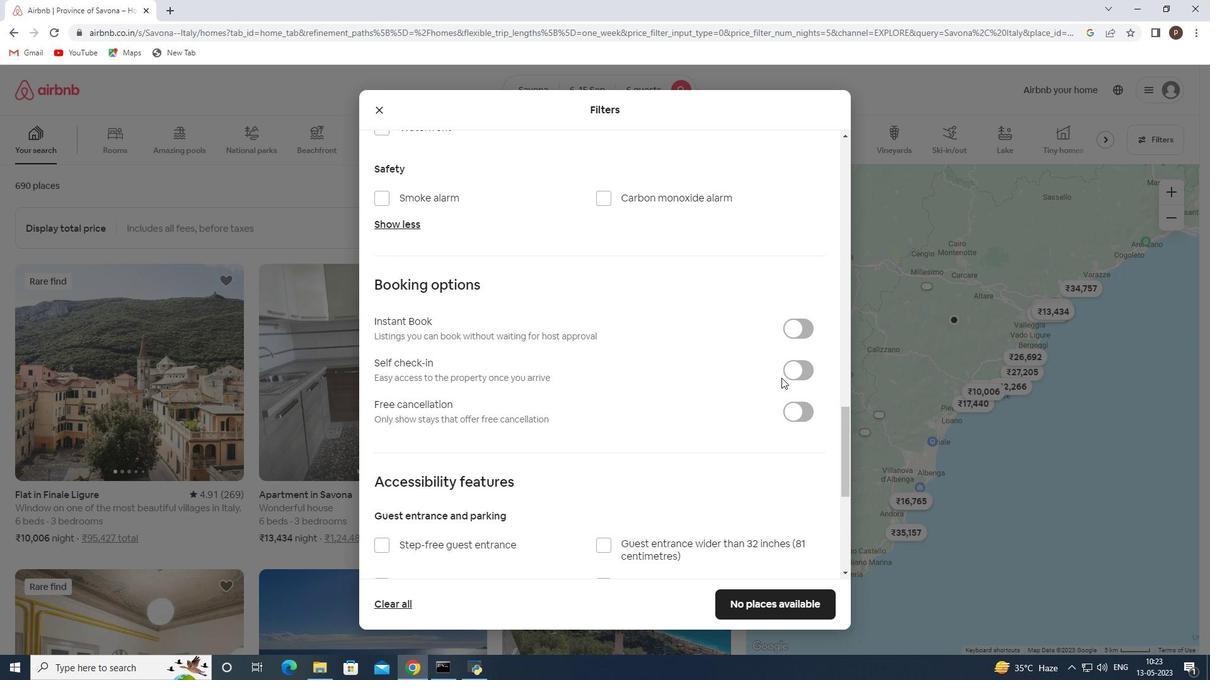 
Action: Mouse pressed left at (785, 371)
Screenshot: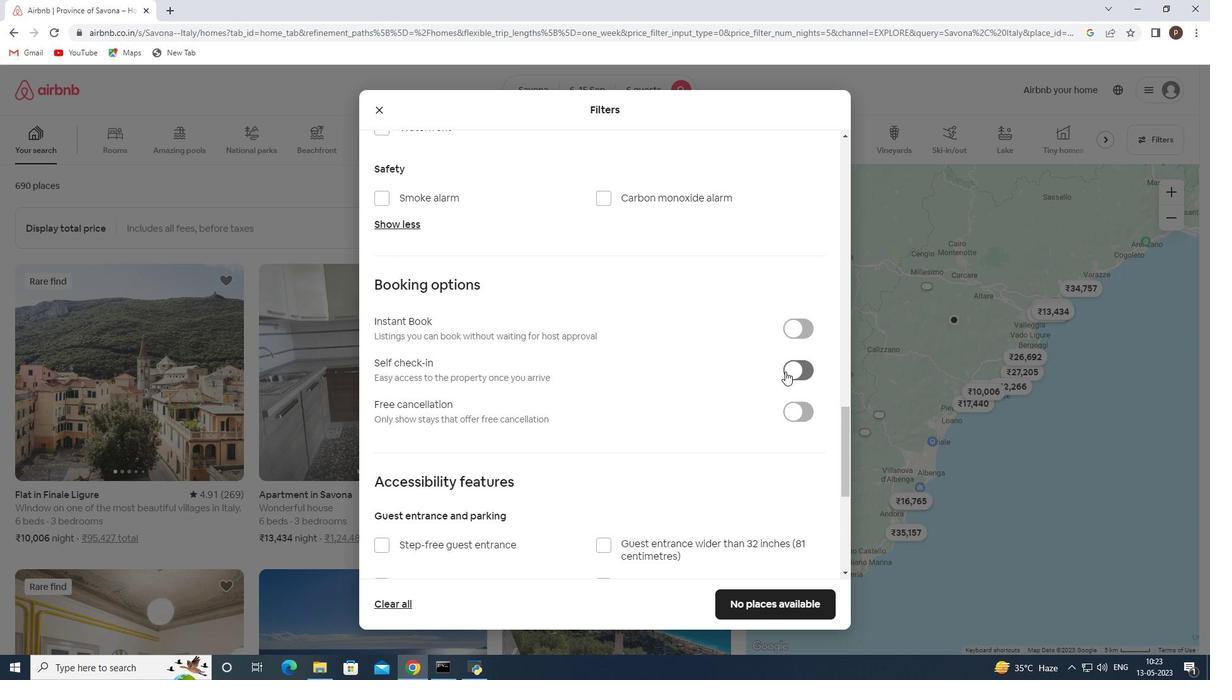 
Action: Mouse moved to (615, 395)
Screenshot: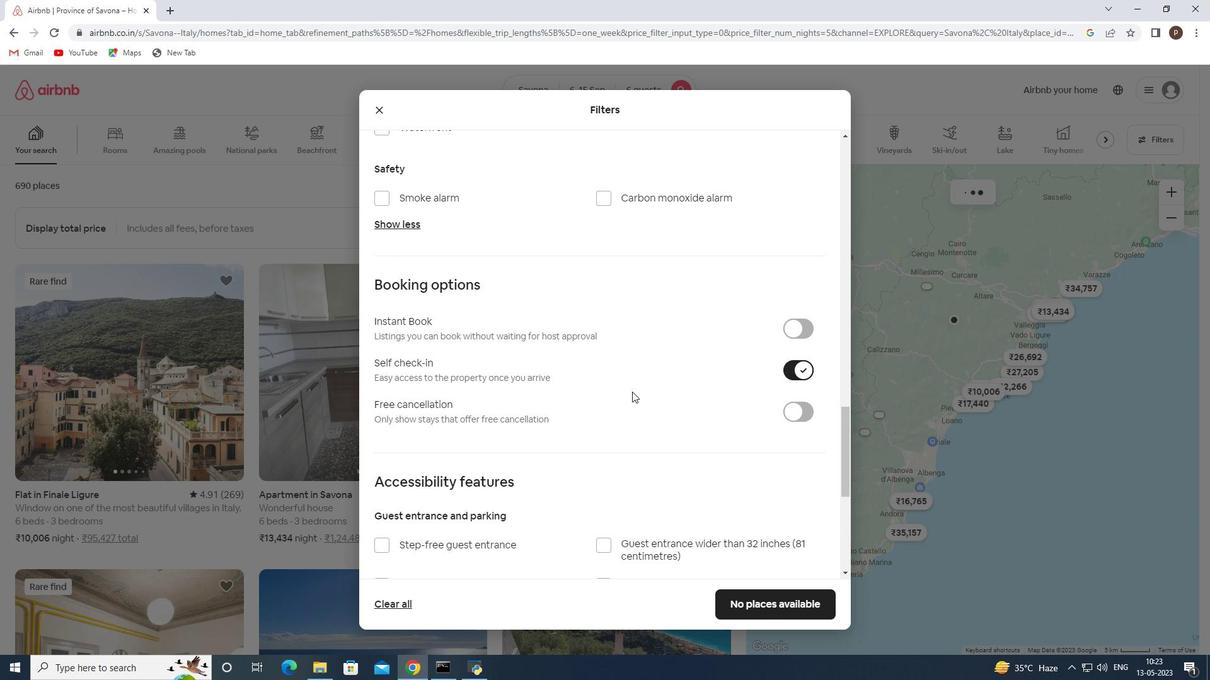 
Action: Mouse scrolled (615, 395) with delta (0, 0)
Screenshot: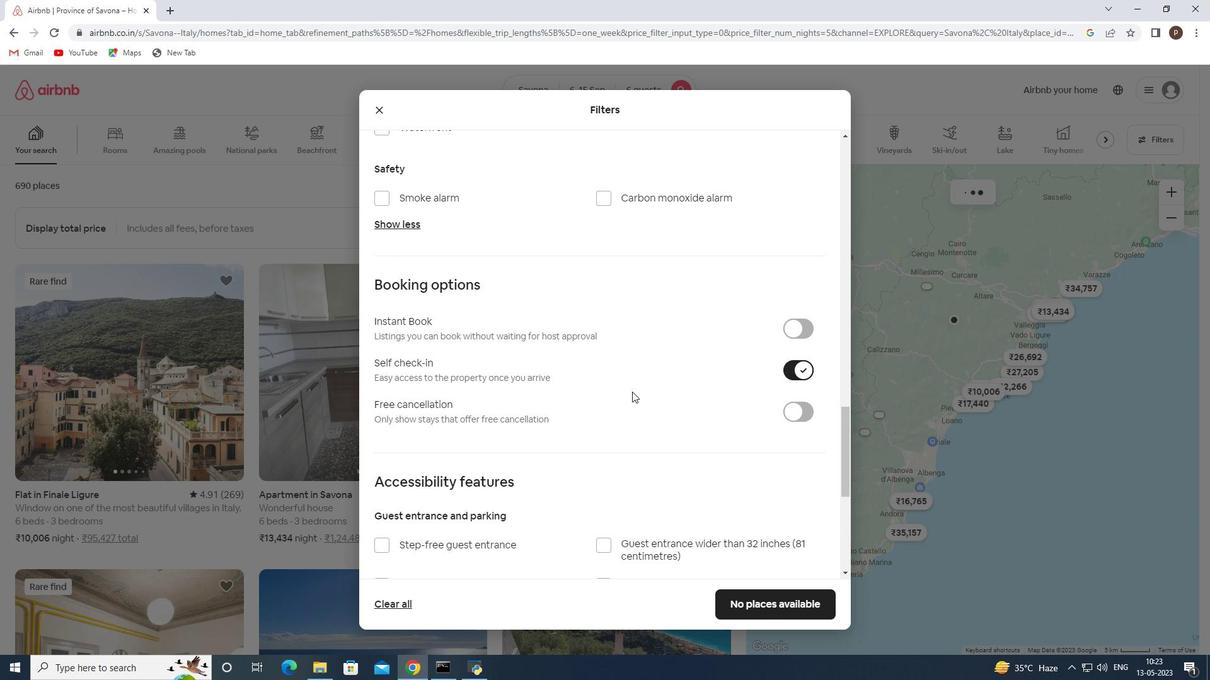 
Action: Mouse moved to (615, 395)
Screenshot: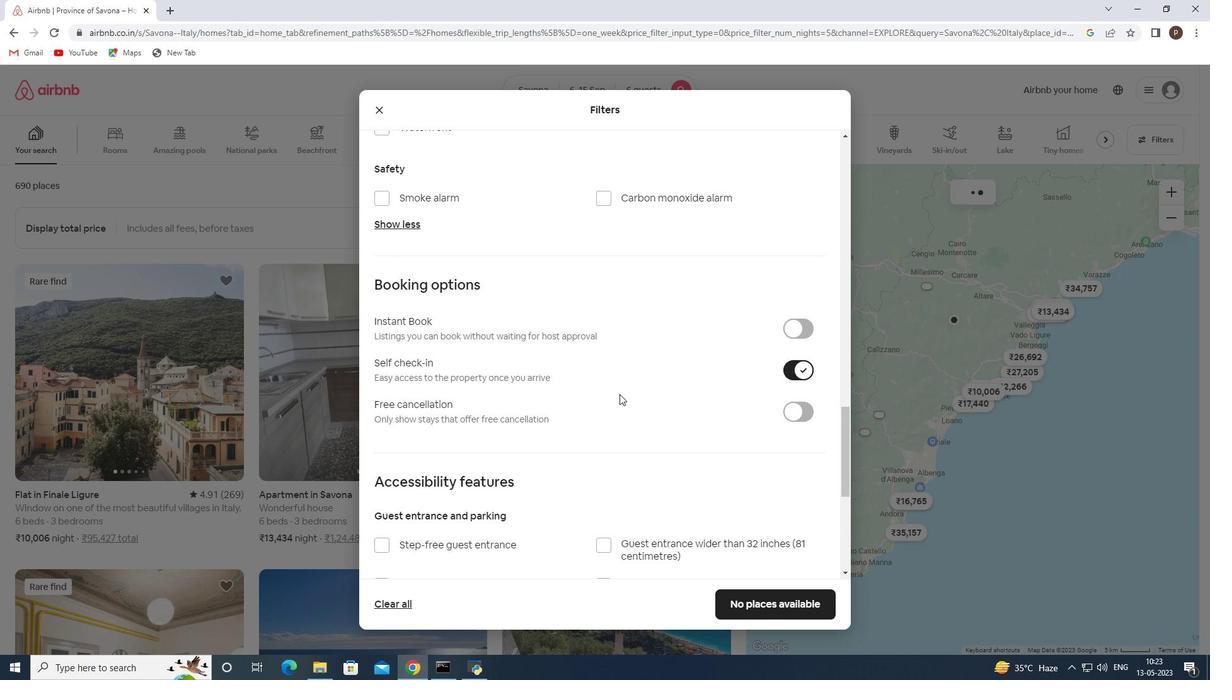 
Action: Mouse scrolled (615, 395) with delta (0, 0)
Screenshot: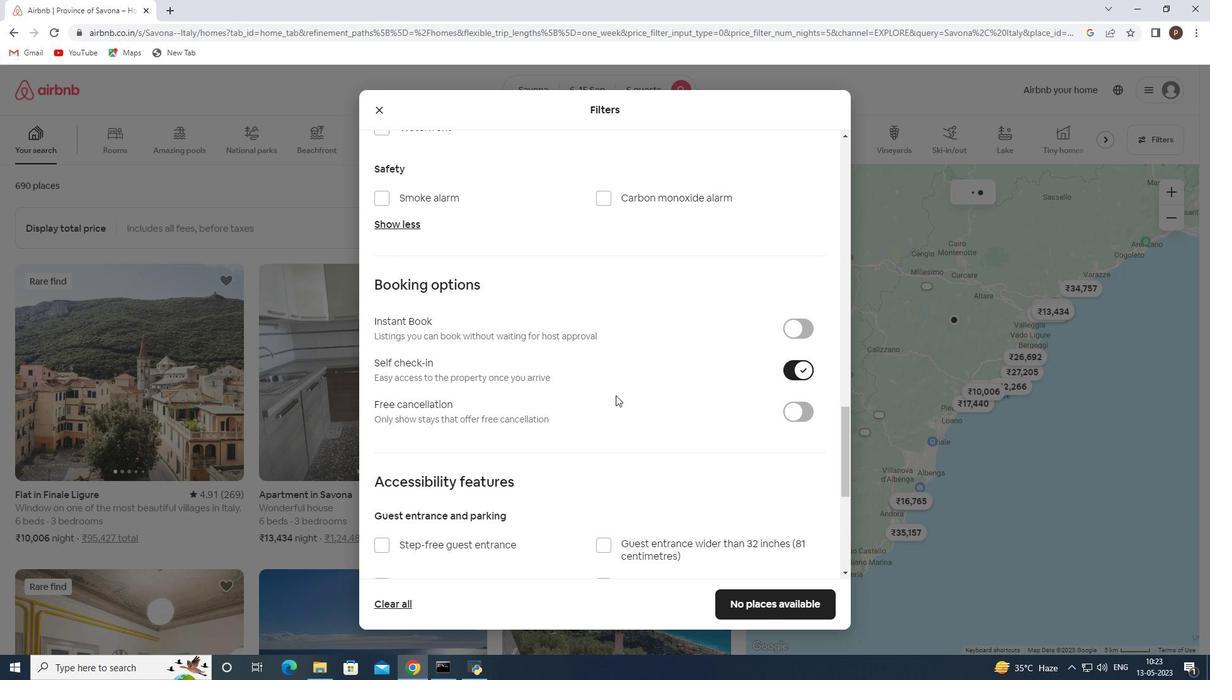 
Action: Mouse scrolled (615, 395) with delta (0, 0)
Screenshot: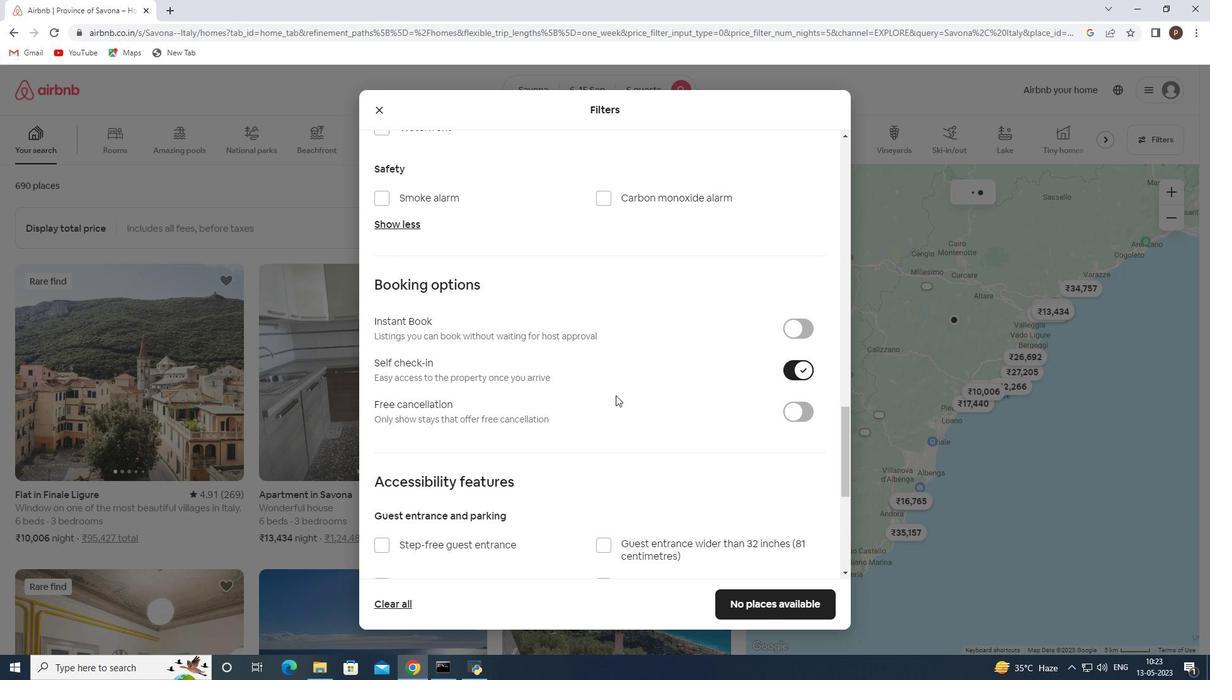 
Action: Mouse scrolled (615, 395) with delta (0, 0)
Screenshot: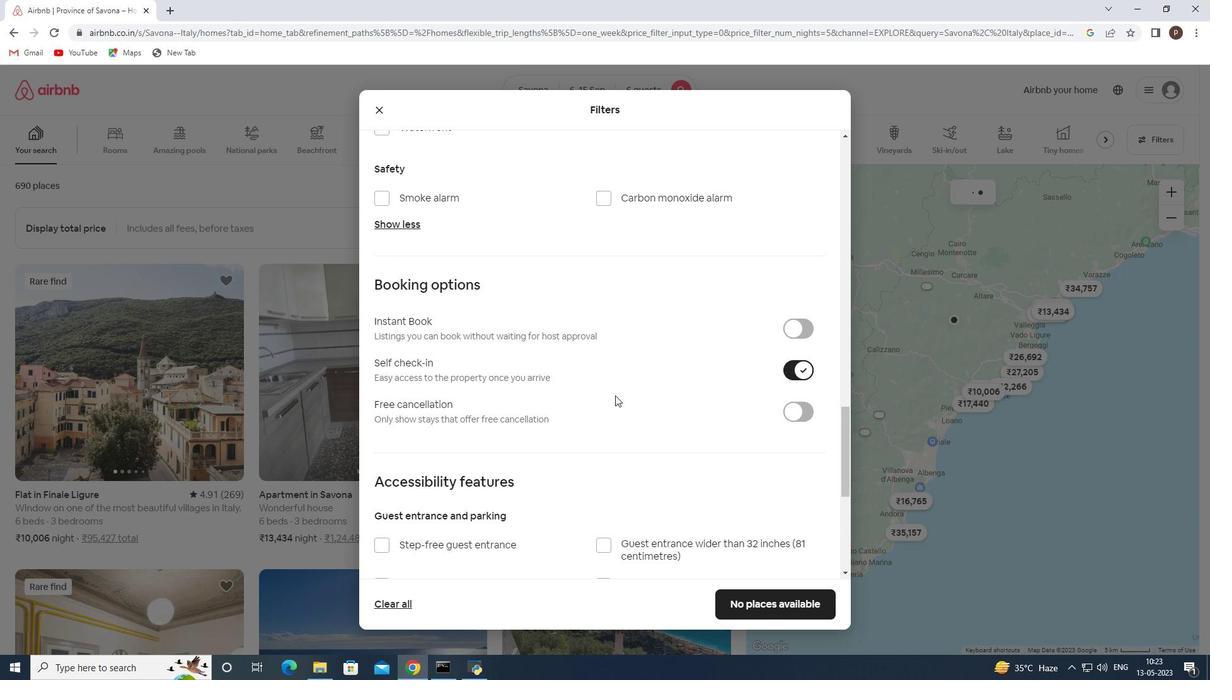 
Action: Mouse moved to (614, 396)
Screenshot: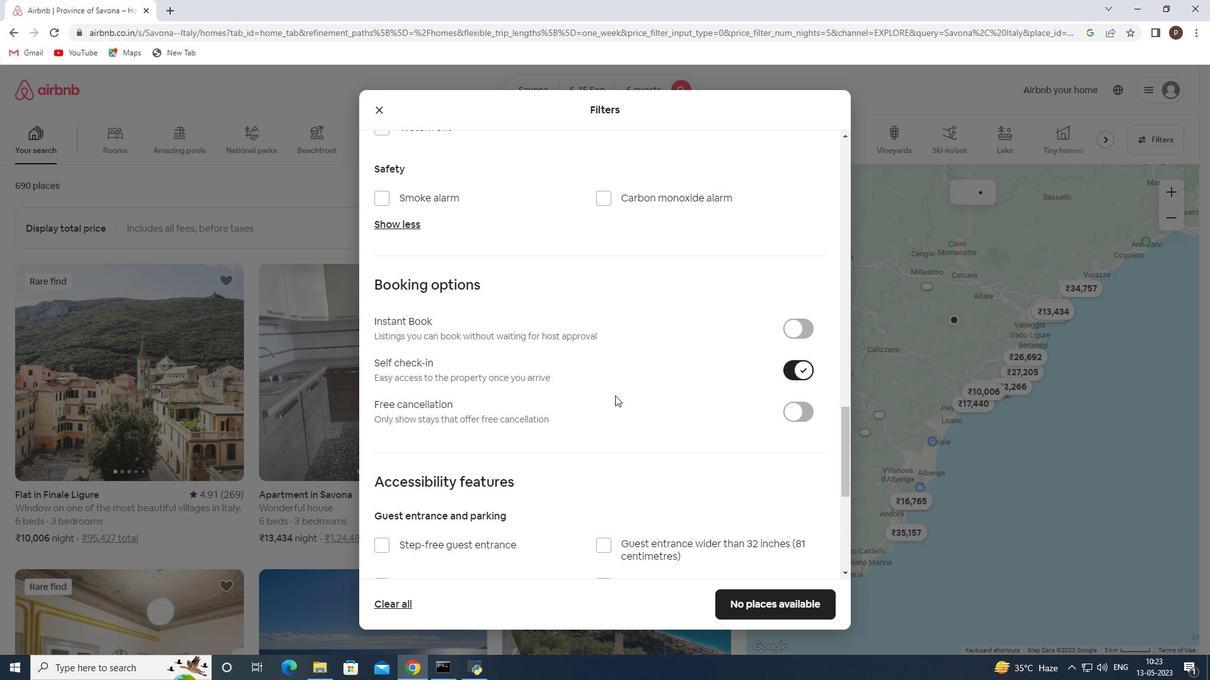 
Action: Mouse scrolled (614, 395) with delta (0, 0)
Screenshot: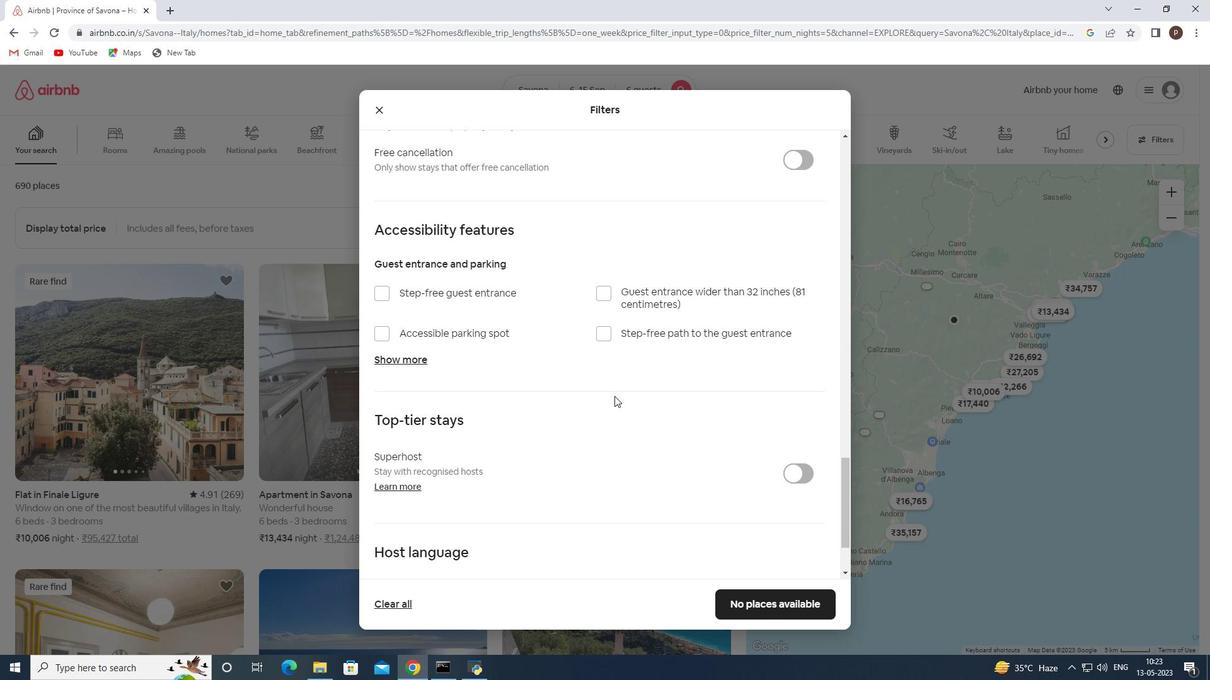 
Action: Mouse scrolled (614, 395) with delta (0, 0)
Screenshot: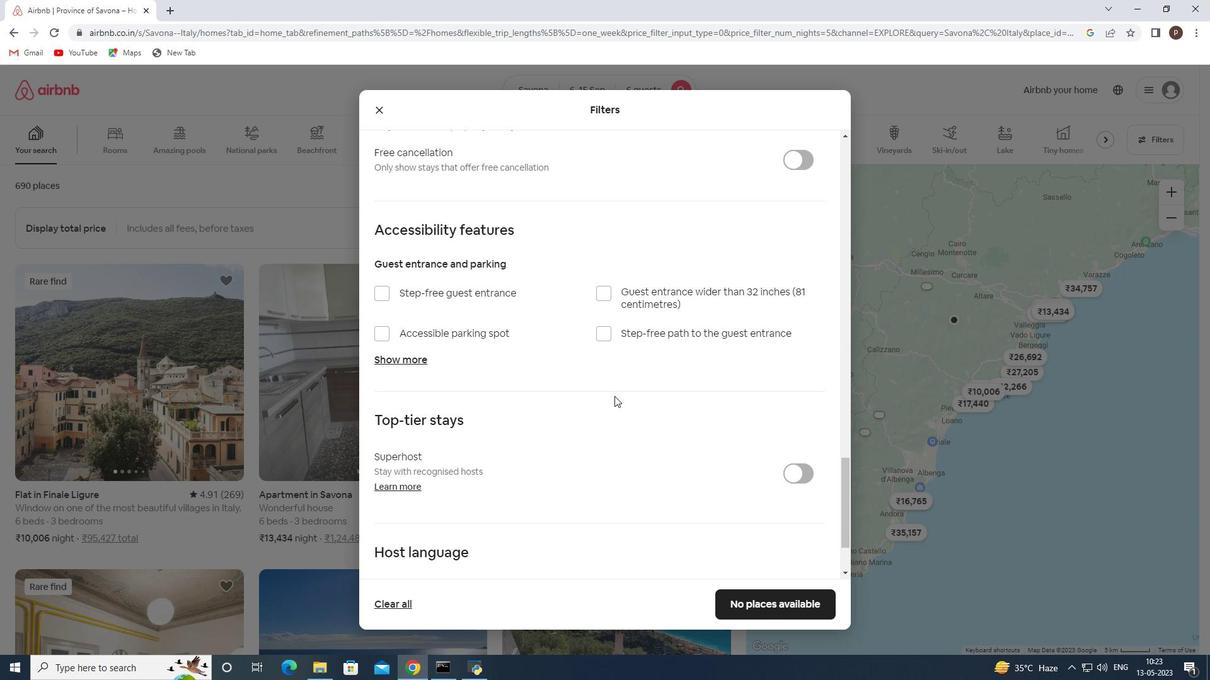 
Action: Mouse scrolled (614, 395) with delta (0, 0)
Screenshot: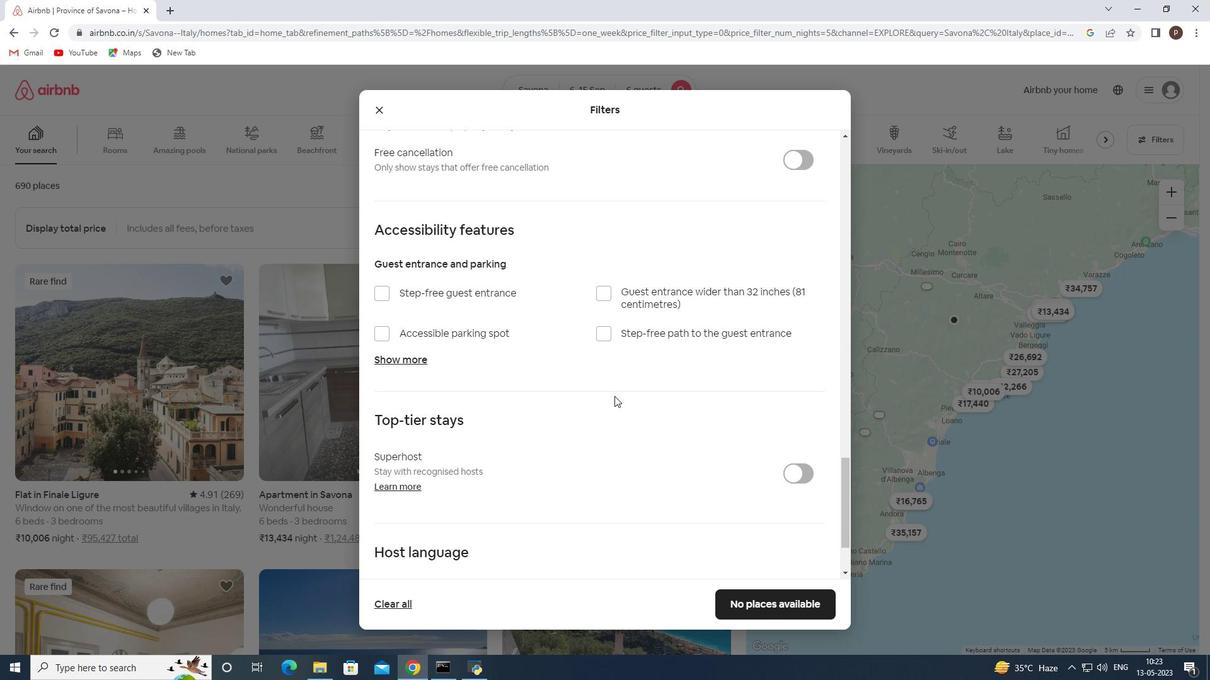 
Action: Mouse scrolled (614, 395) with delta (0, 0)
Screenshot: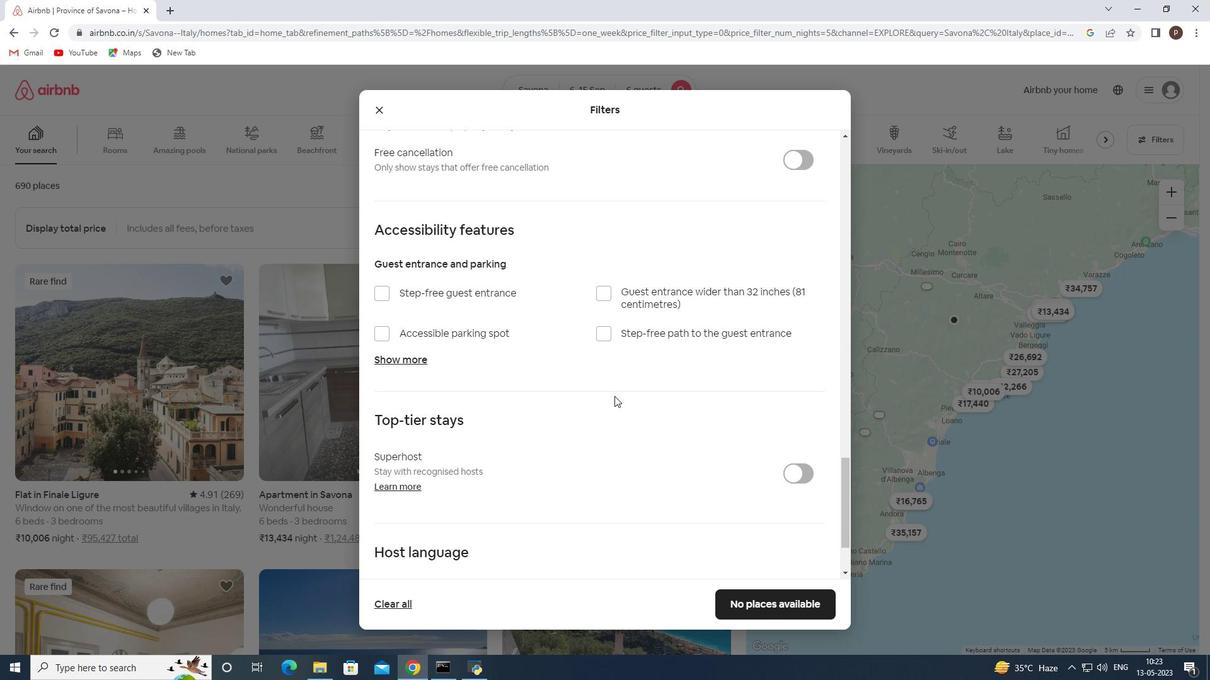 
Action: Mouse moved to (613, 396)
Screenshot: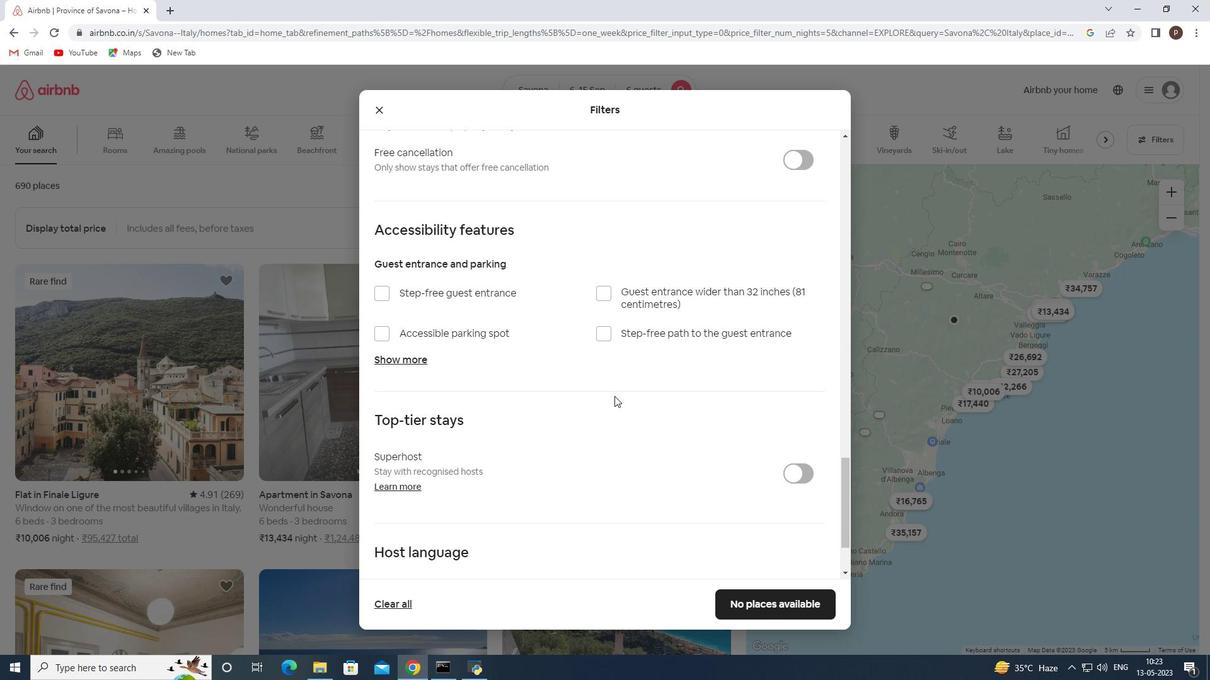 
Action: Mouse scrolled (613, 395) with delta (0, 0)
Screenshot: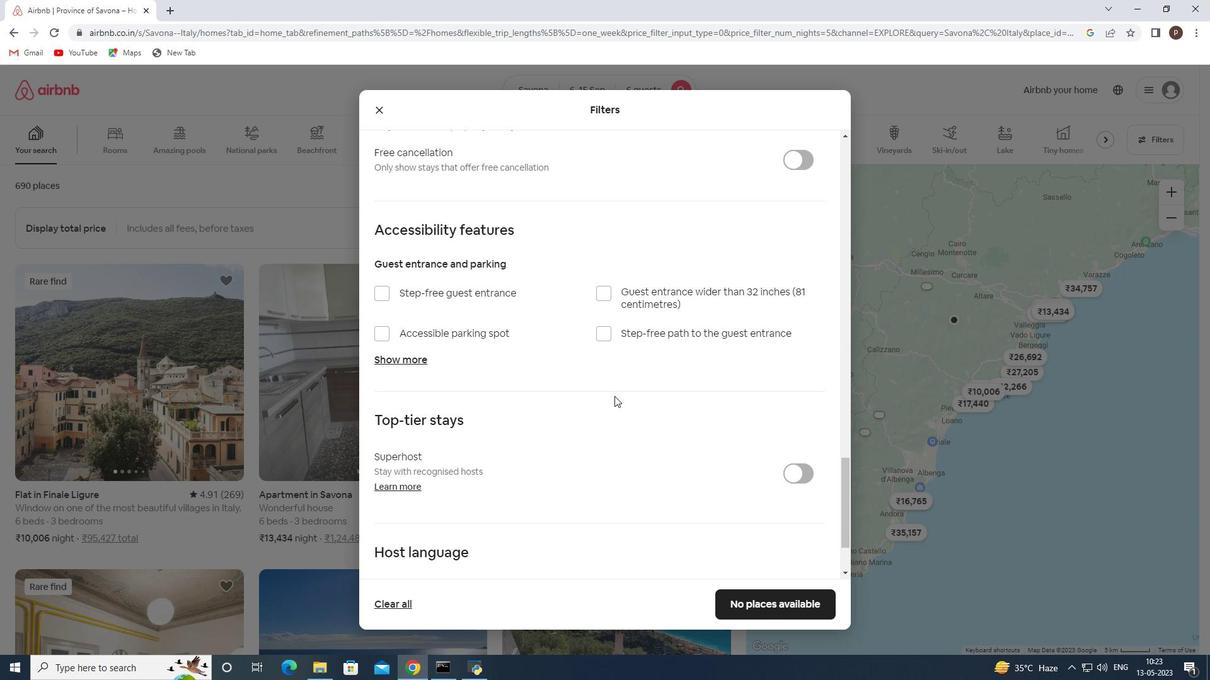 
Action: Mouse moved to (612, 397)
Screenshot: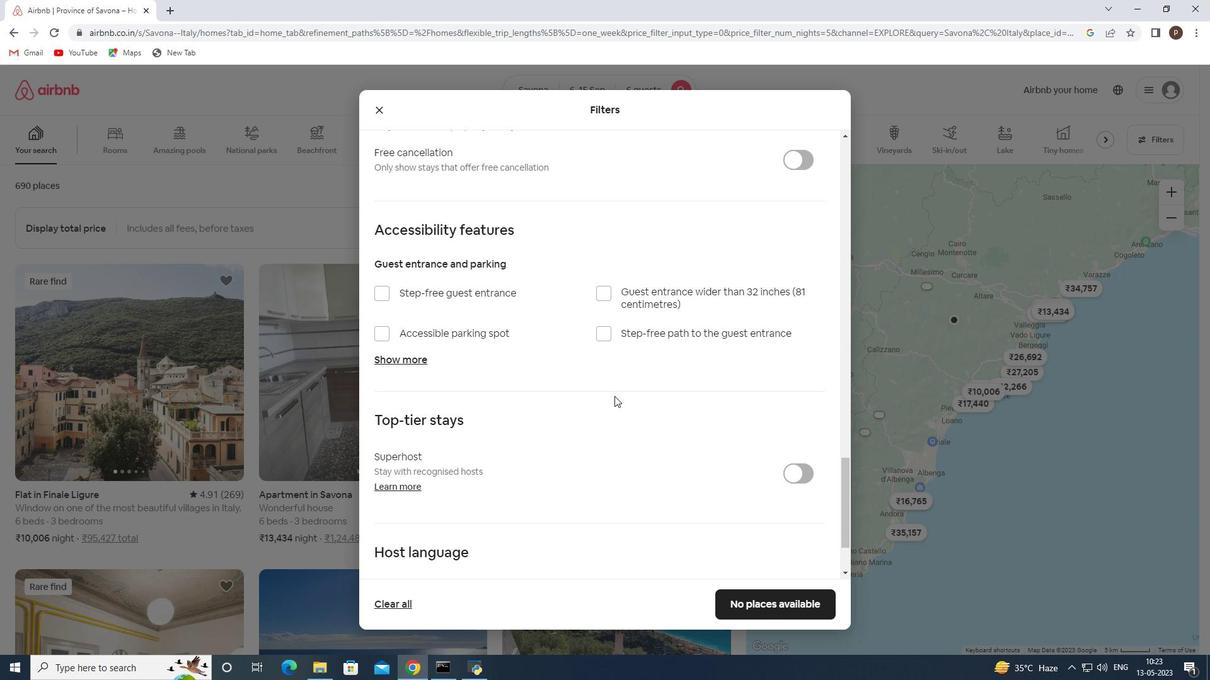 
Action: Mouse scrolled (612, 397) with delta (0, 0)
Screenshot: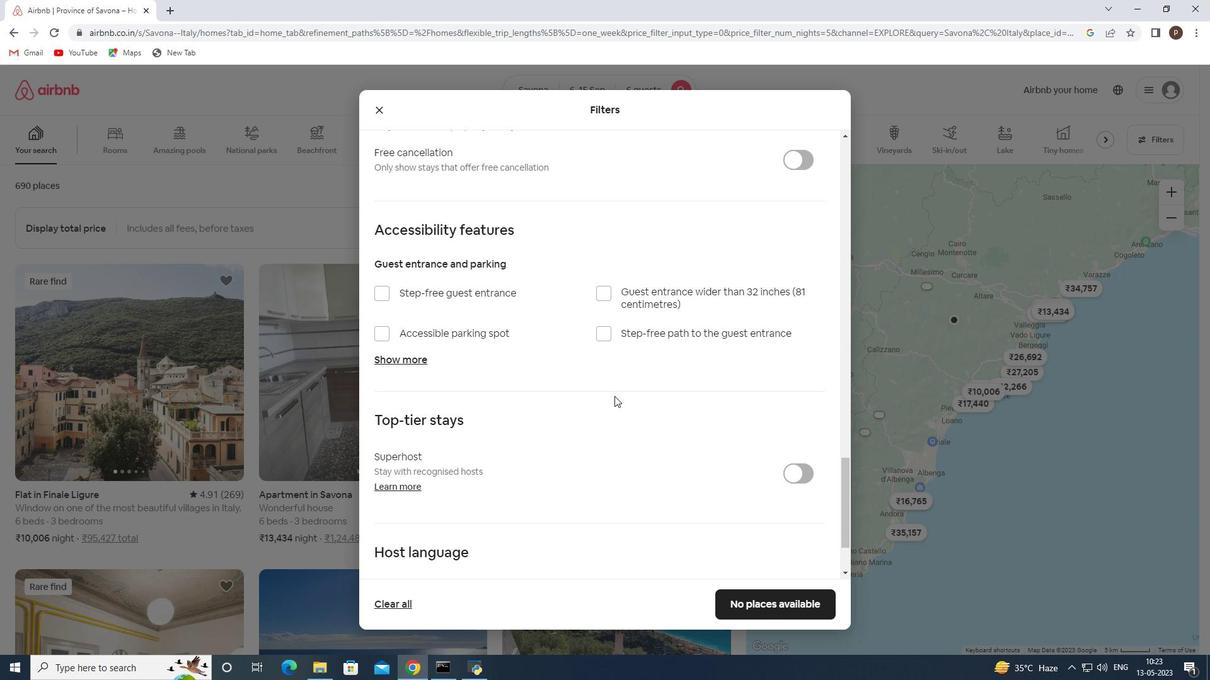 
Action: Mouse moved to (387, 494)
Screenshot: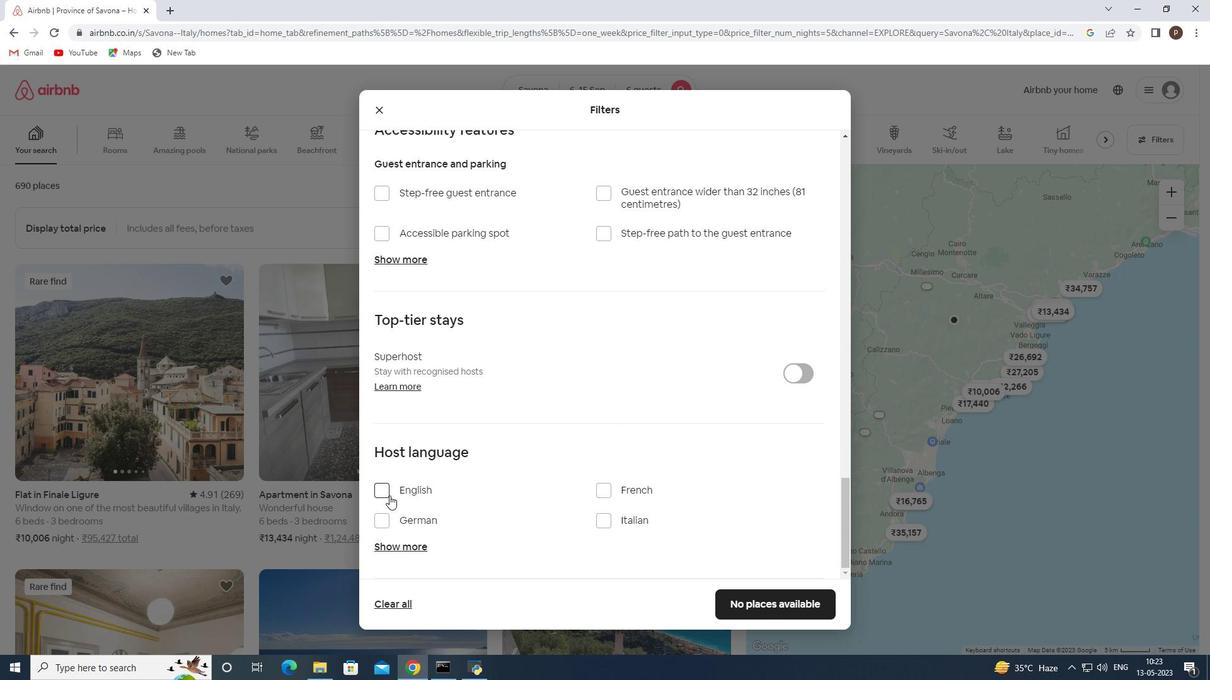
Action: Mouse pressed left at (387, 494)
Screenshot: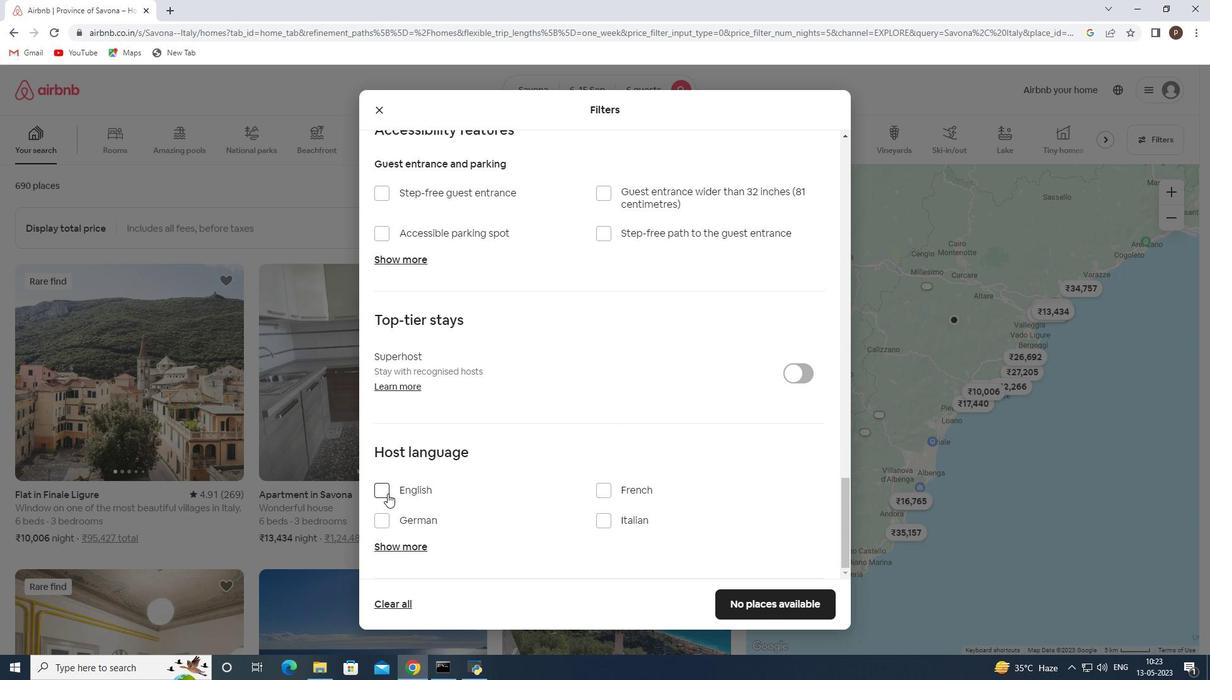 
Action: Mouse moved to (779, 600)
Screenshot: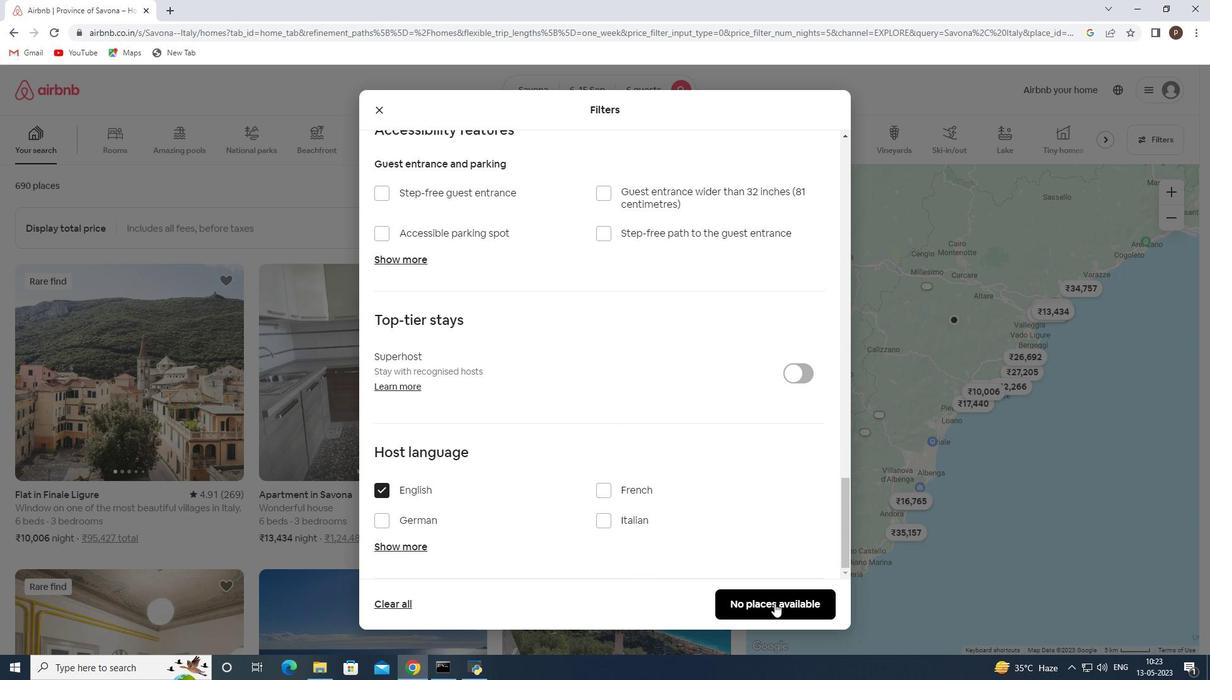 
Action: Mouse pressed left at (779, 600)
Screenshot: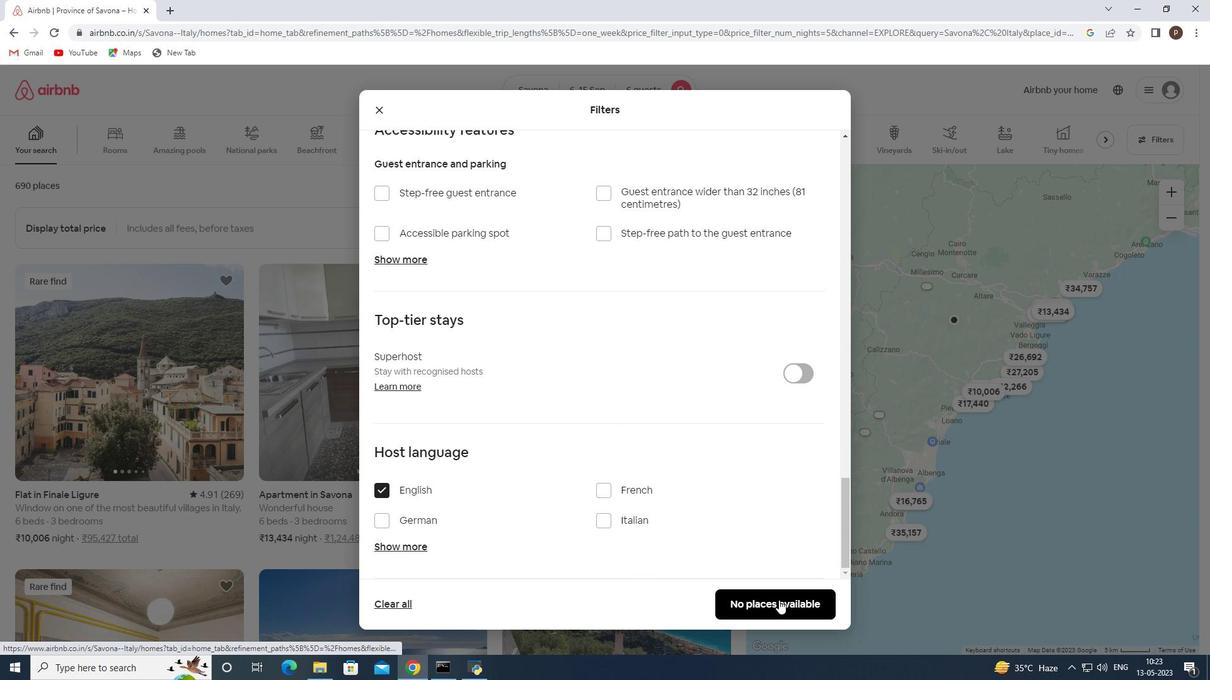 
